 Task: Look for space in Mazār-e Sharīf, Afghanistan from 5th July, 2023 to 10th July, 2023 for 4 adults in price range Rs.9000 to Rs.14000. Place can be entire place with 2 bedrooms having 4 beds and 2 bathrooms. Property type can be house. Amenities needed are: air conditioning, smoking allowed, . Booking option can be shelf check-in. Required host language is English.
Action: Mouse moved to (434, 93)
Screenshot: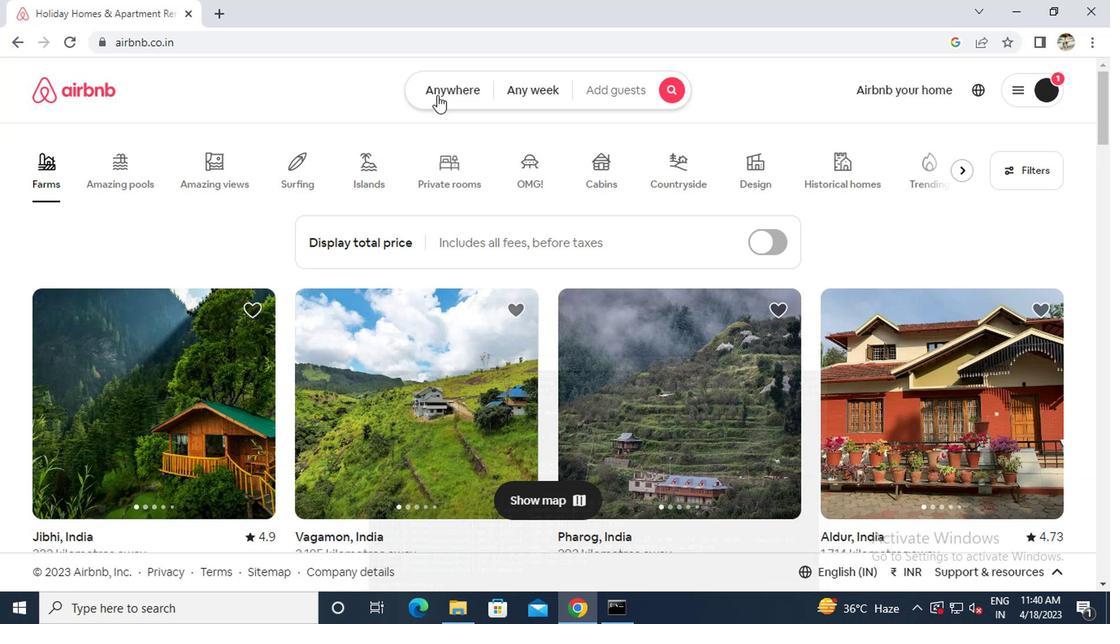 
Action: Mouse pressed left at (434, 93)
Screenshot: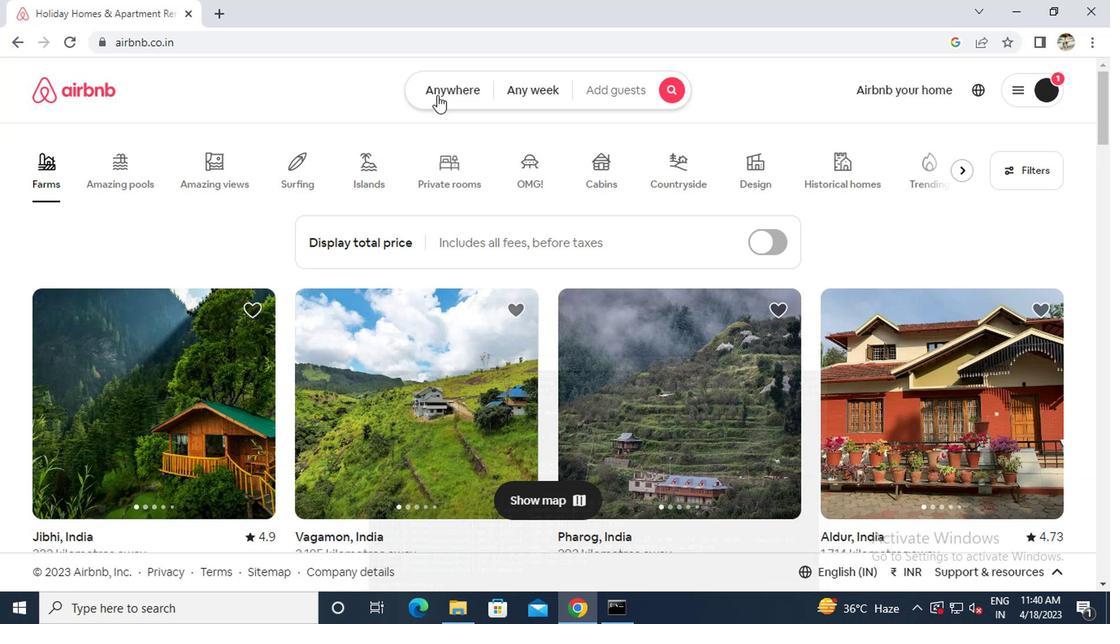 
Action: Mouse moved to (330, 157)
Screenshot: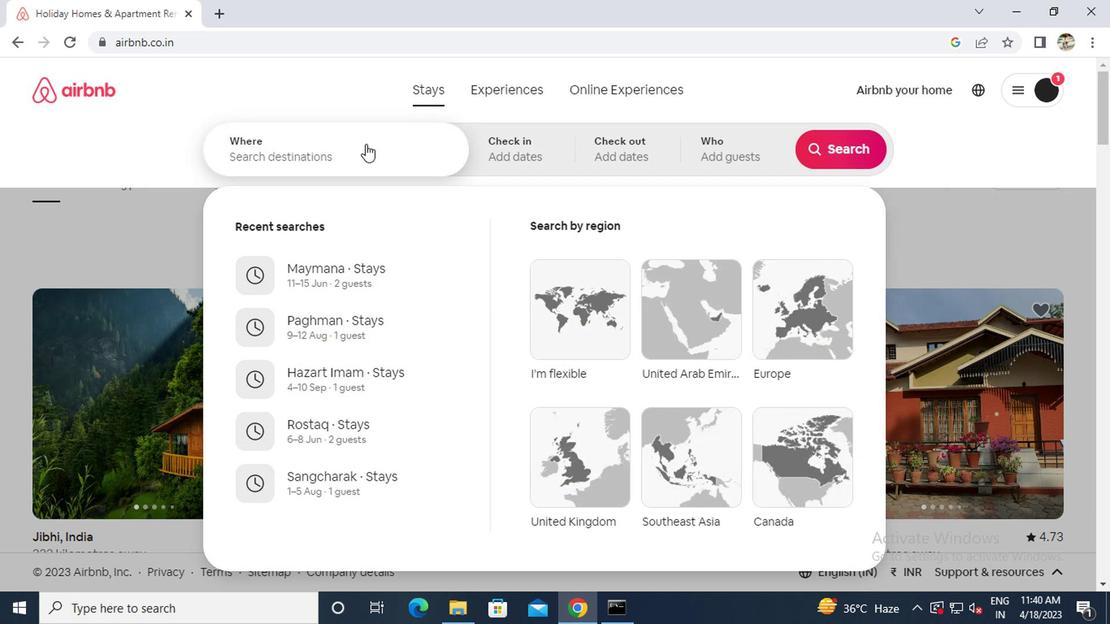 
Action: Mouse pressed left at (330, 157)
Screenshot: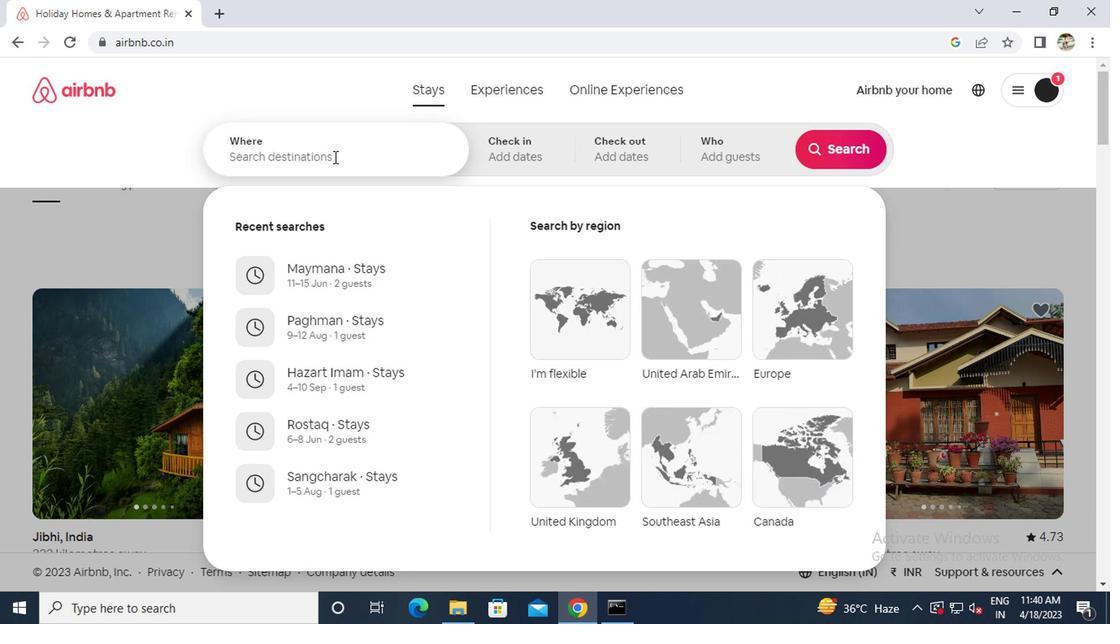 
Action: Mouse moved to (329, 158)
Screenshot: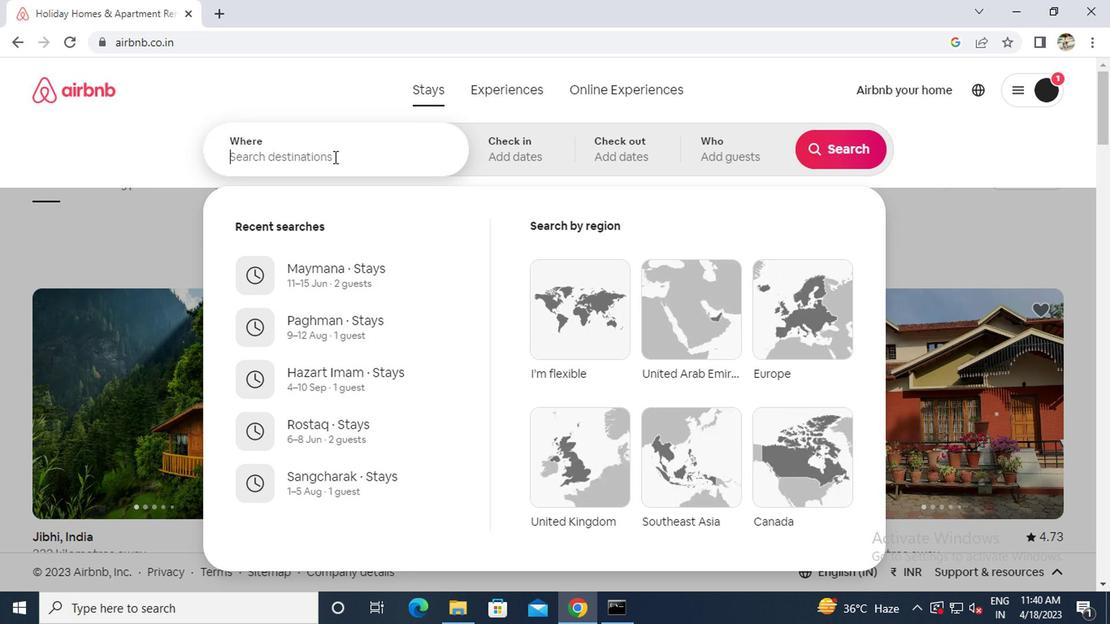 
Action: Key pressed m<Key.caps_lock>azar<Key.space>e<Key.space>shsrif
Screenshot: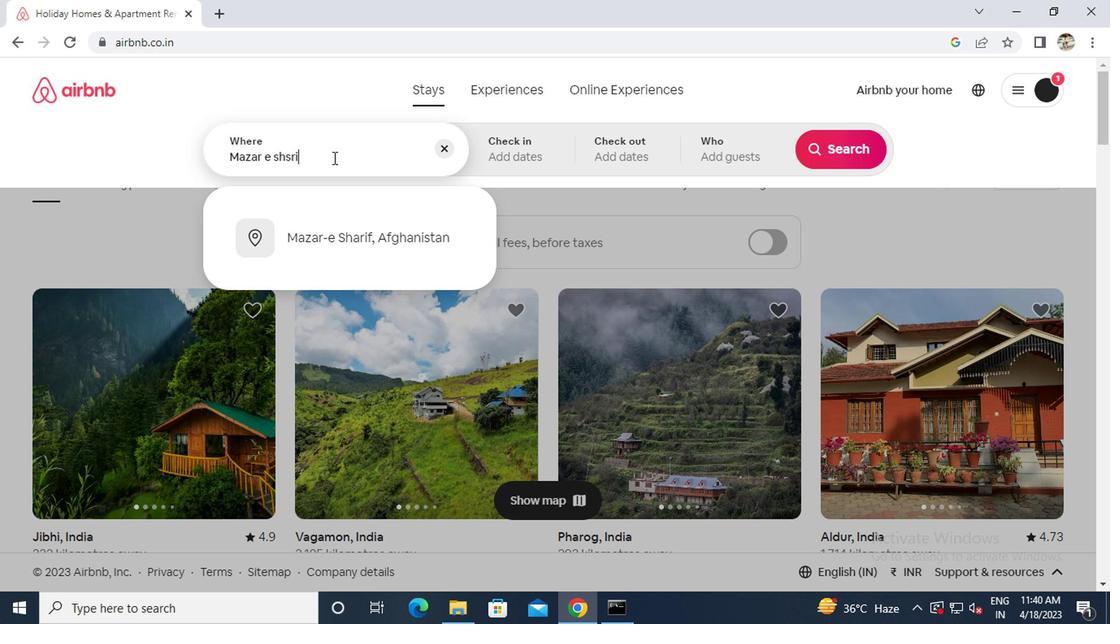 
Action: Mouse moved to (325, 235)
Screenshot: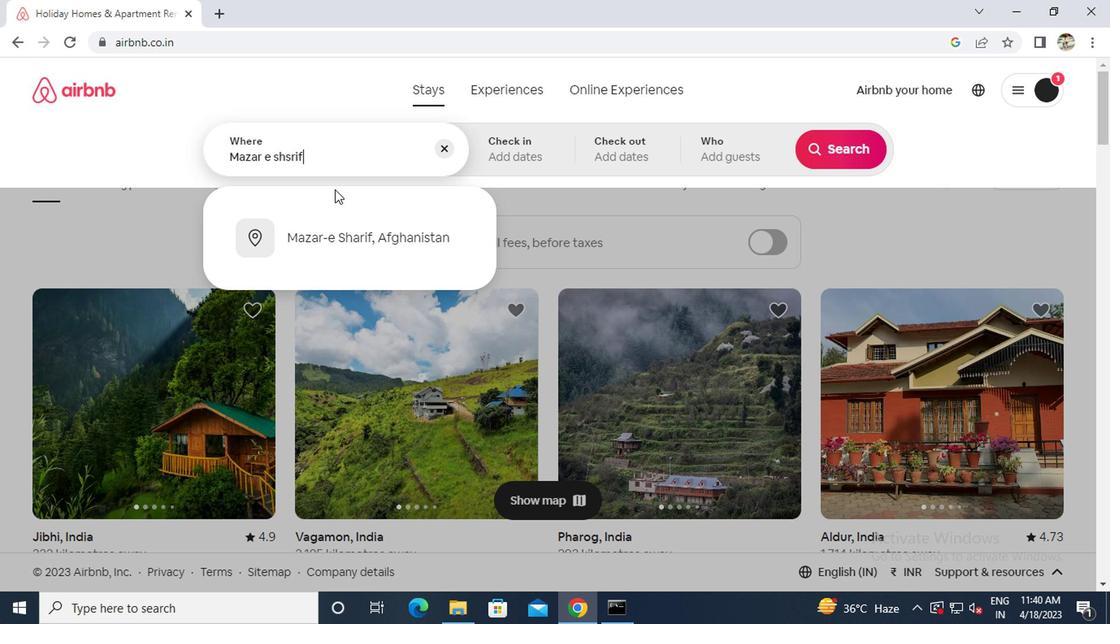 
Action: Mouse pressed left at (325, 235)
Screenshot: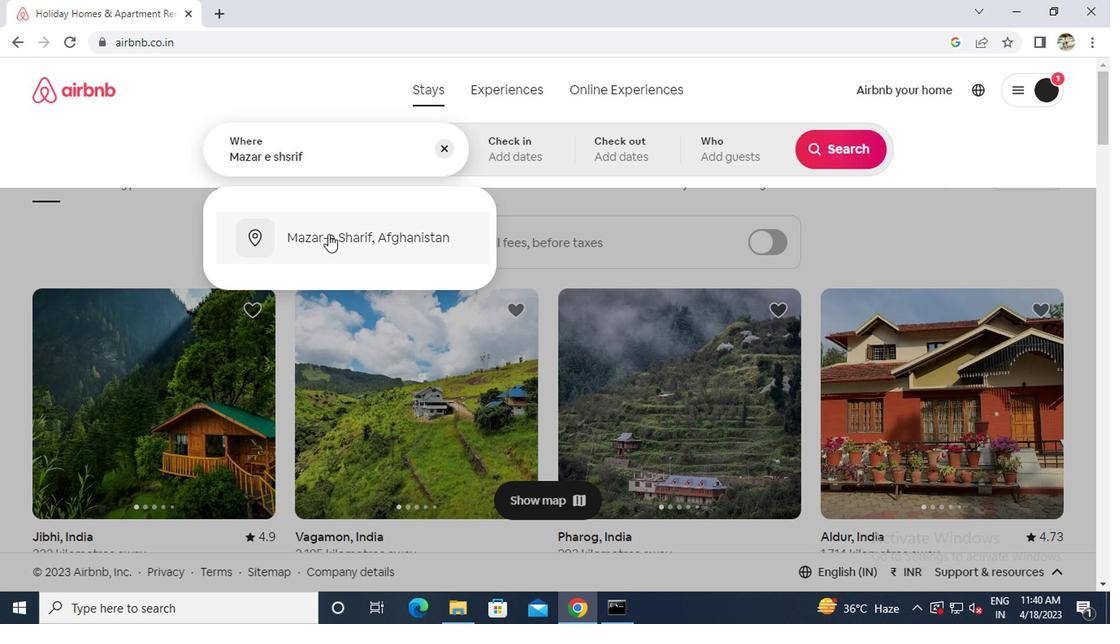 
Action: Mouse moved to (830, 279)
Screenshot: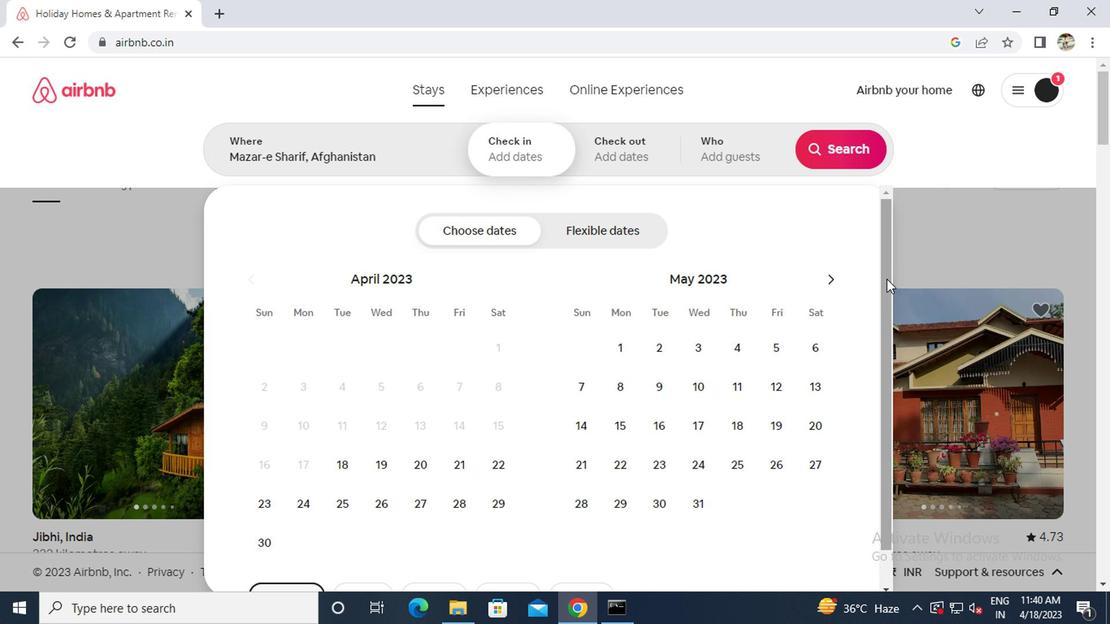 
Action: Mouse pressed left at (830, 279)
Screenshot: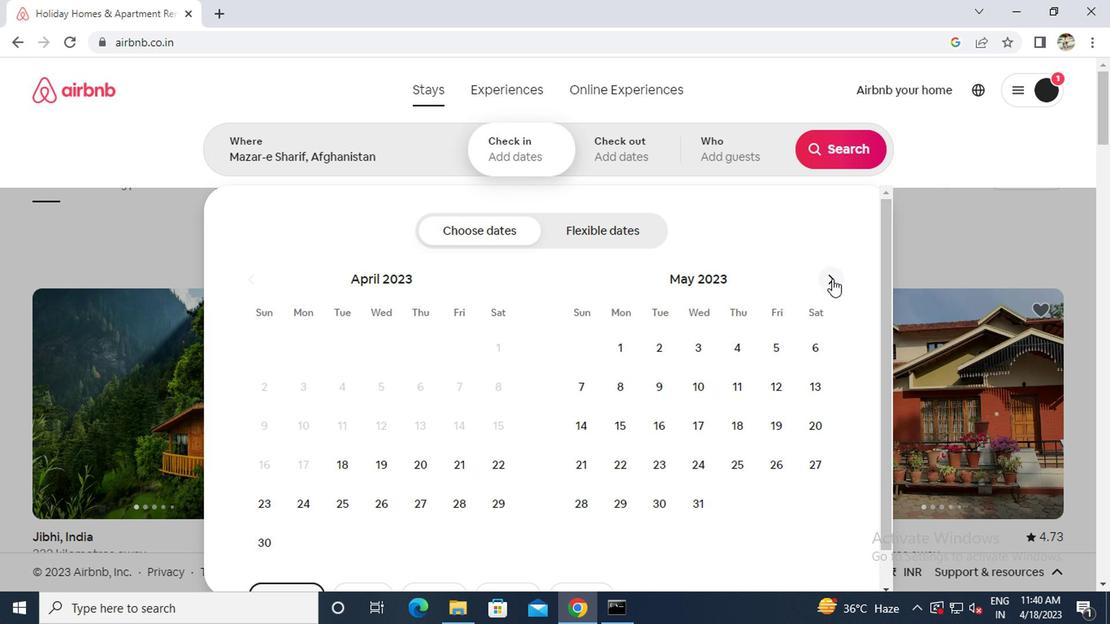 
Action: Mouse pressed left at (830, 279)
Screenshot: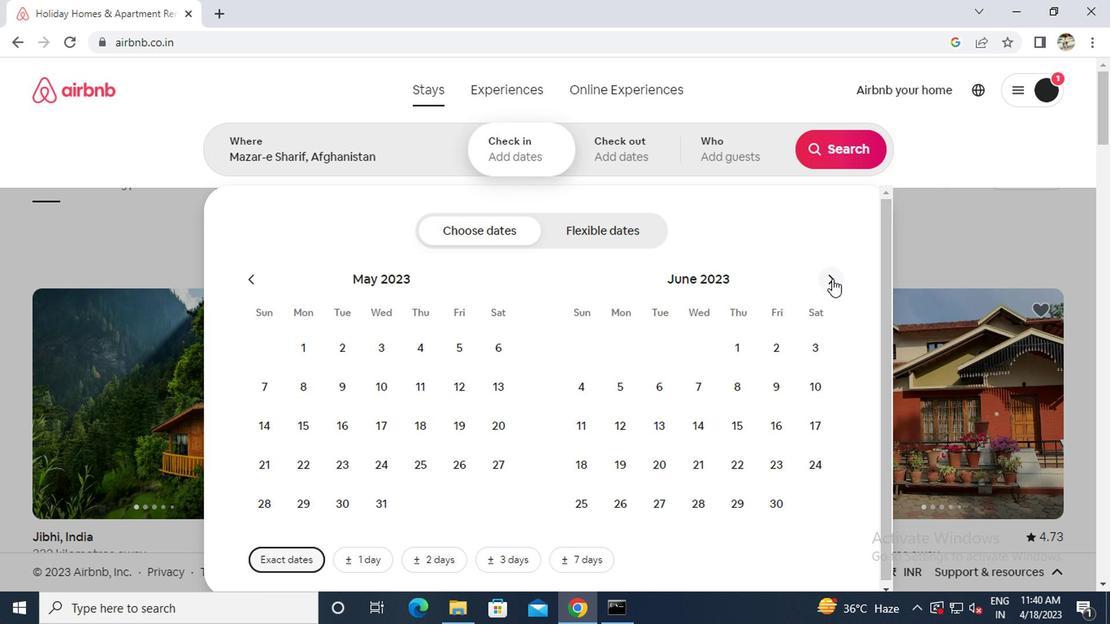 
Action: Mouse moved to (693, 385)
Screenshot: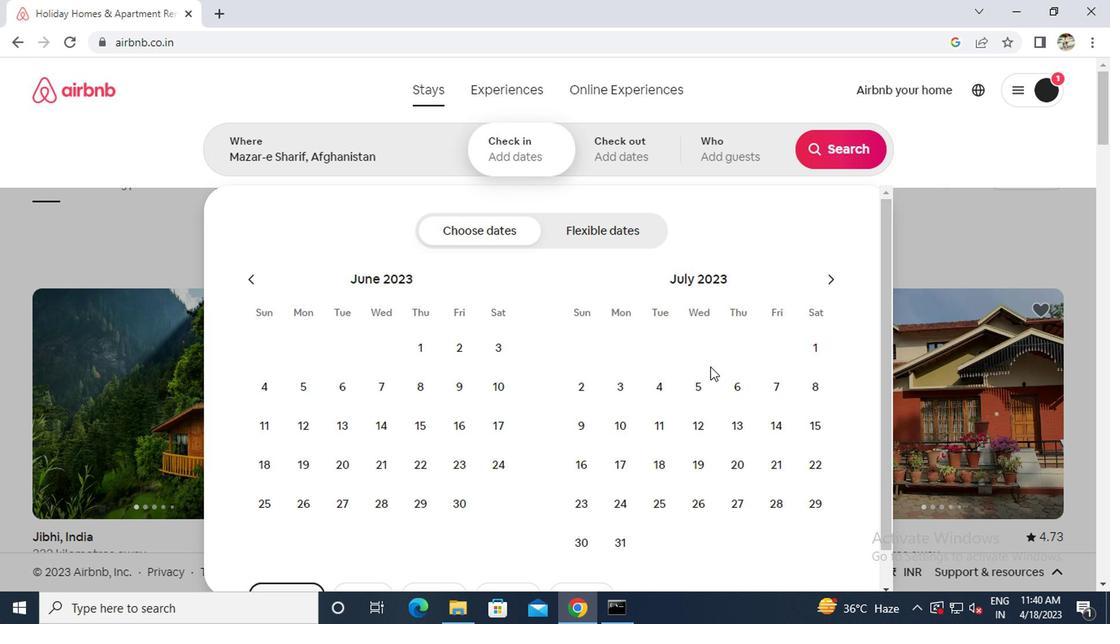 
Action: Mouse pressed left at (693, 385)
Screenshot: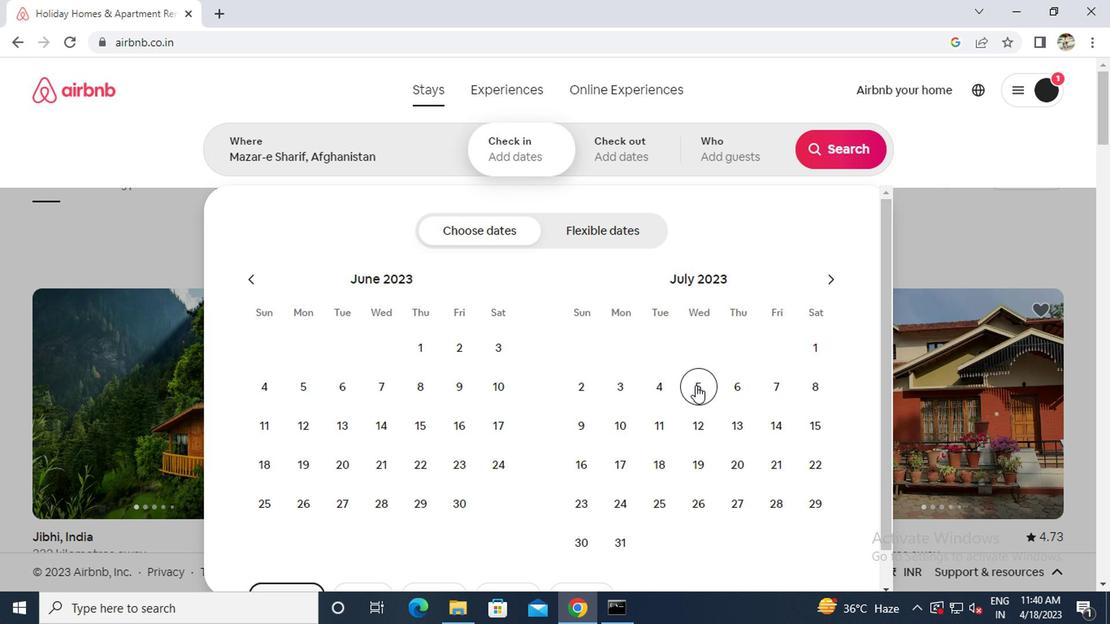 
Action: Mouse moved to (622, 429)
Screenshot: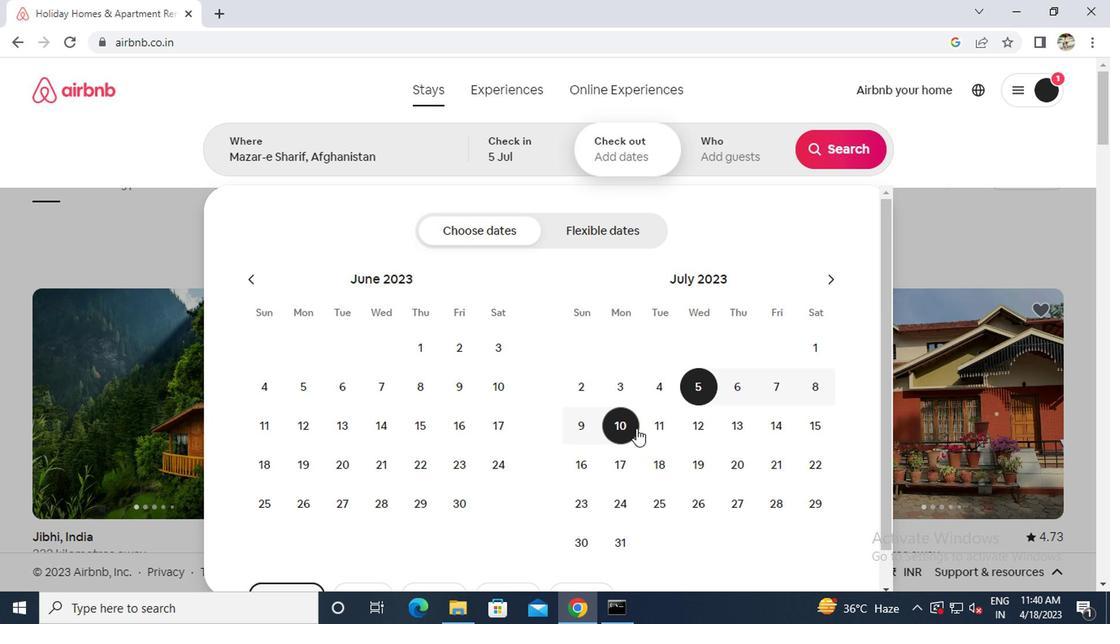 
Action: Mouse pressed left at (622, 429)
Screenshot: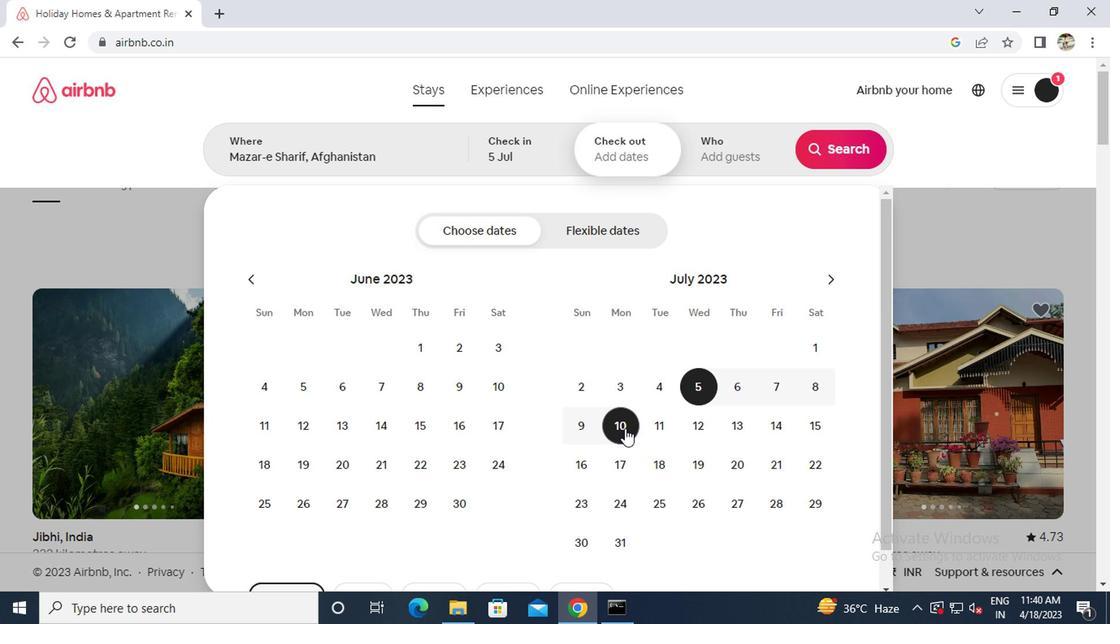 
Action: Mouse moved to (745, 159)
Screenshot: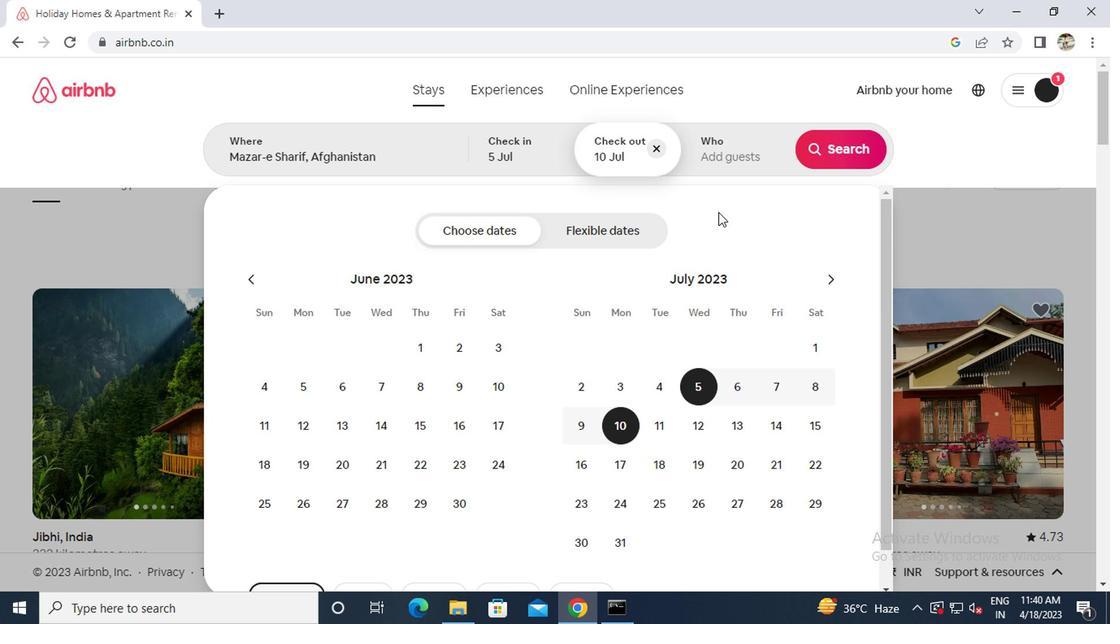 
Action: Mouse pressed left at (745, 159)
Screenshot: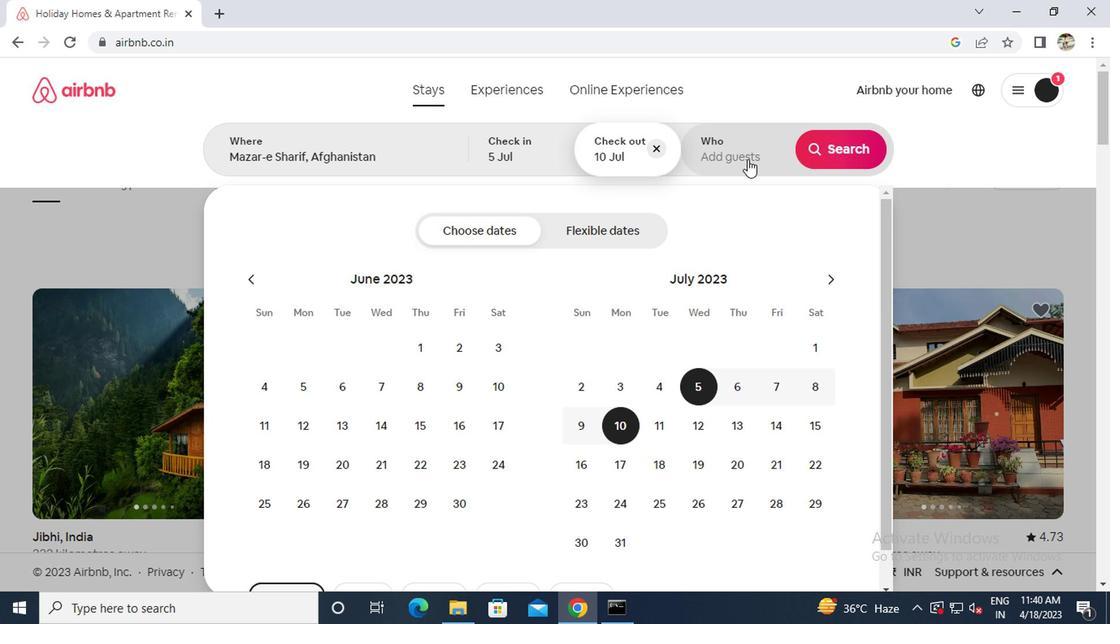 
Action: Mouse moved to (851, 231)
Screenshot: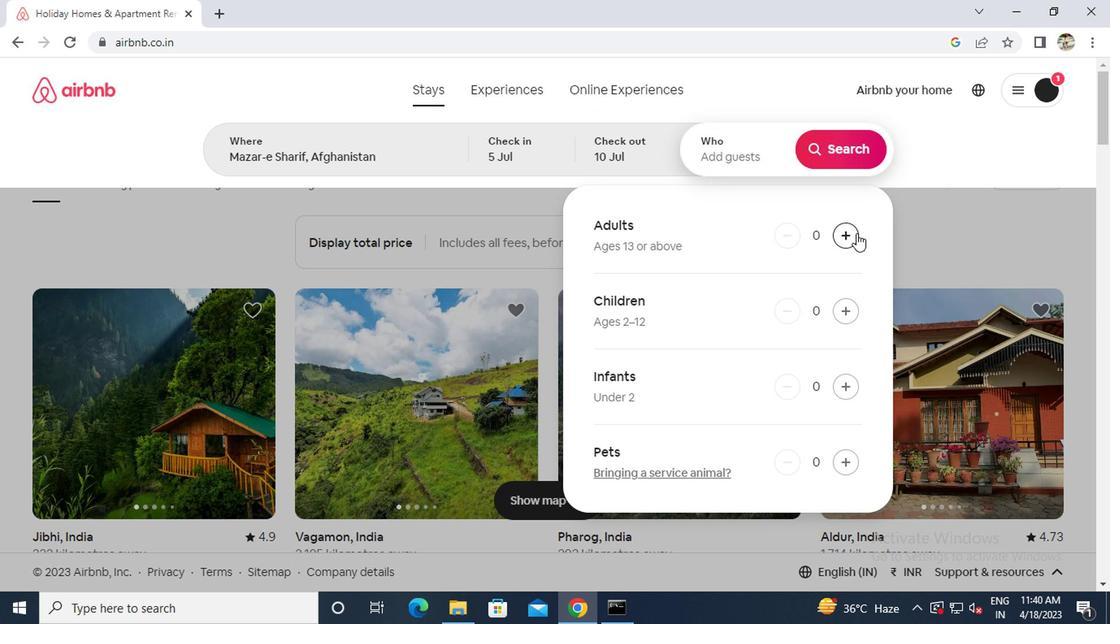 
Action: Mouse pressed left at (851, 231)
Screenshot: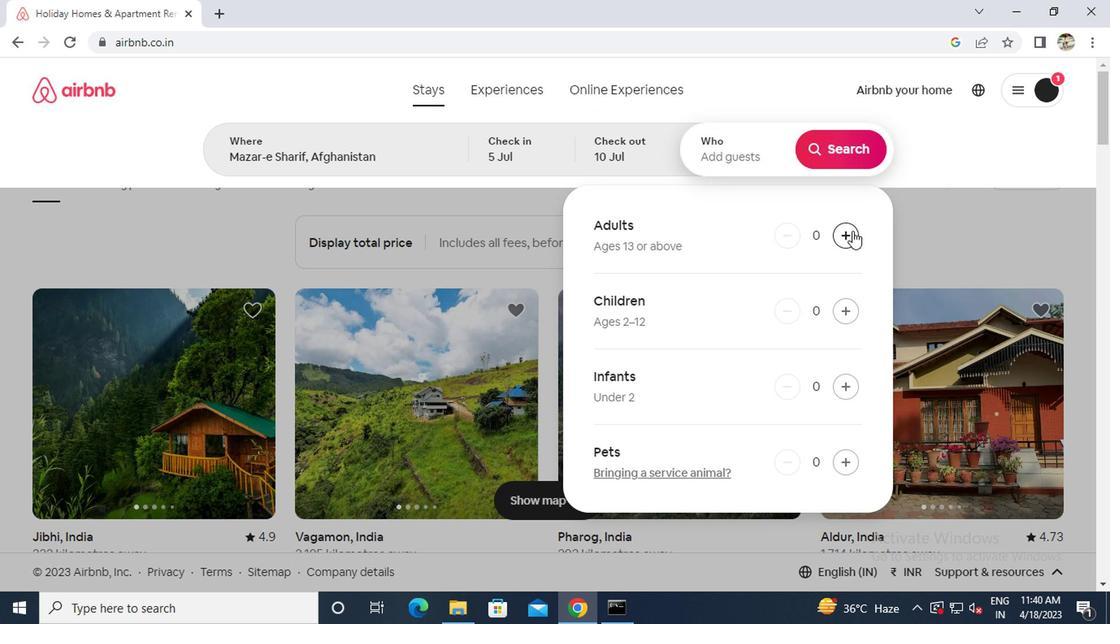 
Action: Mouse pressed left at (851, 231)
Screenshot: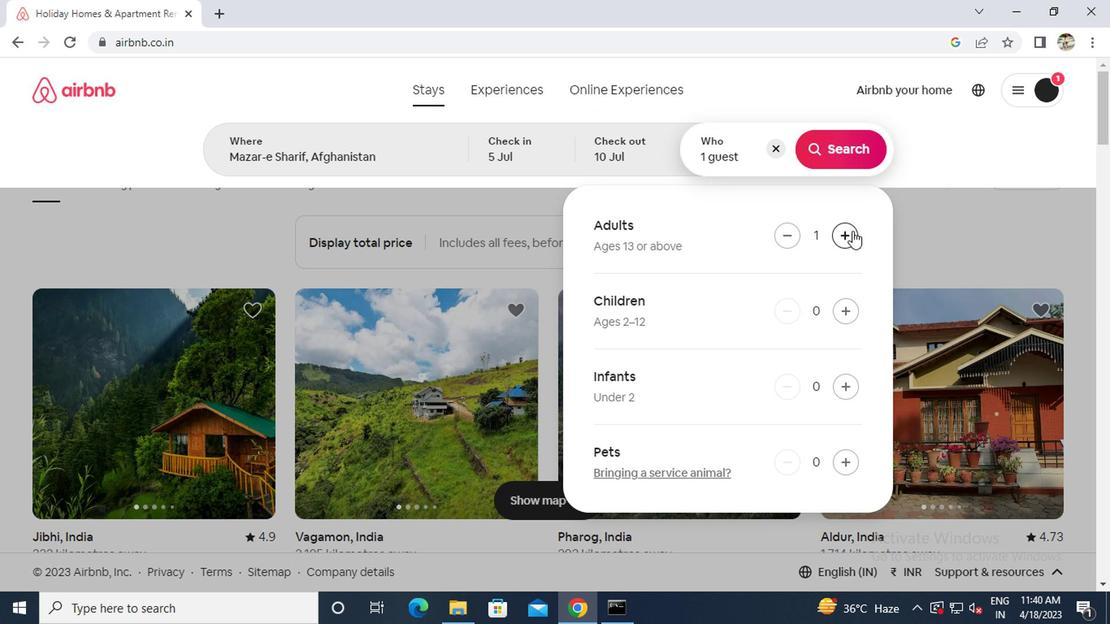 
Action: Mouse pressed left at (851, 231)
Screenshot: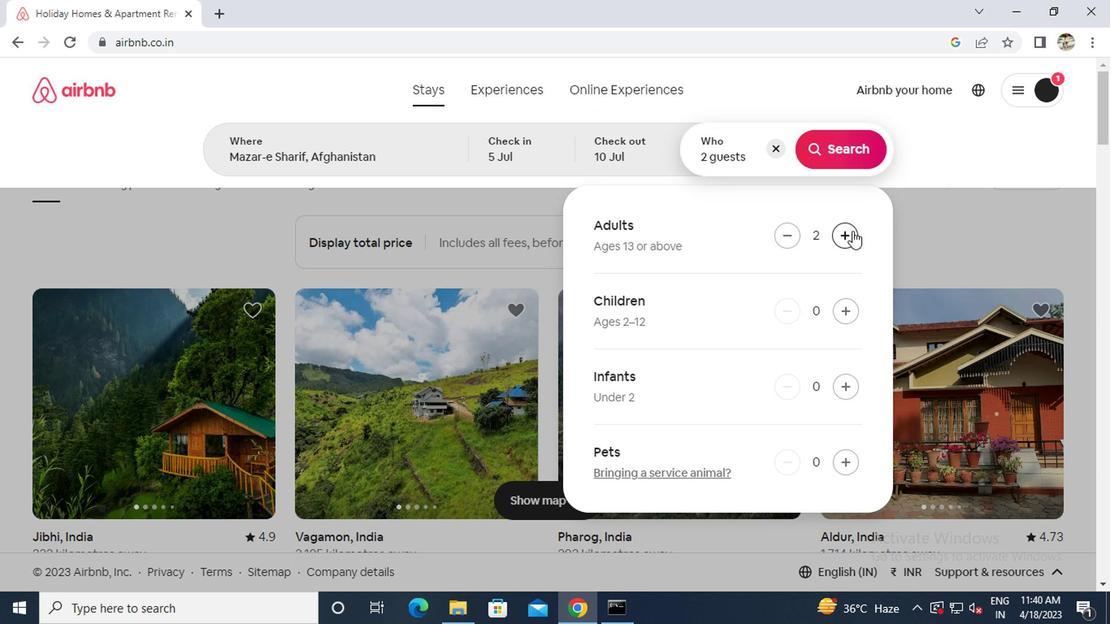 
Action: Mouse pressed left at (851, 231)
Screenshot: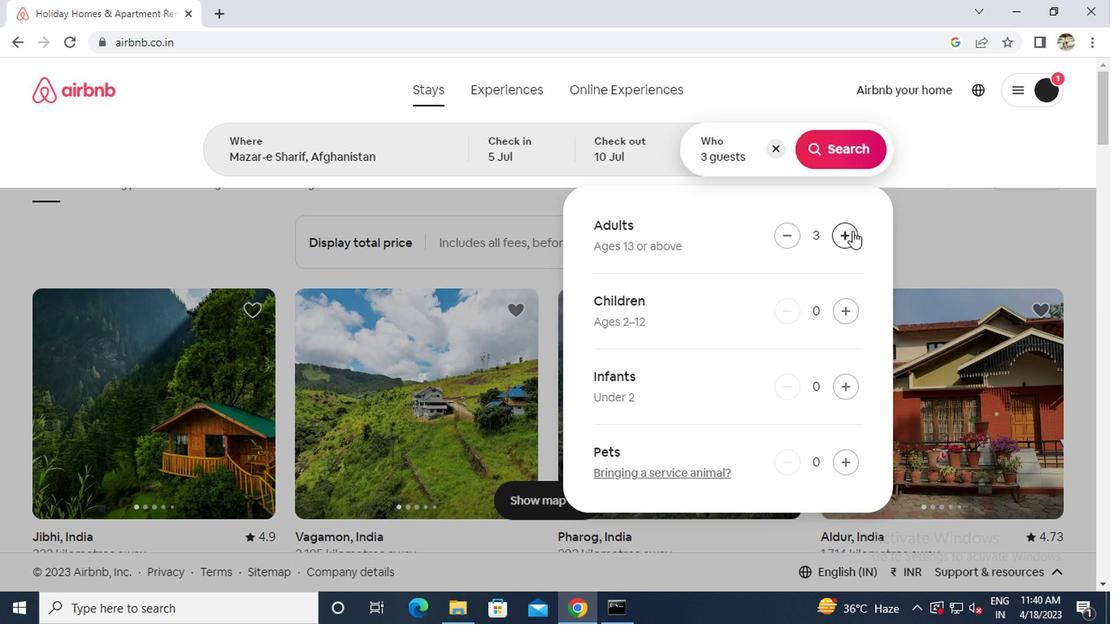 
Action: Mouse moved to (825, 139)
Screenshot: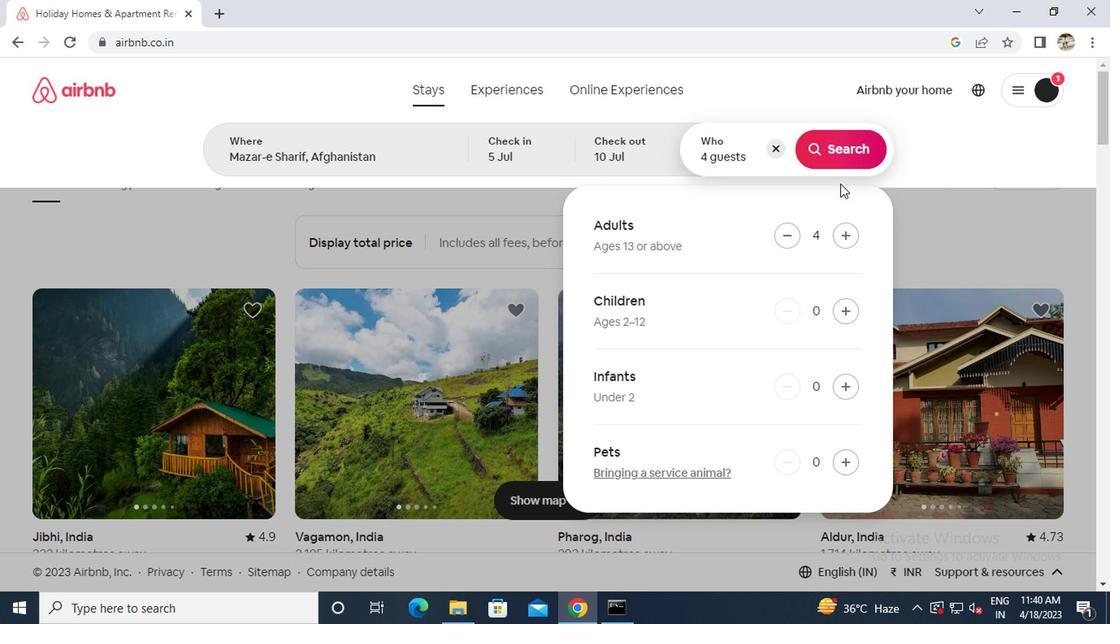 
Action: Mouse pressed left at (825, 139)
Screenshot: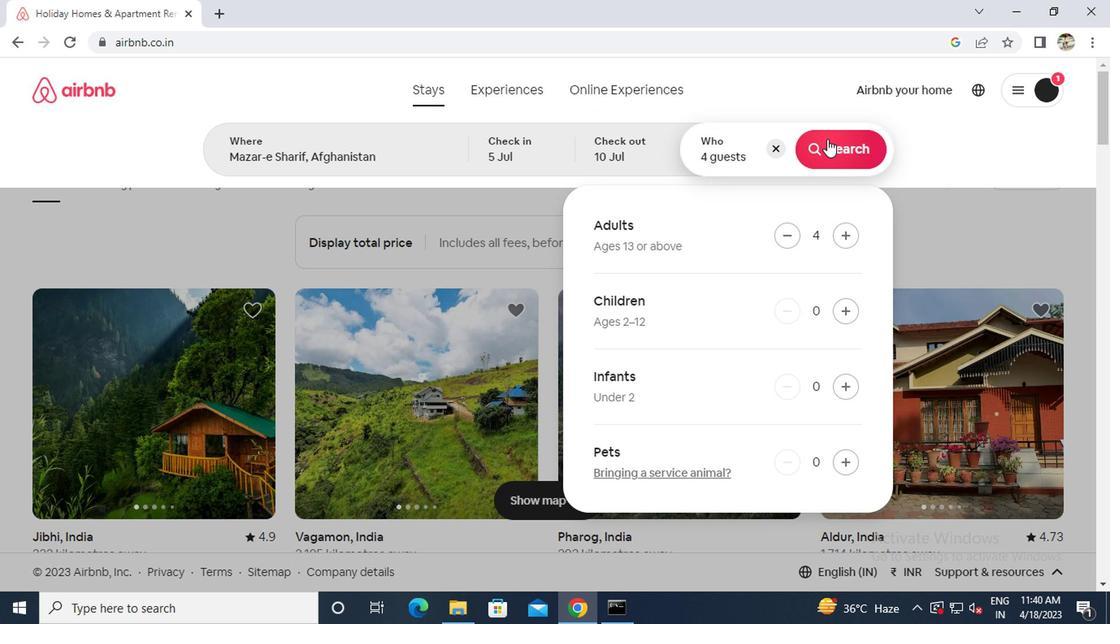 
Action: Mouse moved to (1029, 156)
Screenshot: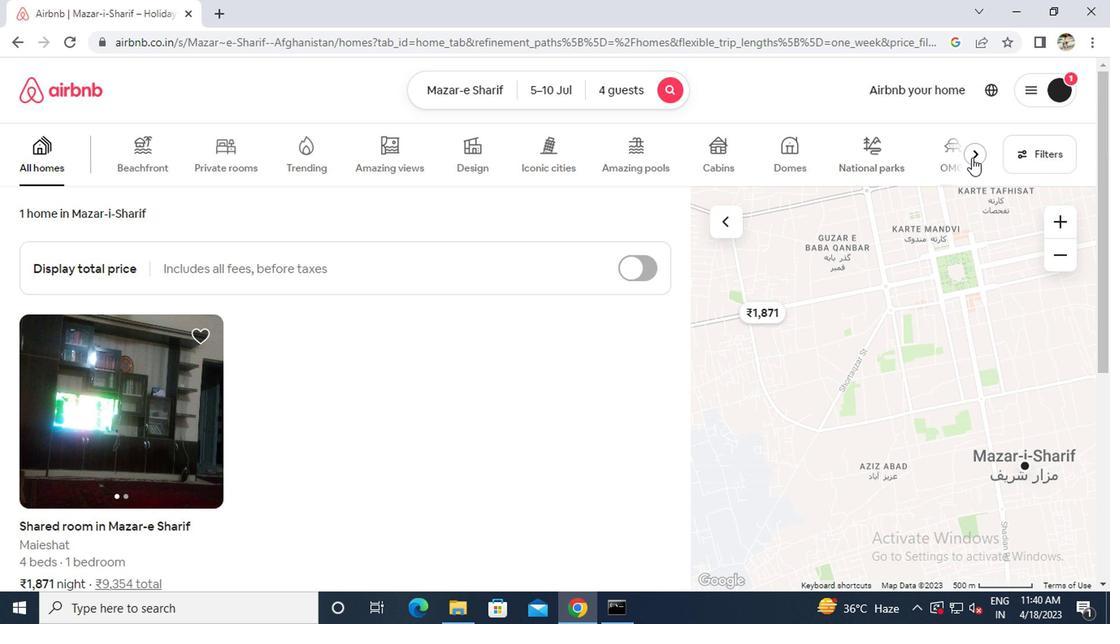 
Action: Mouse pressed left at (1029, 156)
Screenshot: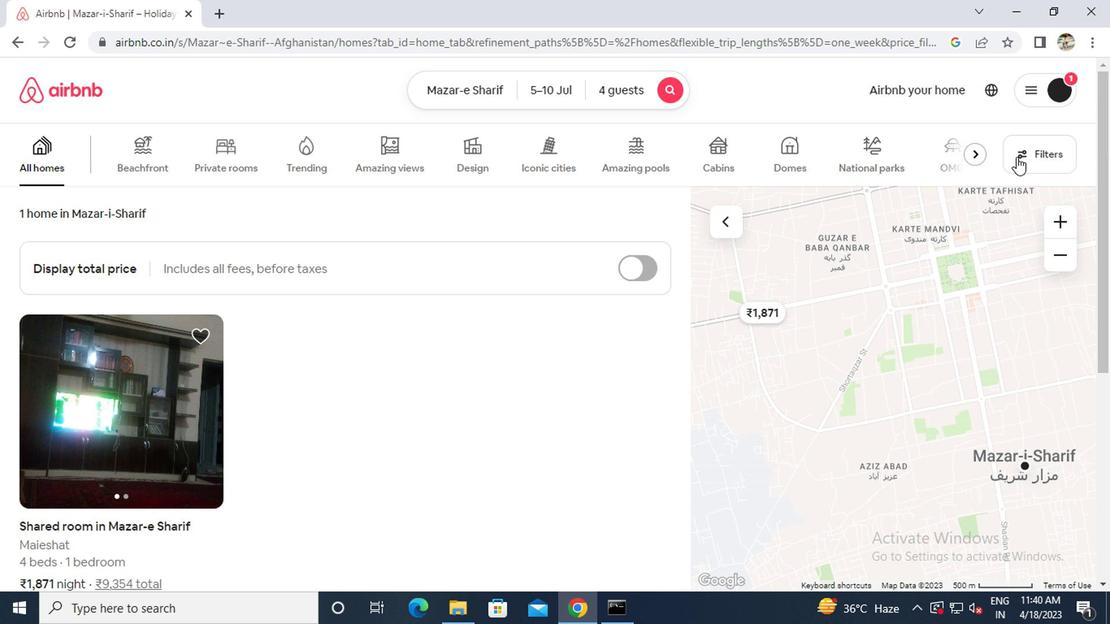 
Action: Mouse moved to (419, 308)
Screenshot: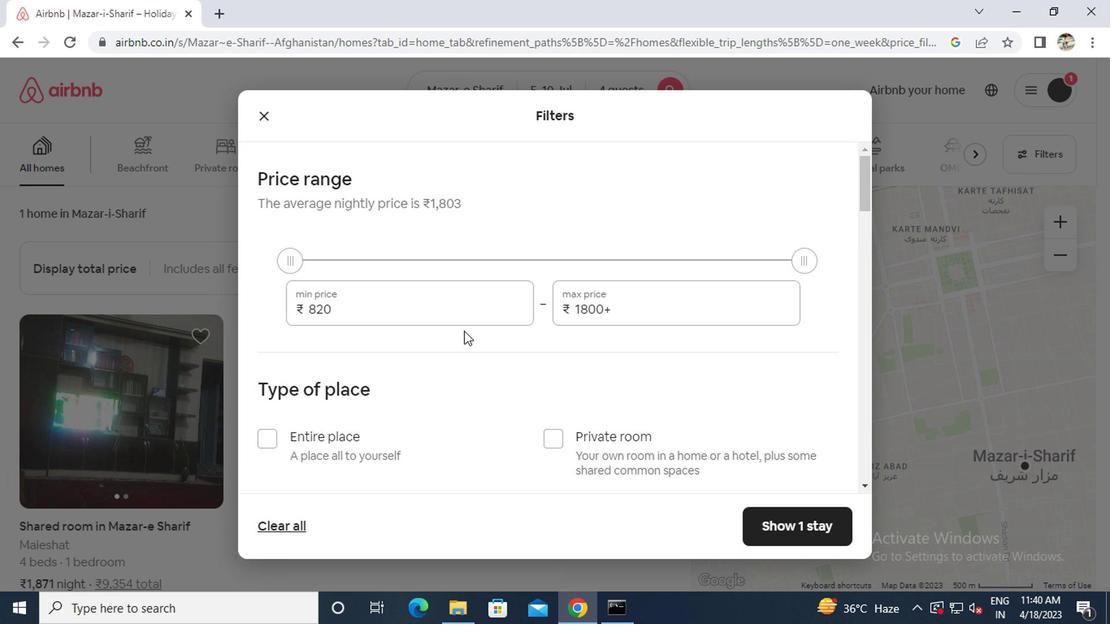 
Action: Mouse pressed left at (419, 308)
Screenshot: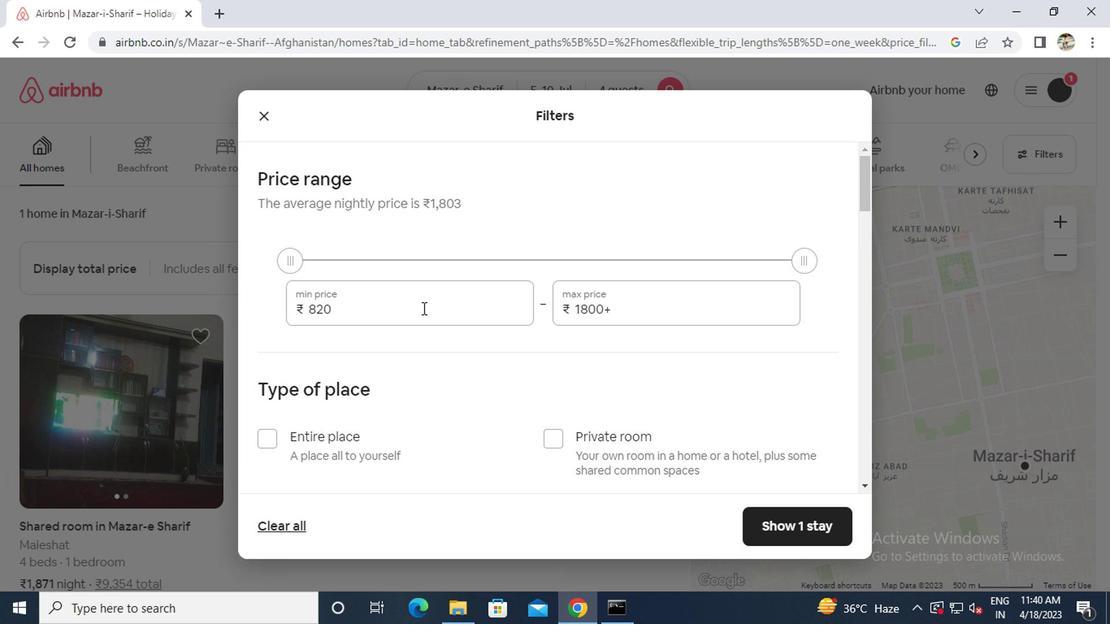 
Action: Key pressed ctrl+Actrl+80000
Screenshot: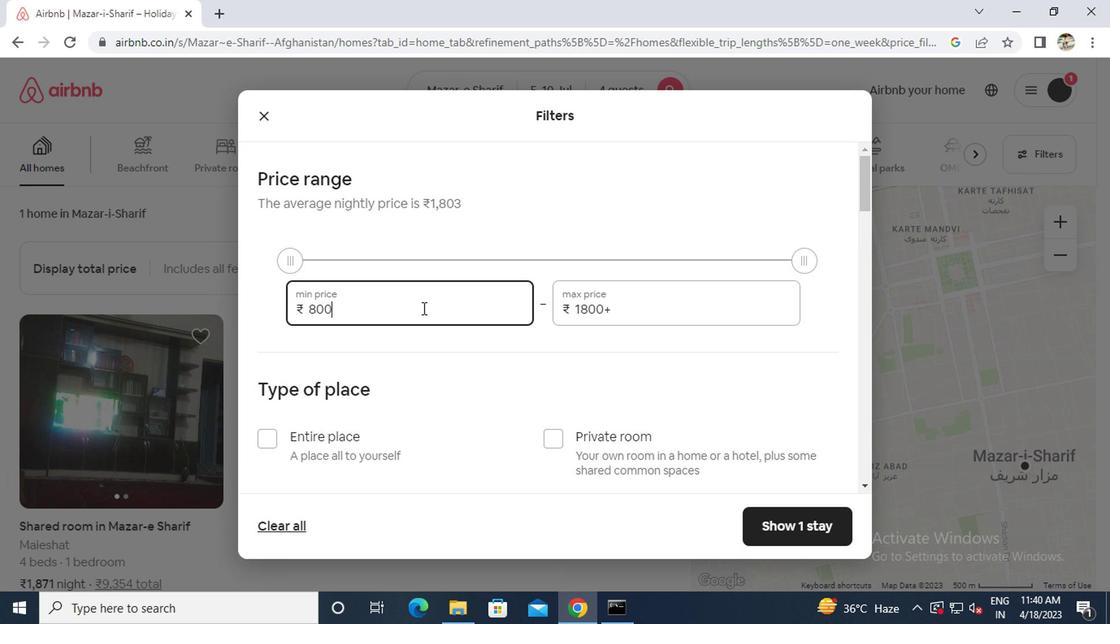 
Action: Mouse moved to (629, 307)
Screenshot: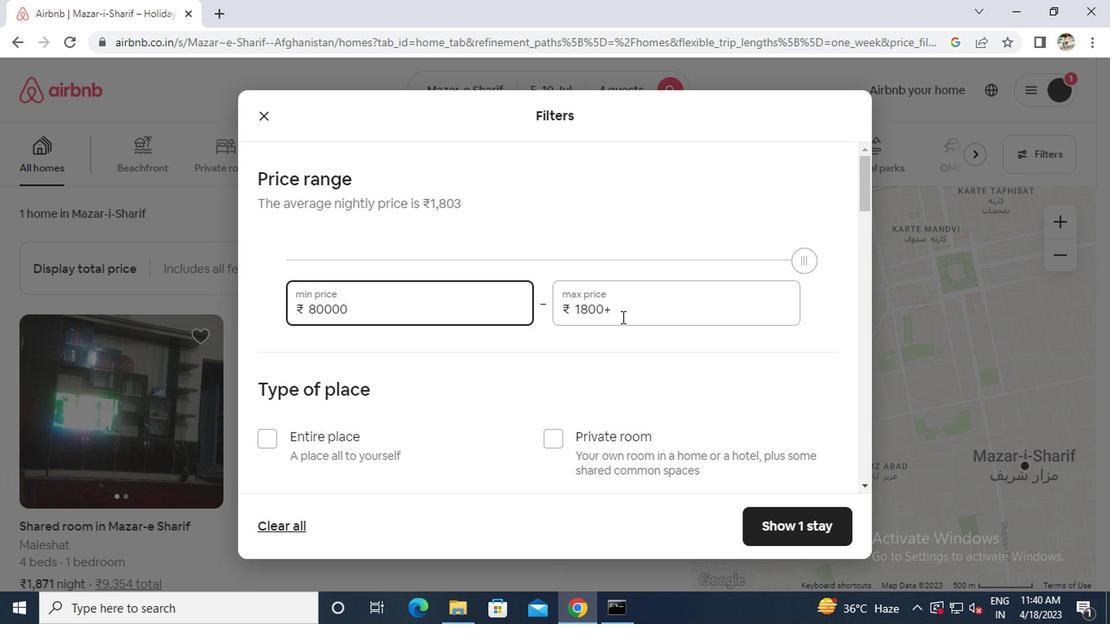 
Action: Mouse pressed left at (629, 307)
Screenshot: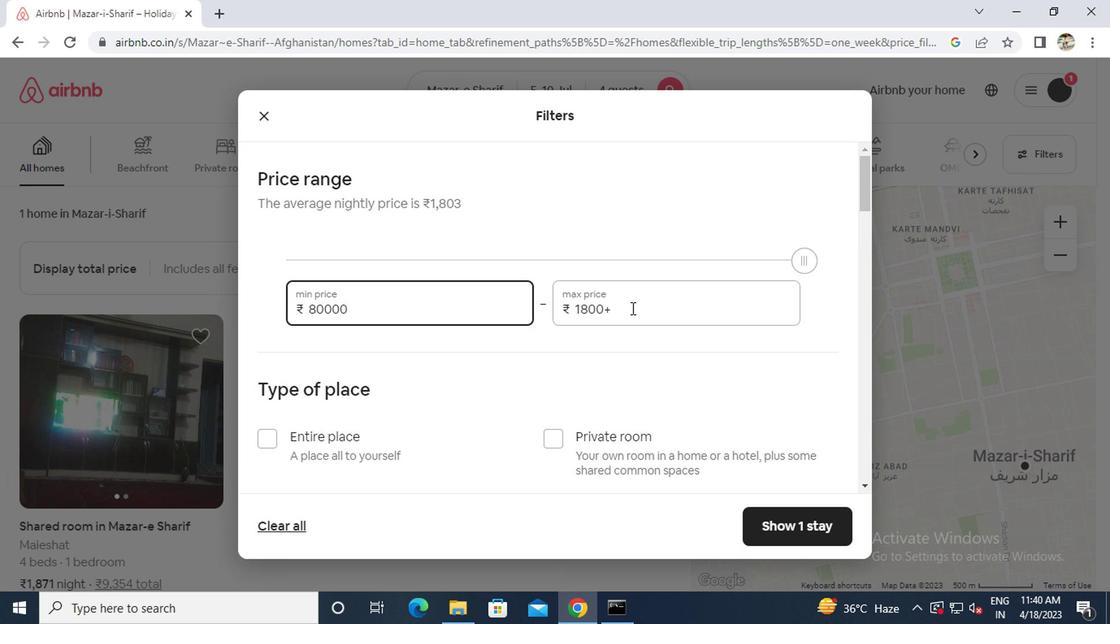 
Action: Mouse moved to (448, 314)
Screenshot: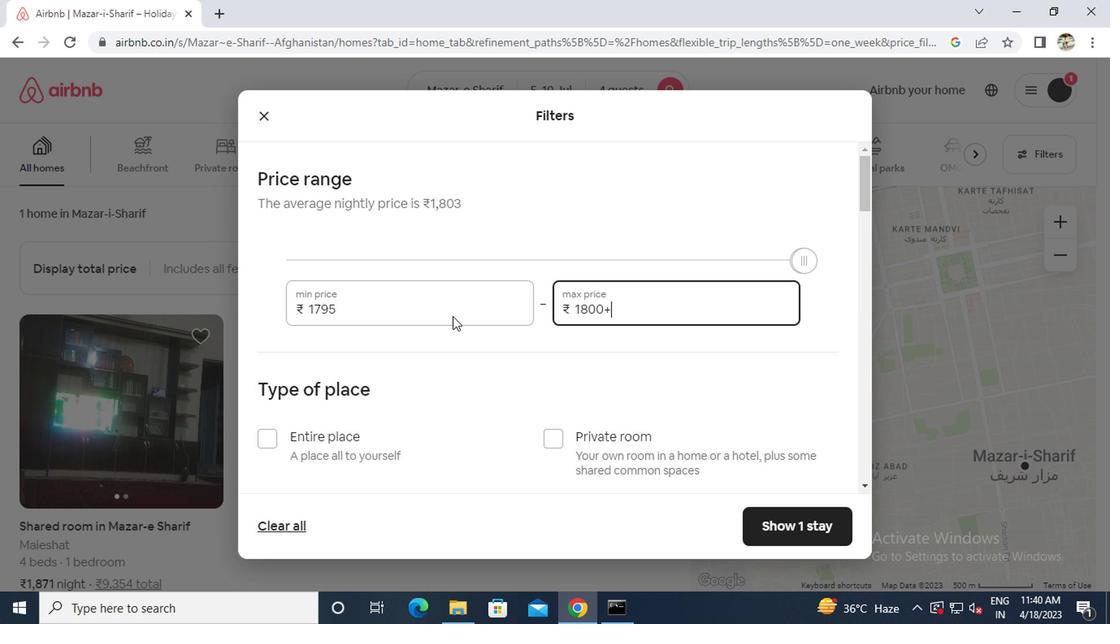 
Action: Mouse pressed left at (448, 314)
Screenshot: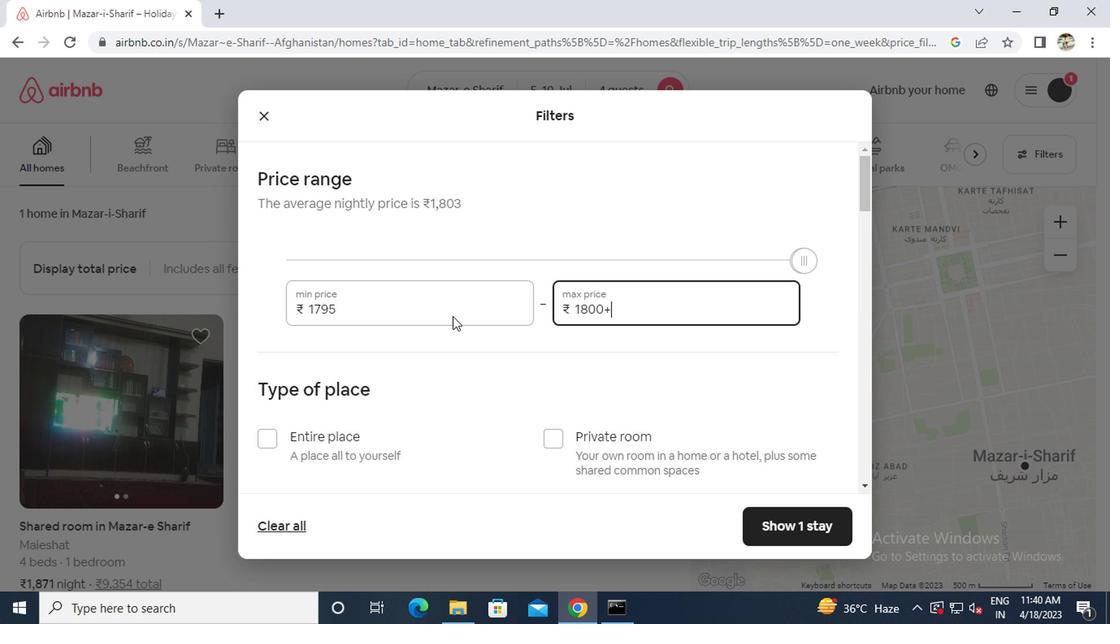 
Action: Key pressed ctrl+A8000
Screenshot: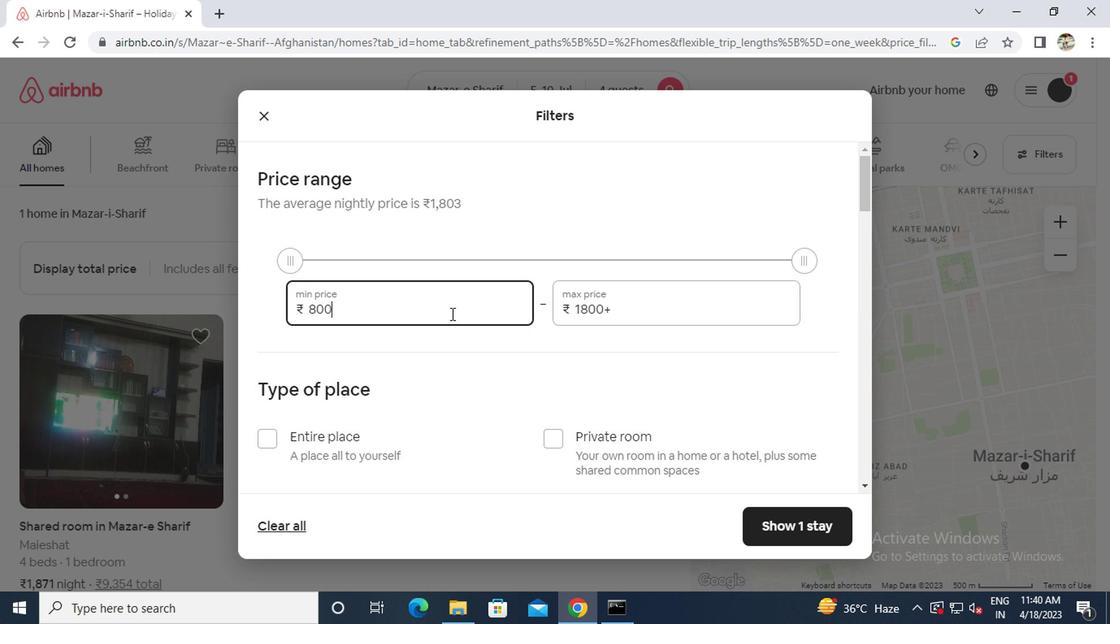 
Action: Mouse moved to (648, 315)
Screenshot: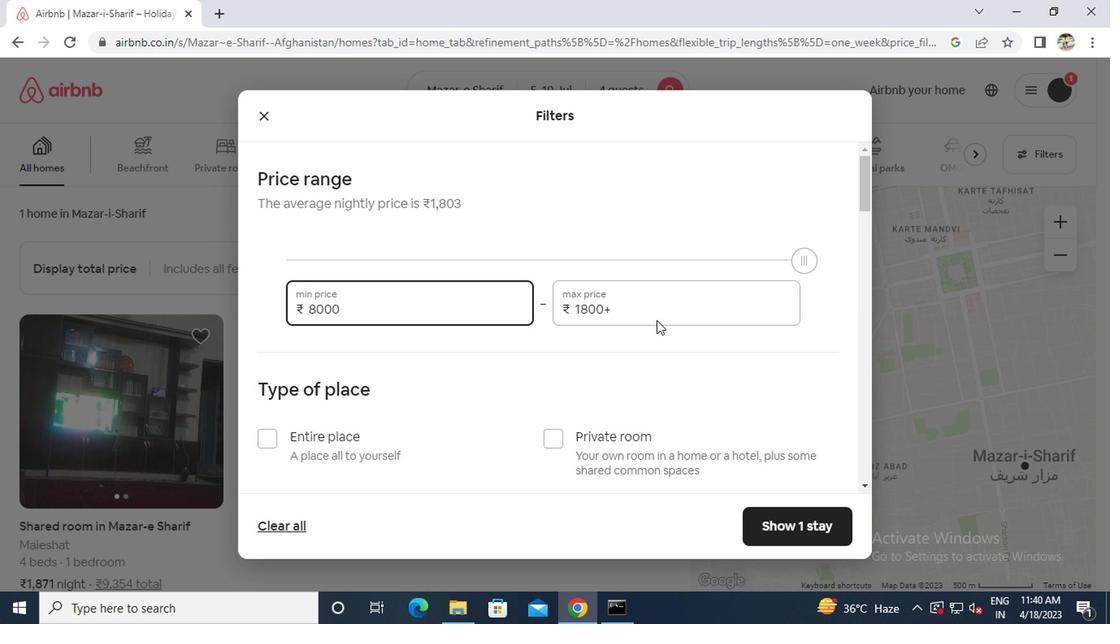 
Action: Mouse pressed left at (648, 315)
Screenshot: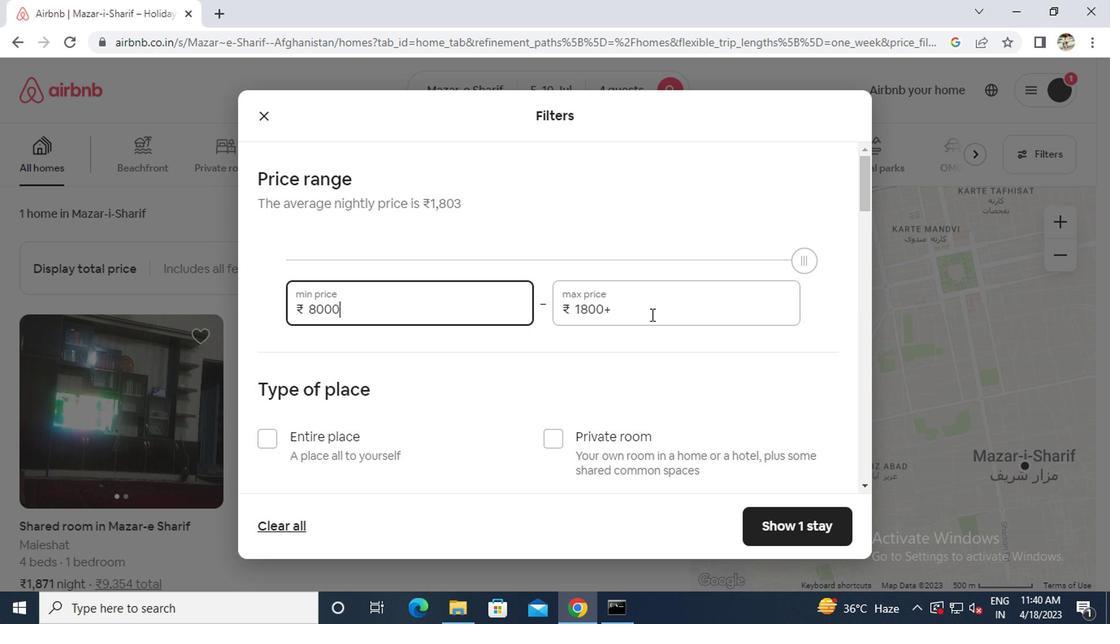 
Action: Mouse moved to (623, 313)
Screenshot: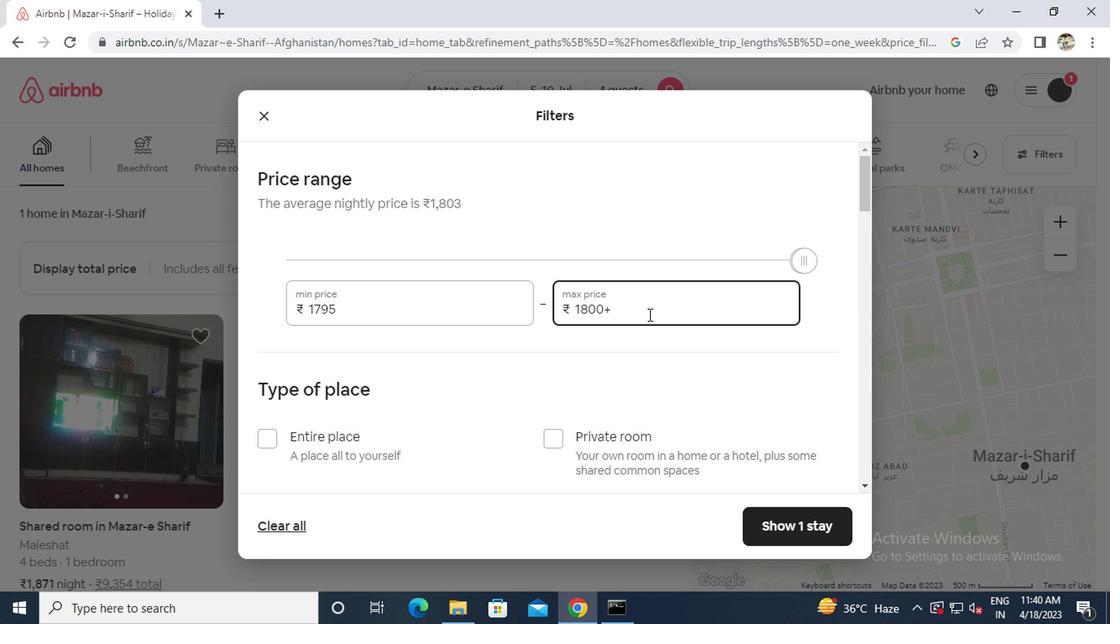 
Action: Key pressed ctrl+A<Key.backspace>ctrl+16000
Screenshot: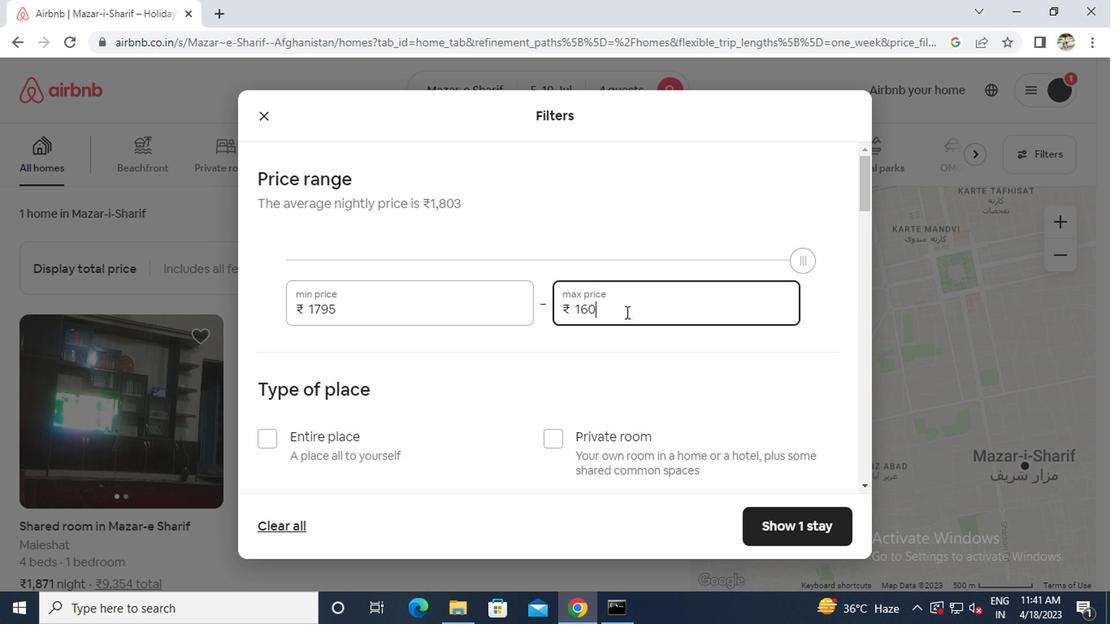 
Action: Mouse moved to (575, 354)
Screenshot: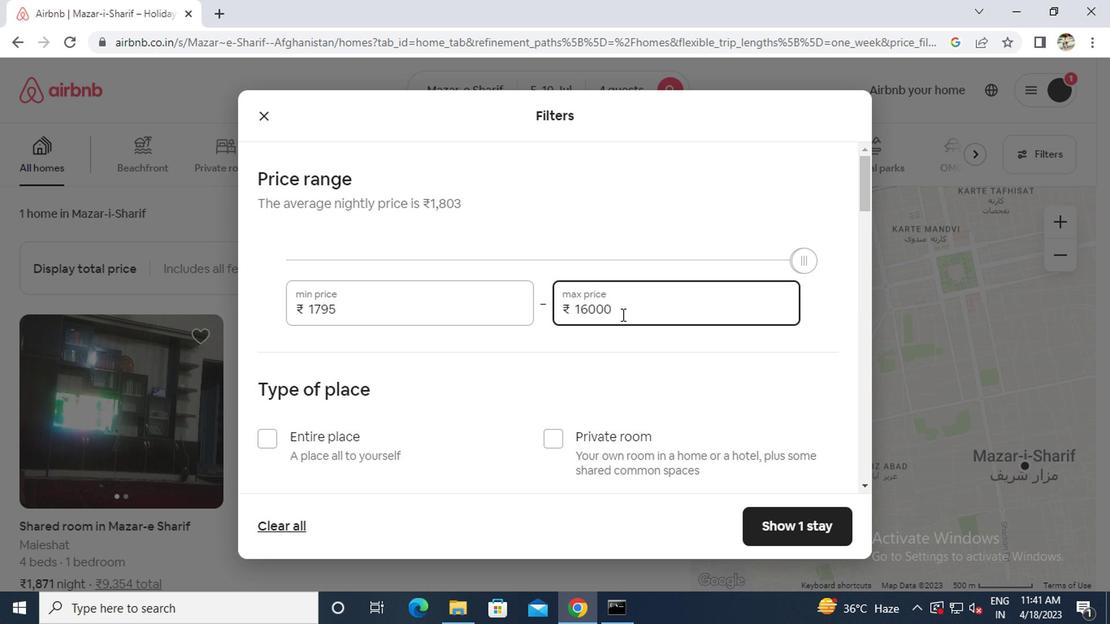 
Action: Mouse pressed left at (575, 354)
Screenshot: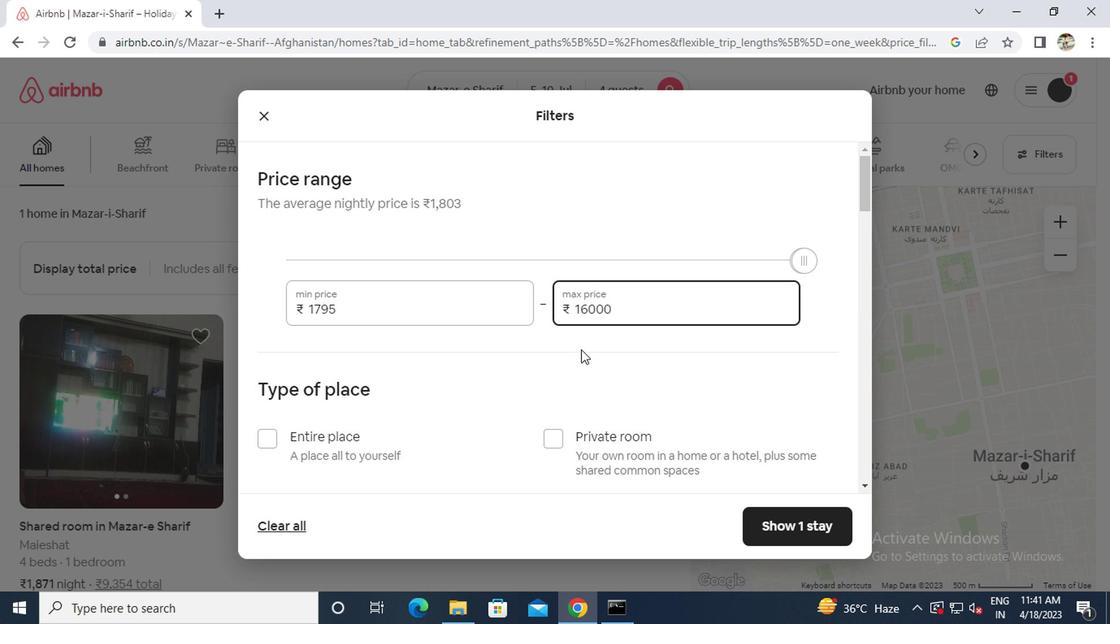 
Action: Mouse moved to (424, 317)
Screenshot: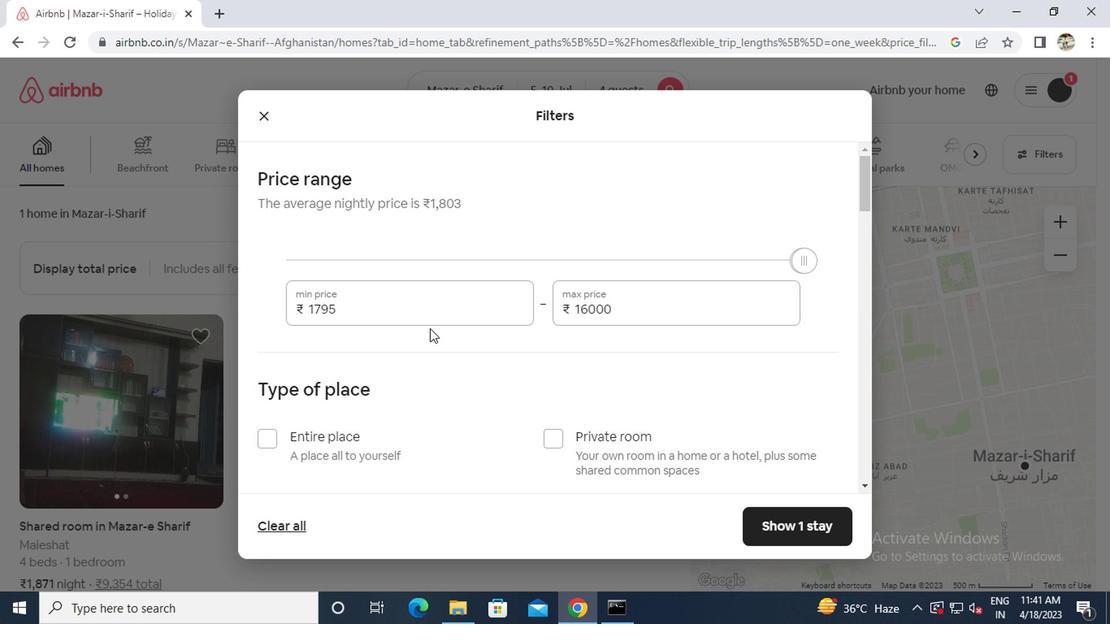 
Action: Mouse pressed left at (424, 317)
Screenshot: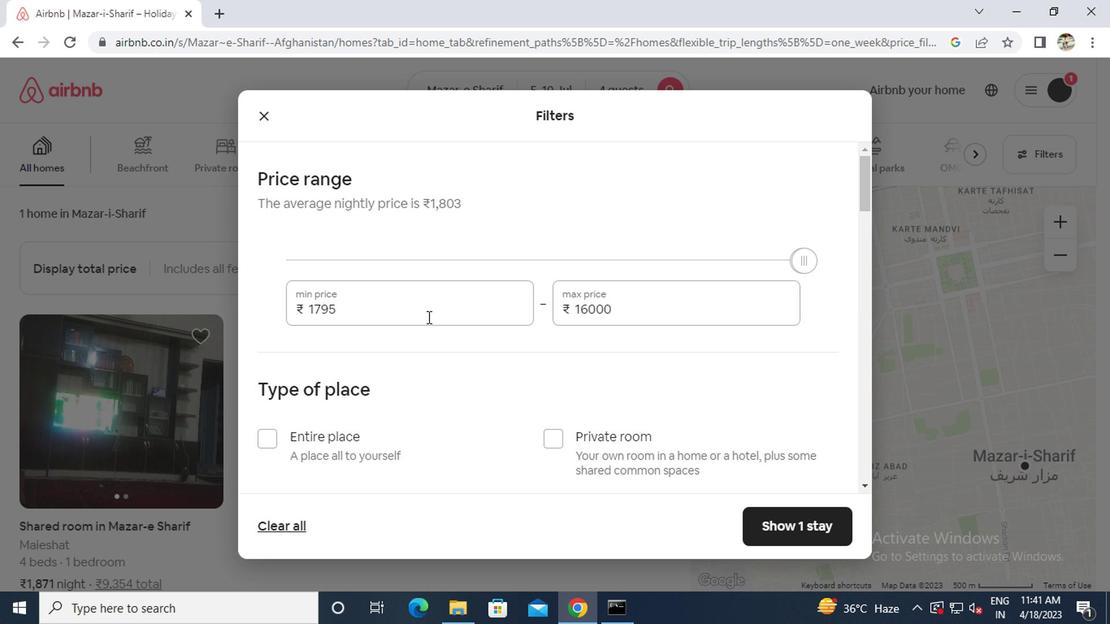 
Action: Mouse moved to (424, 317)
Screenshot: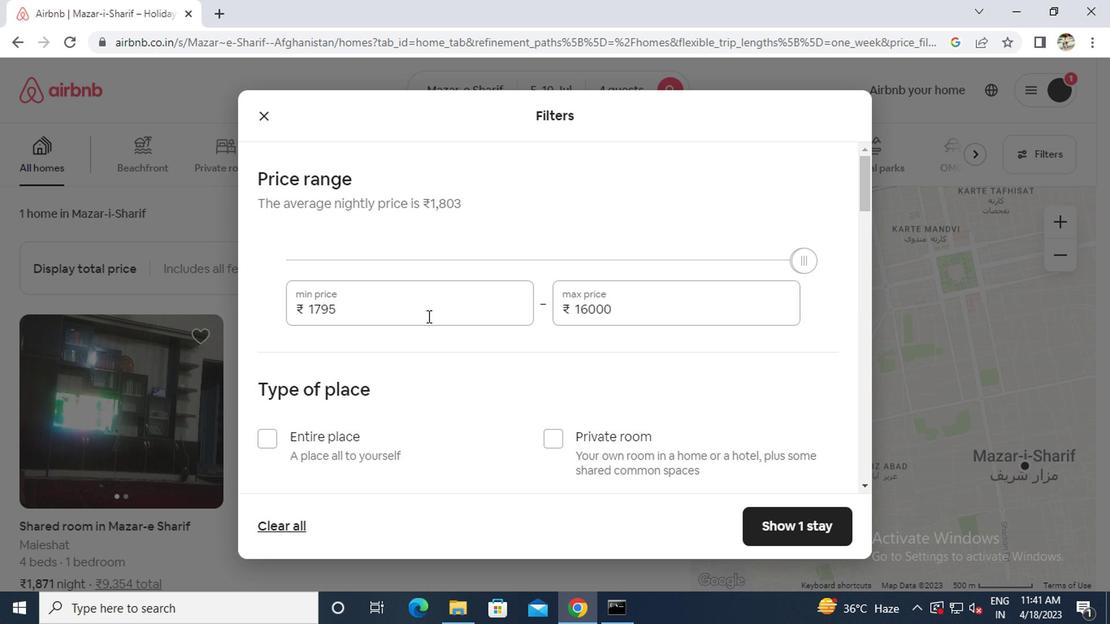 
Action: Key pressed ctrl+A8000
Screenshot: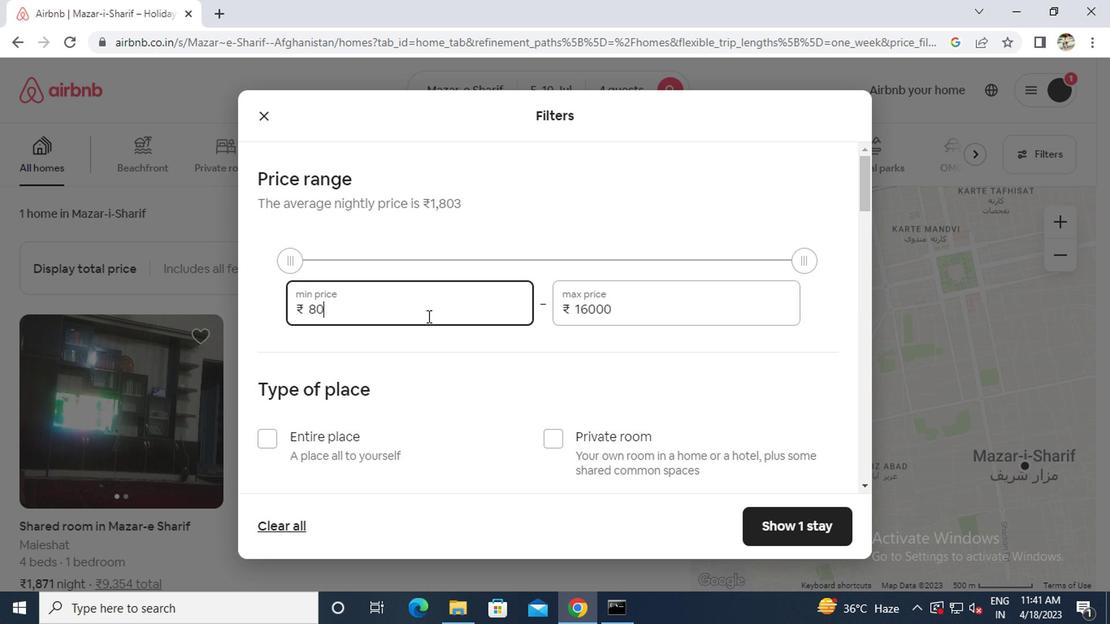 
Action: Mouse moved to (431, 361)
Screenshot: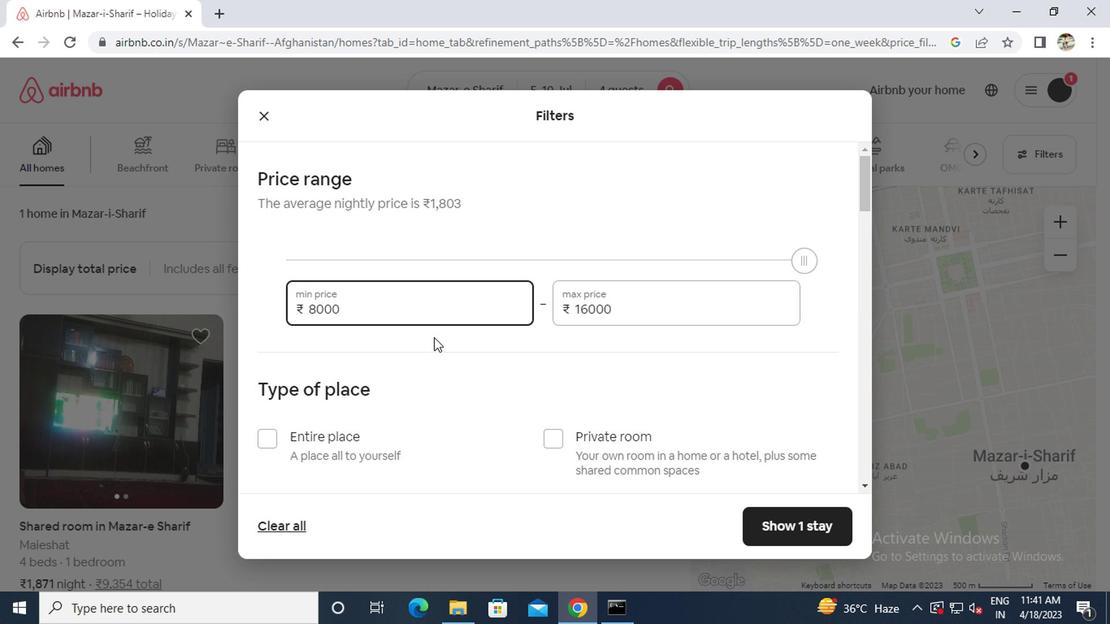 
Action: Mouse pressed left at (431, 361)
Screenshot: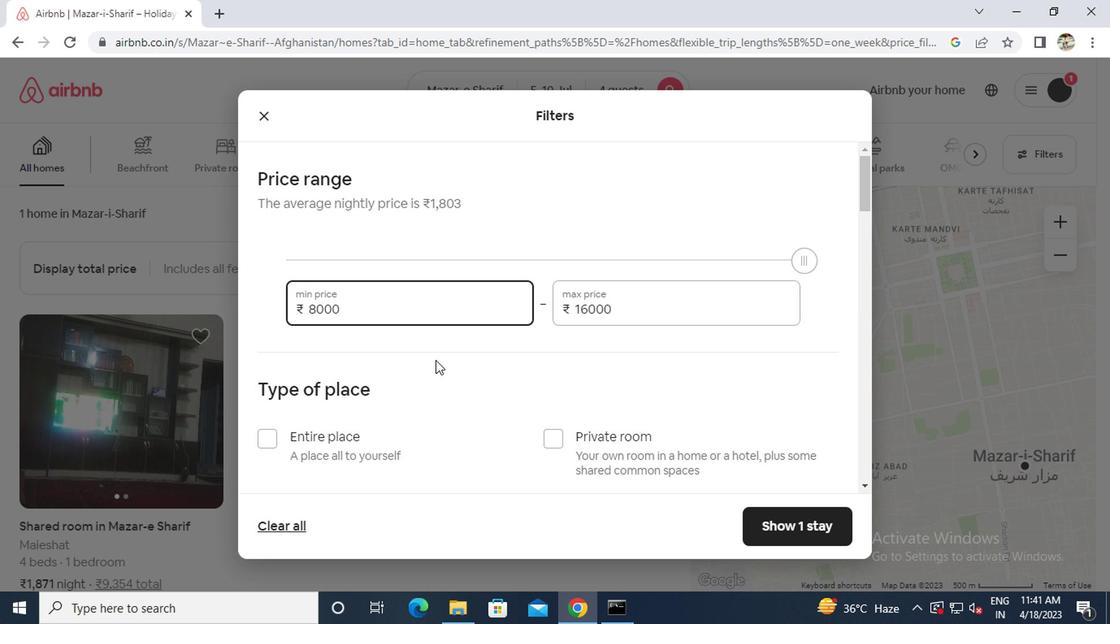 
Action: Mouse scrolled (431, 360) with delta (0, -1)
Screenshot: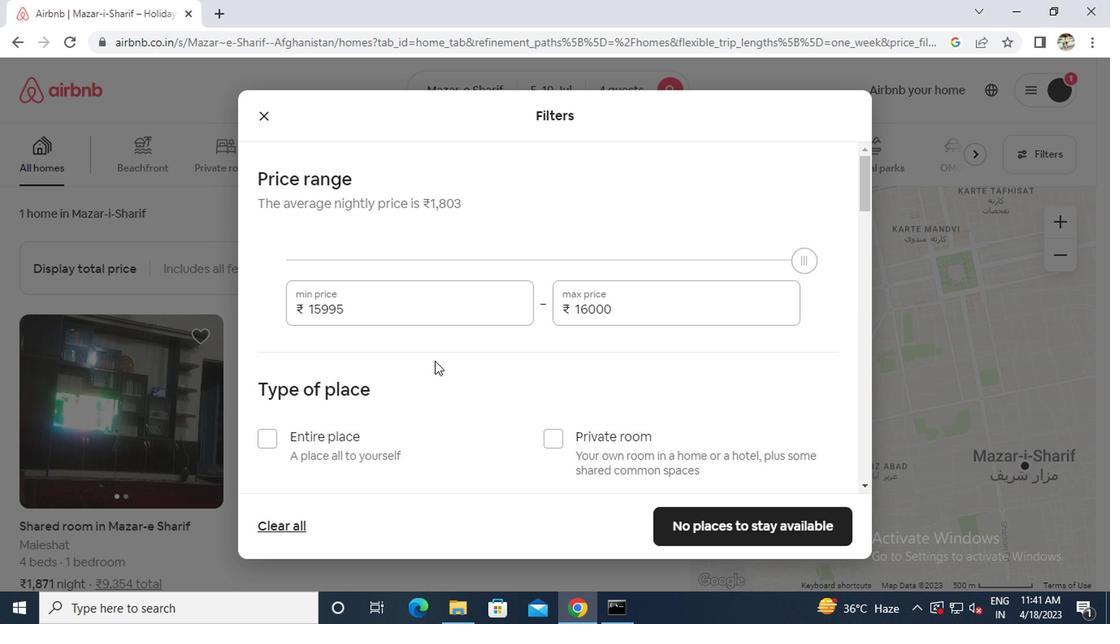 
Action: Mouse moved to (402, 363)
Screenshot: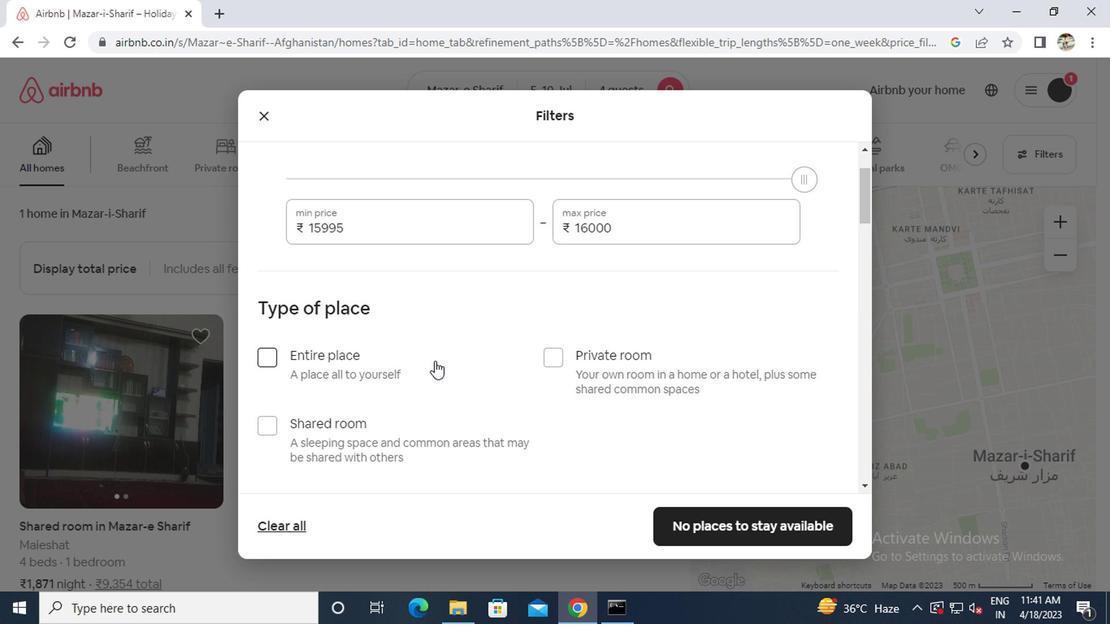 
Action: Mouse pressed left at (402, 363)
Screenshot: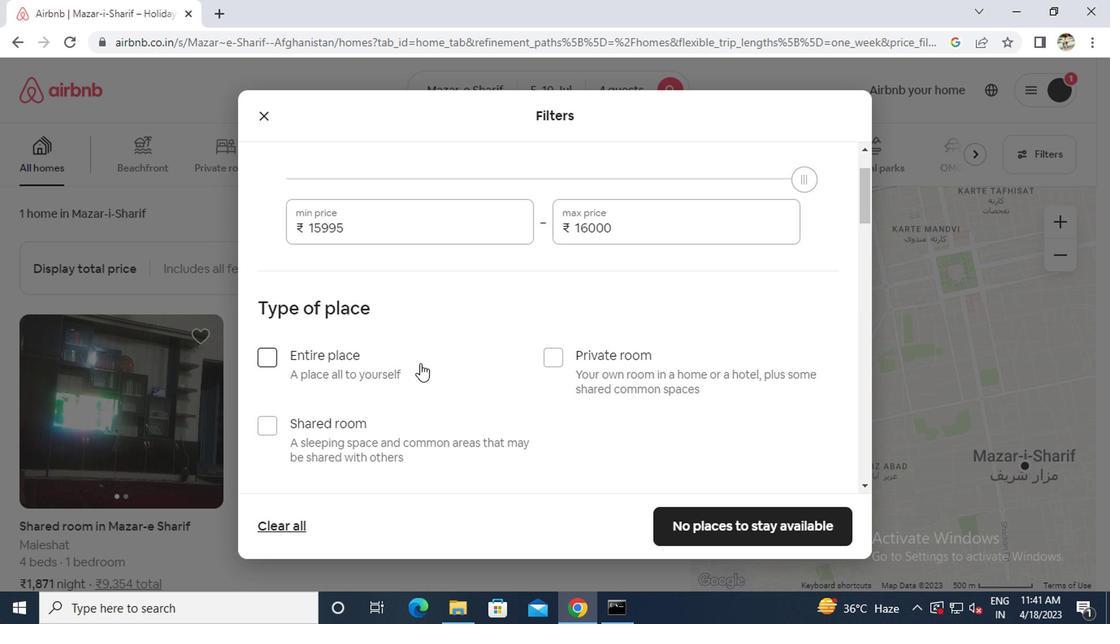 
Action: Mouse moved to (378, 367)
Screenshot: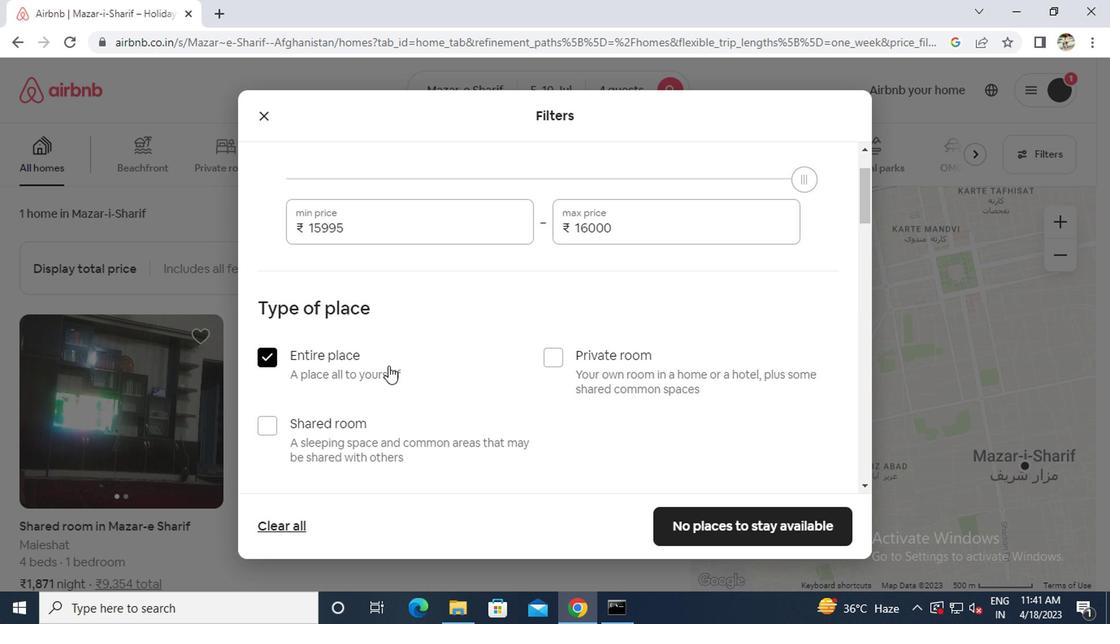 
Action: Mouse scrolled (378, 366) with delta (0, -1)
Screenshot: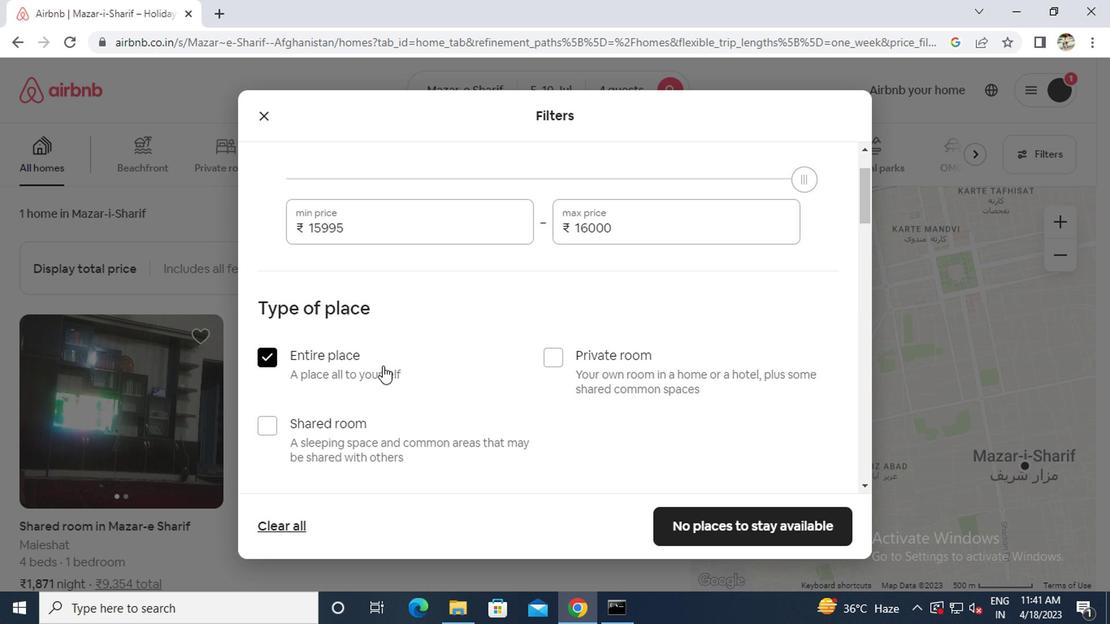 
Action: Mouse scrolled (378, 366) with delta (0, -1)
Screenshot: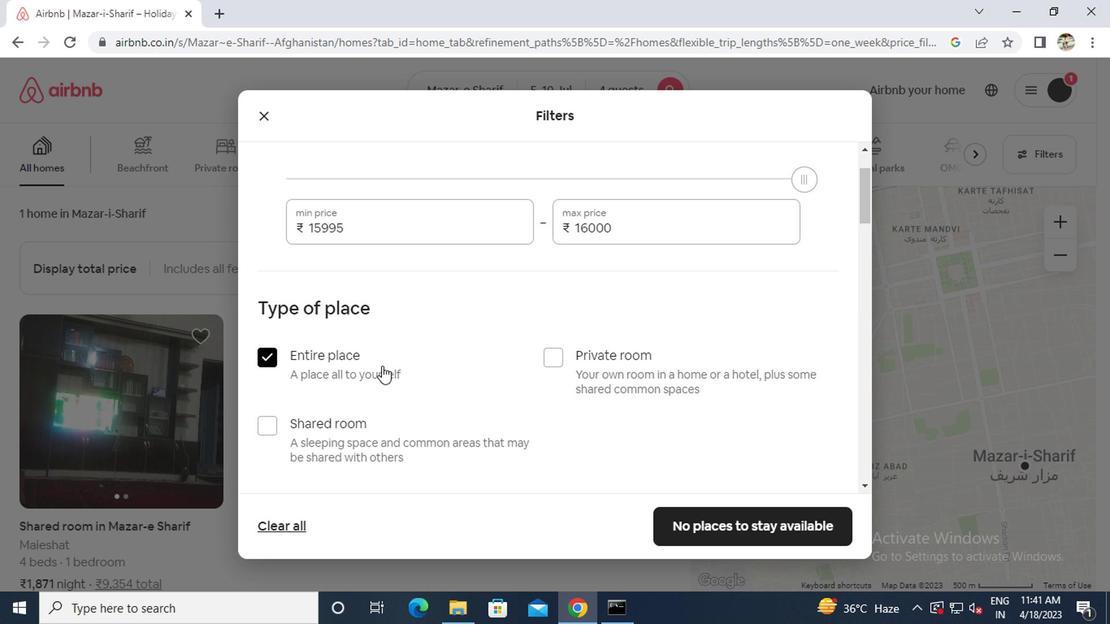 
Action: Mouse moved to (391, 370)
Screenshot: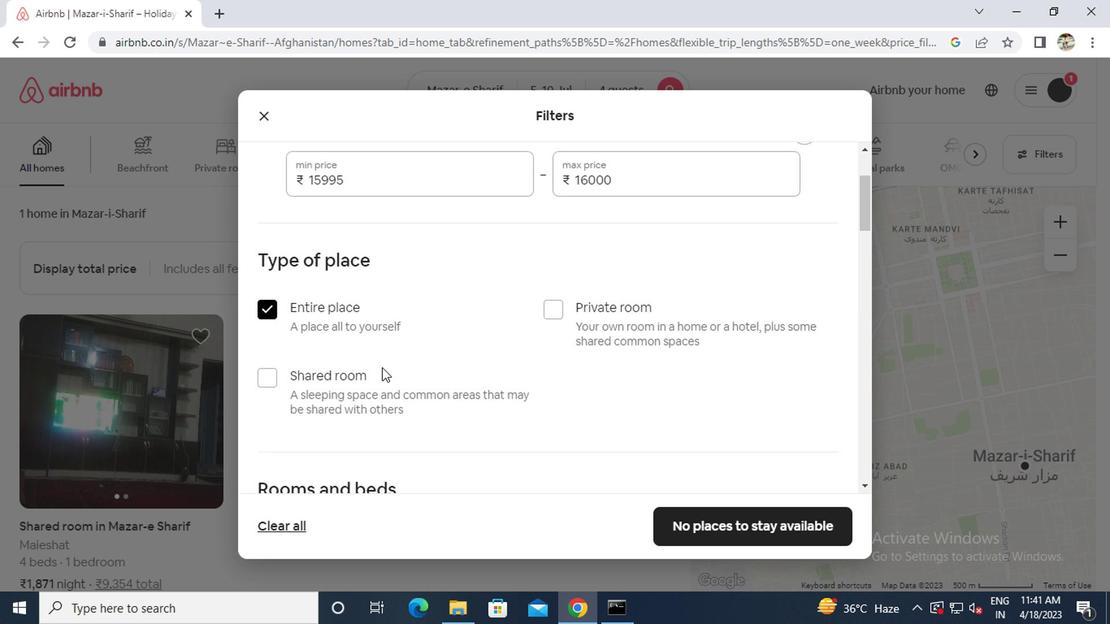 
Action: Mouse scrolled (391, 369) with delta (0, 0)
Screenshot: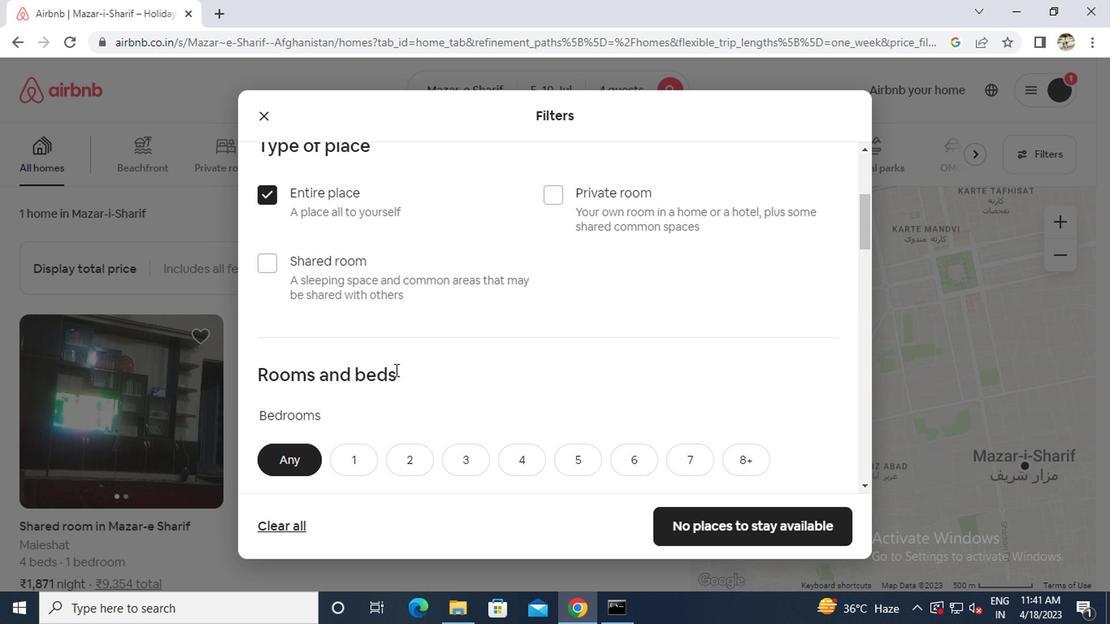 
Action: Mouse scrolled (391, 369) with delta (0, 0)
Screenshot: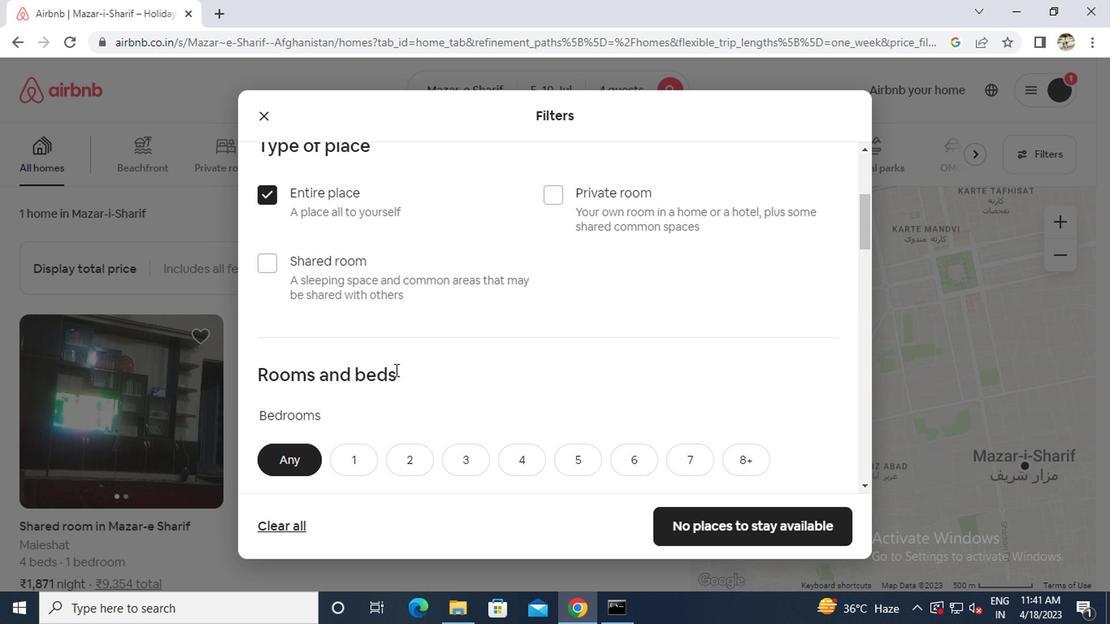 
Action: Mouse moved to (400, 309)
Screenshot: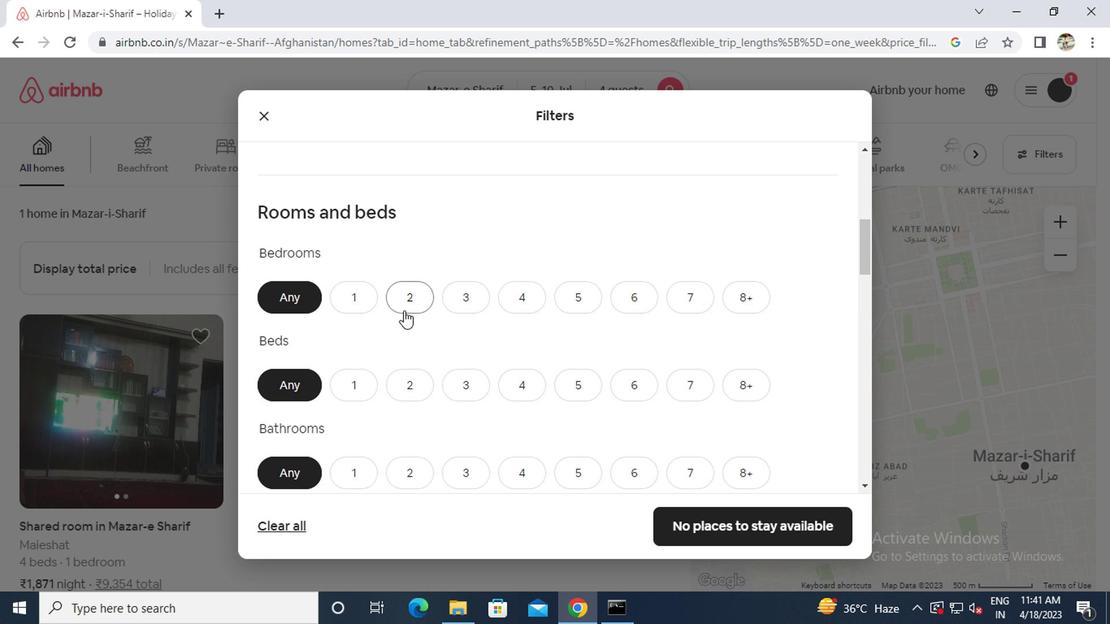 
Action: Mouse pressed left at (400, 309)
Screenshot: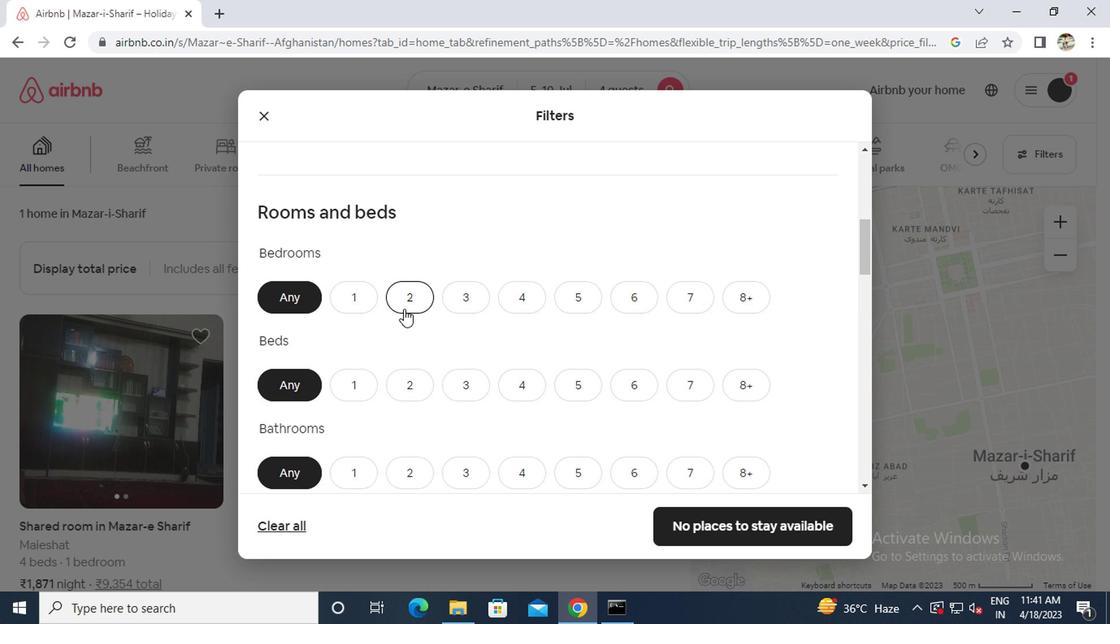 
Action: Mouse moved to (518, 390)
Screenshot: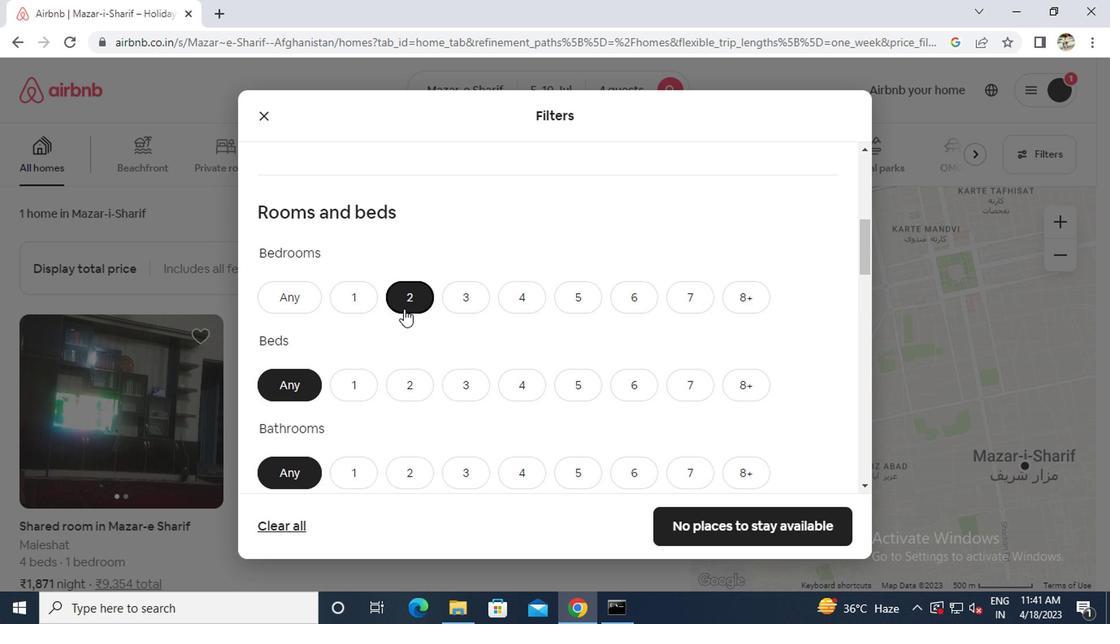 
Action: Mouse pressed left at (518, 390)
Screenshot: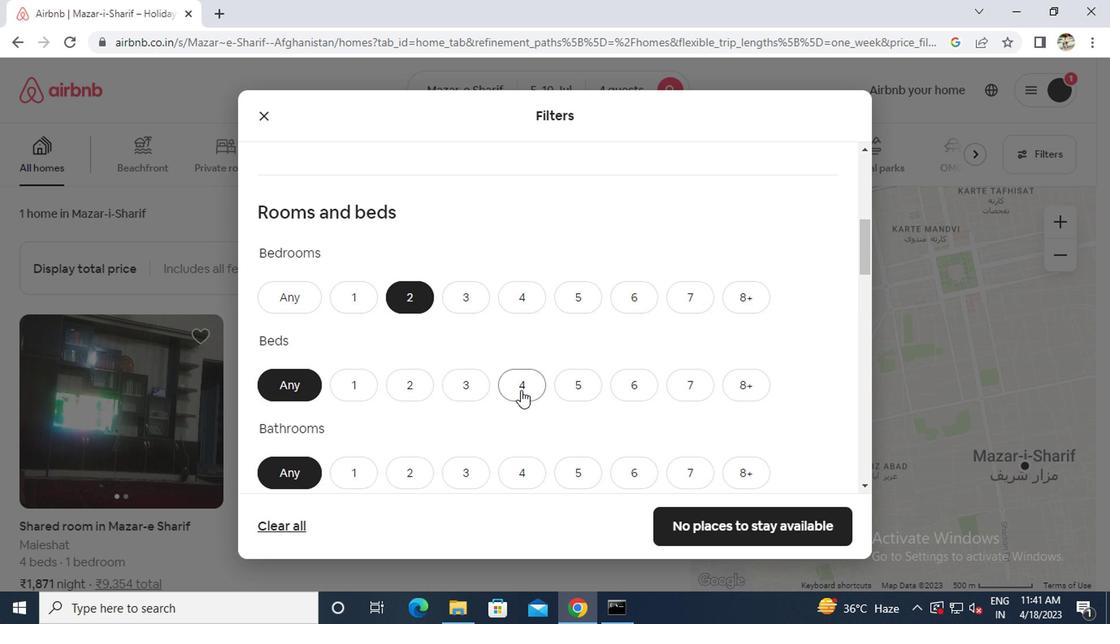 
Action: Mouse moved to (412, 474)
Screenshot: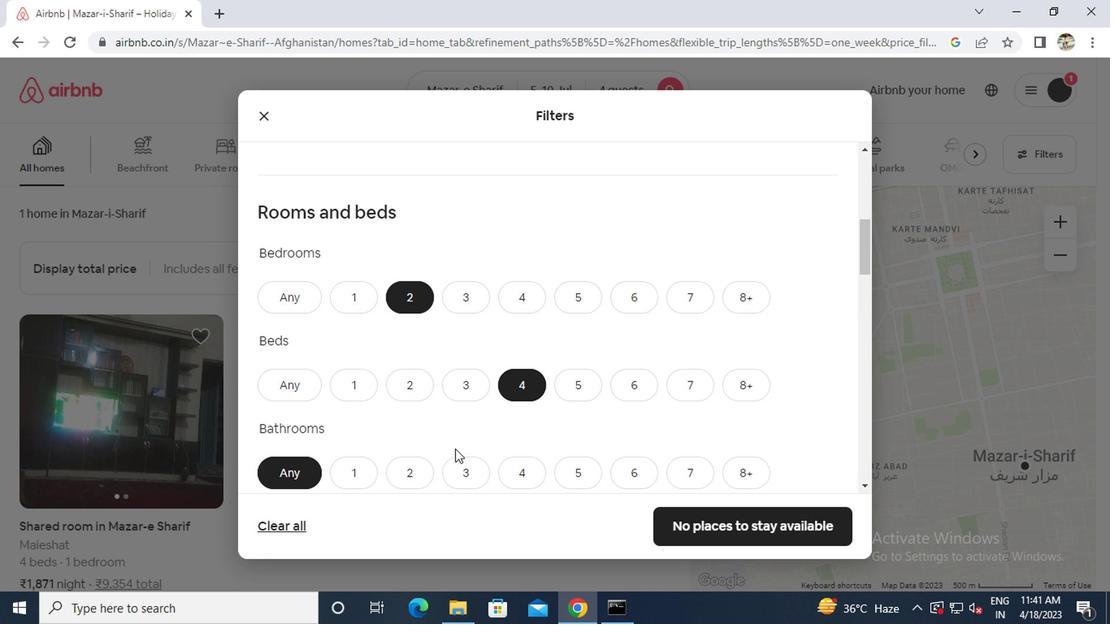 
Action: Mouse pressed left at (412, 474)
Screenshot: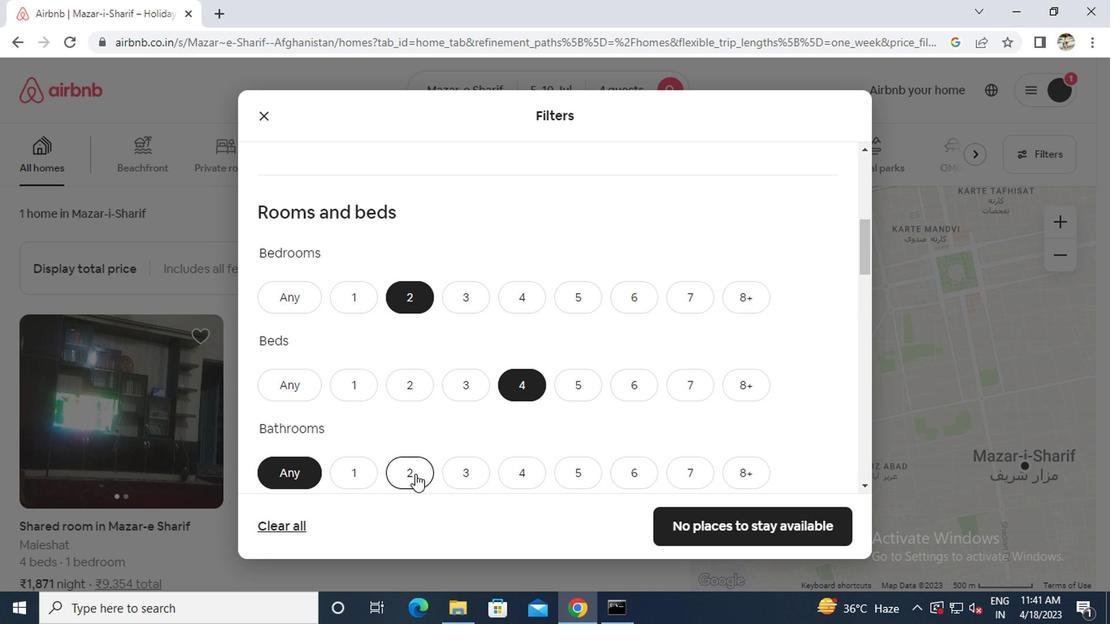 
Action: Mouse scrolled (412, 473) with delta (0, 0)
Screenshot: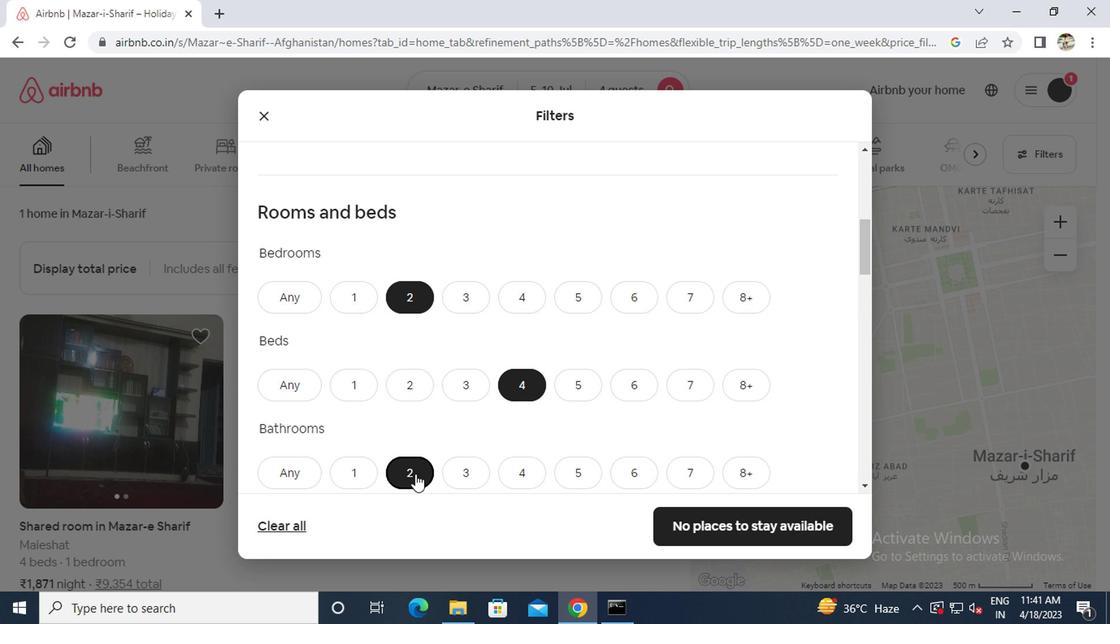 
Action: Mouse scrolled (412, 473) with delta (0, 0)
Screenshot: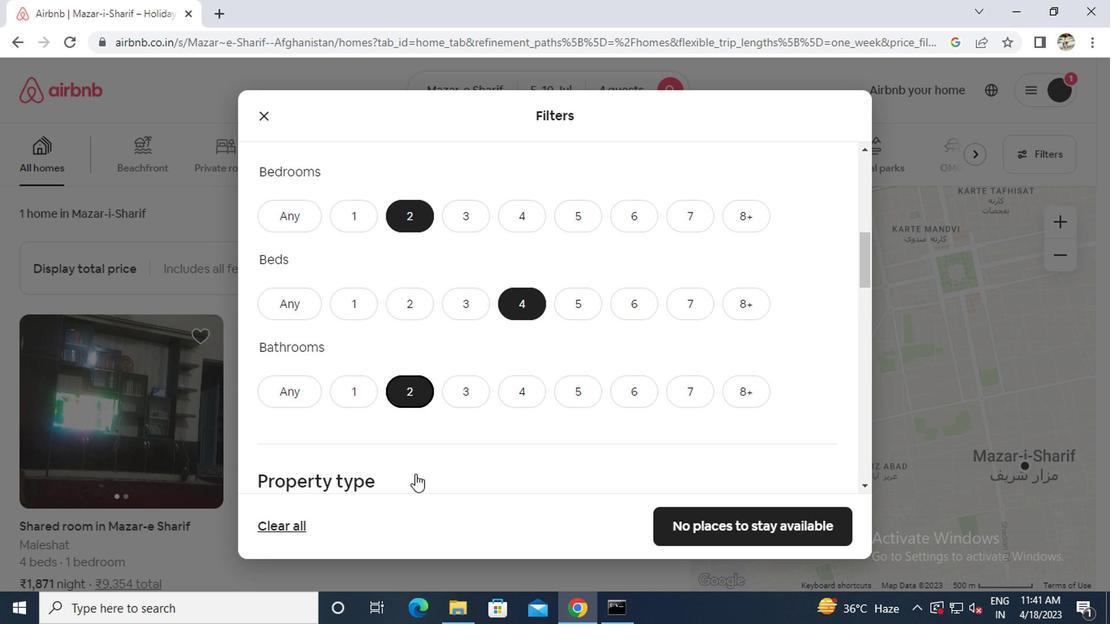 
Action: Mouse scrolled (412, 473) with delta (0, 0)
Screenshot: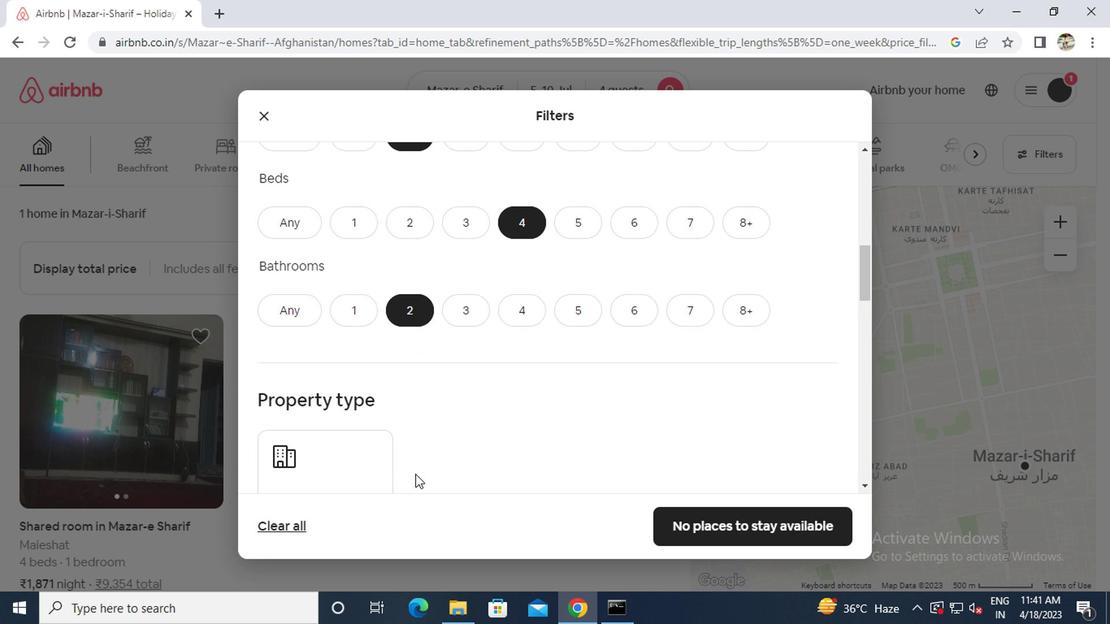 
Action: Mouse moved to (407, 464)
Screenshot: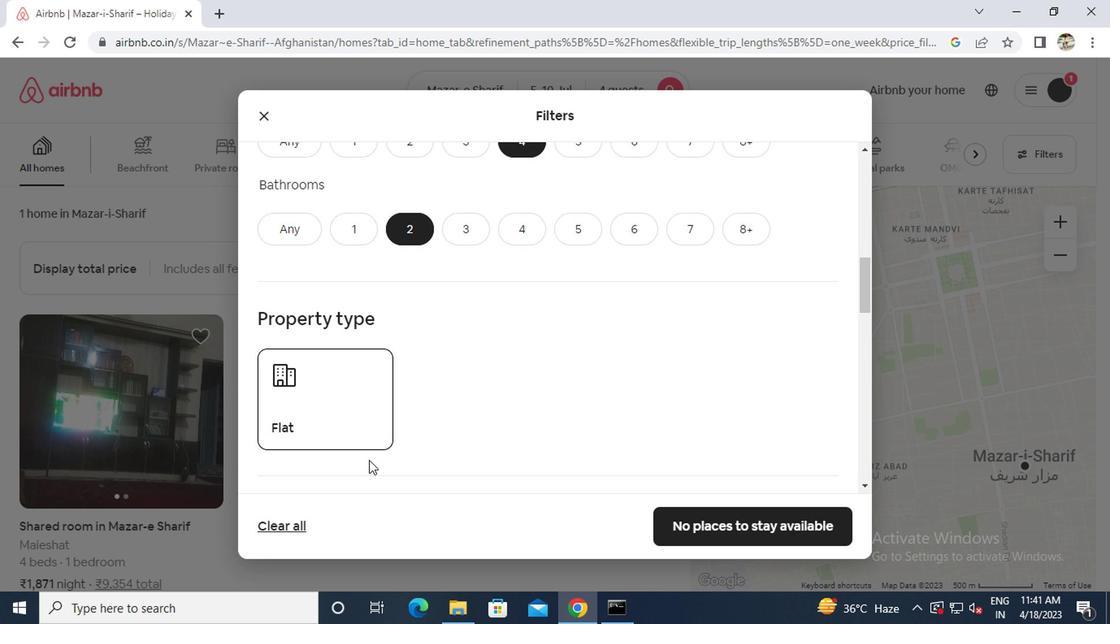 
Action: Mouse scrolled (407, 464) with delta (0, 0)
Screenshot: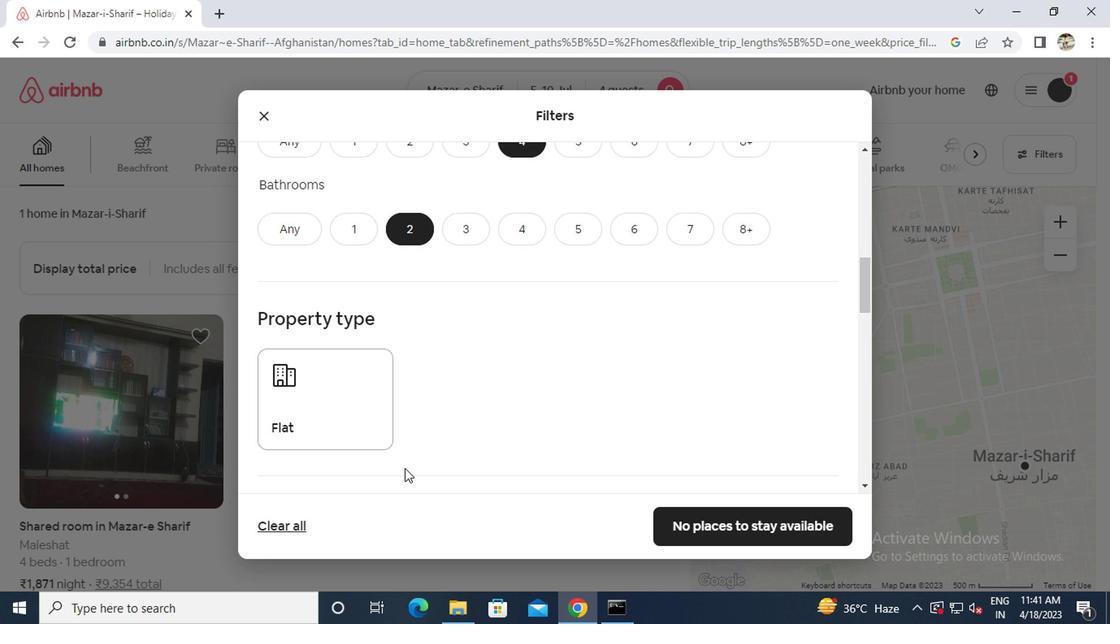 
Action: Mouse scrolled (407, 464) with delta (0, 0)
Screenshot: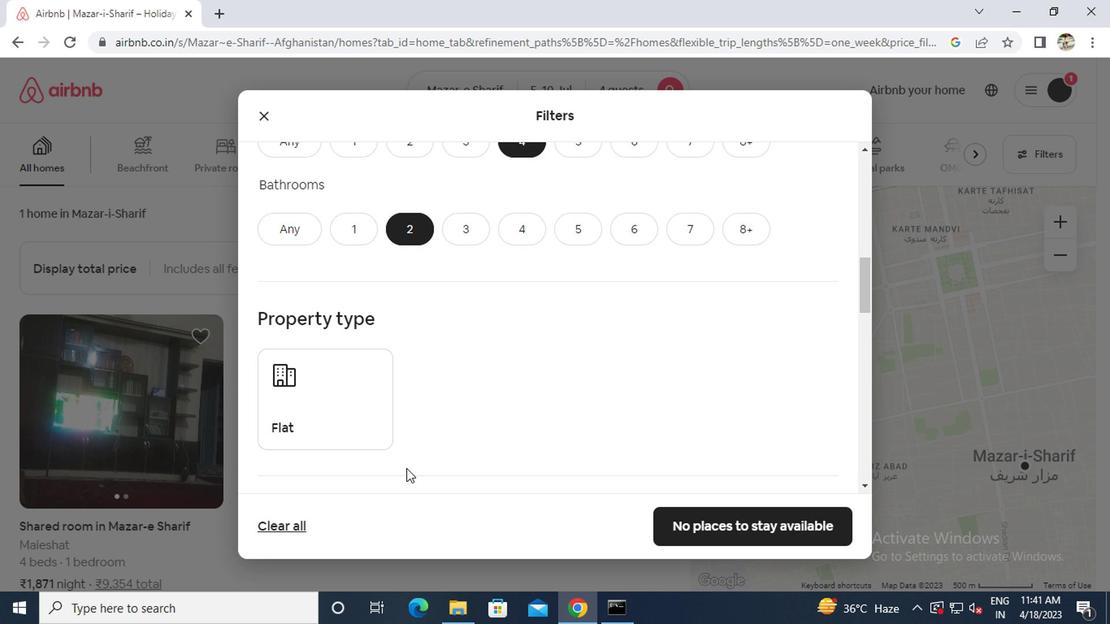 
Action: Mouse moved to (344, 470)
Screenshot: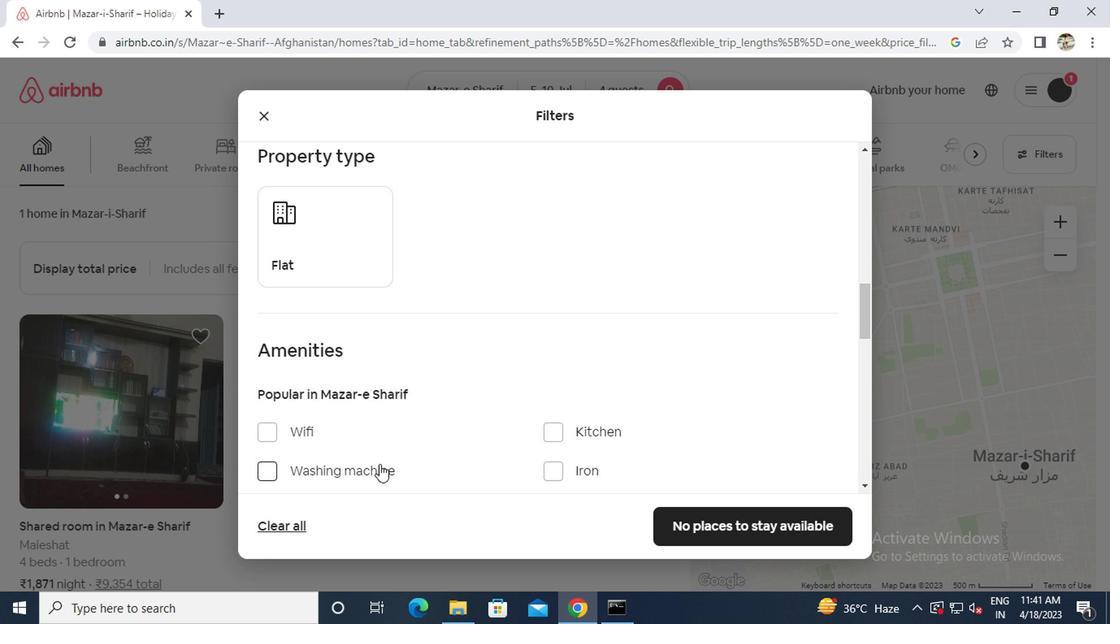 
Action: Mouse scrolled (344, 469) with delta (0, 0)
Screenshot: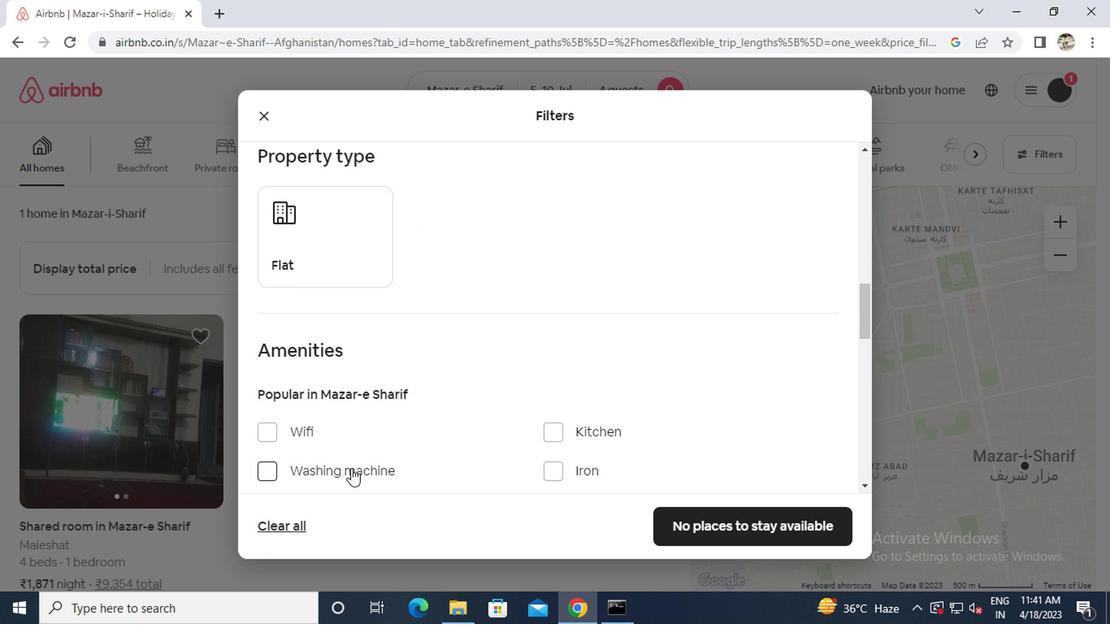 
Action: Mouse scrolled (344, 469) with delta (0, 0)
Screenshot: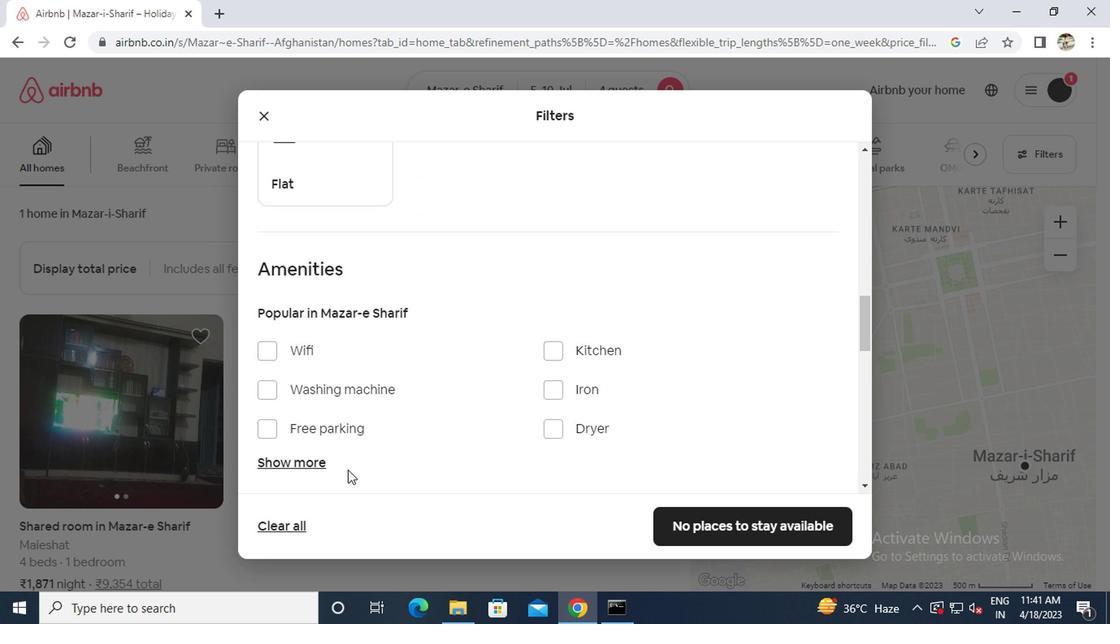 
Action: Mouse moved to (285, 385)
Screenshot: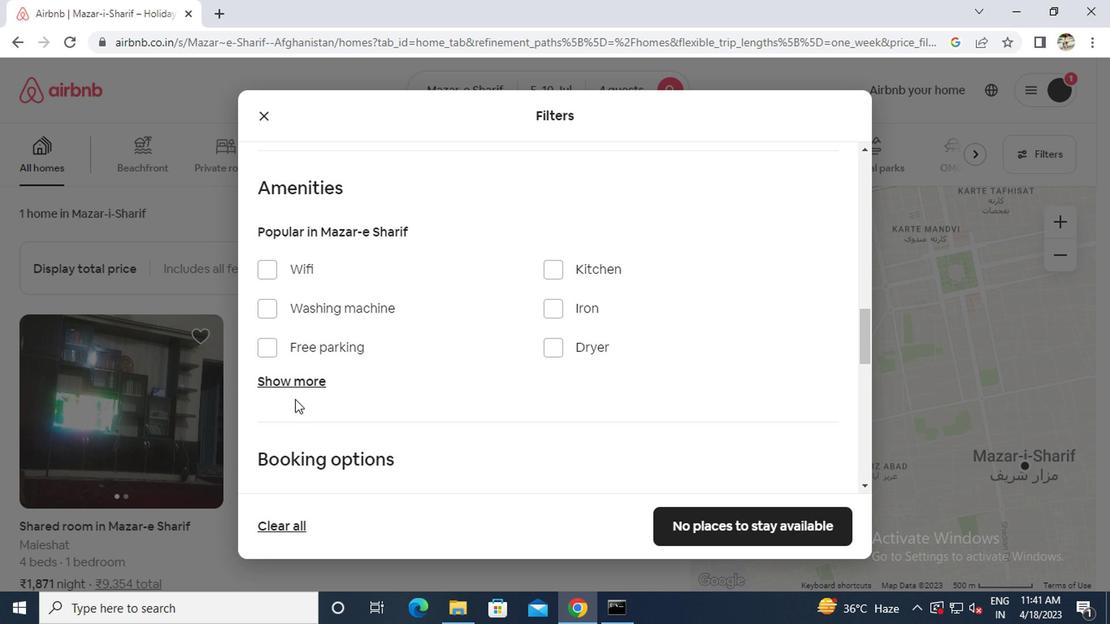 
Action: Mouse pressed left at (285, 385)
Screenshot: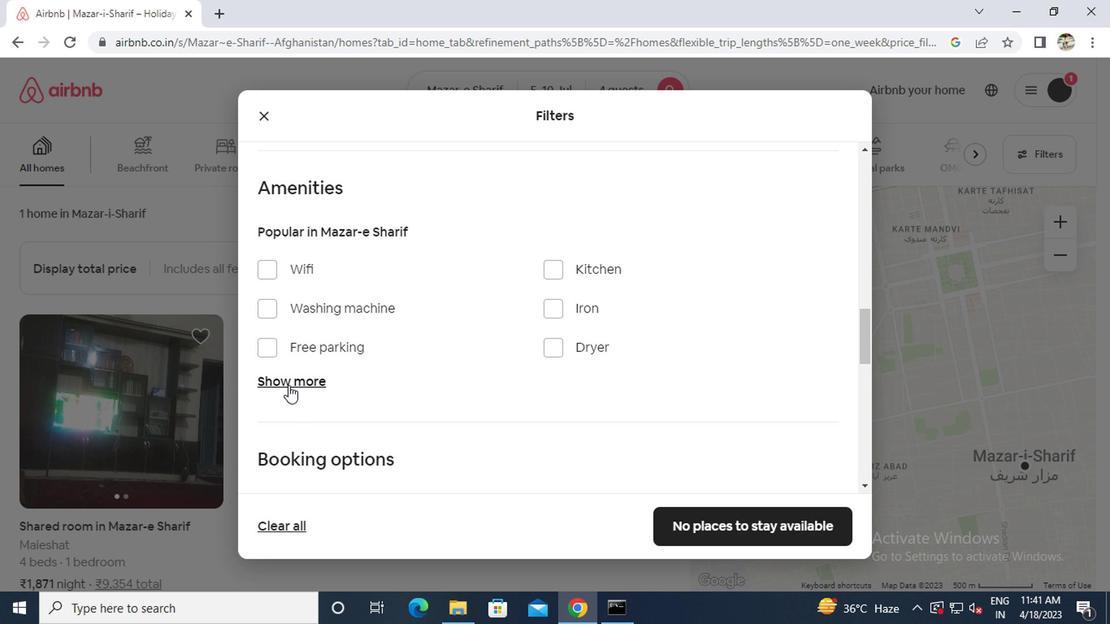 
Action: Mouse moved to (265, 438)
Screenshot: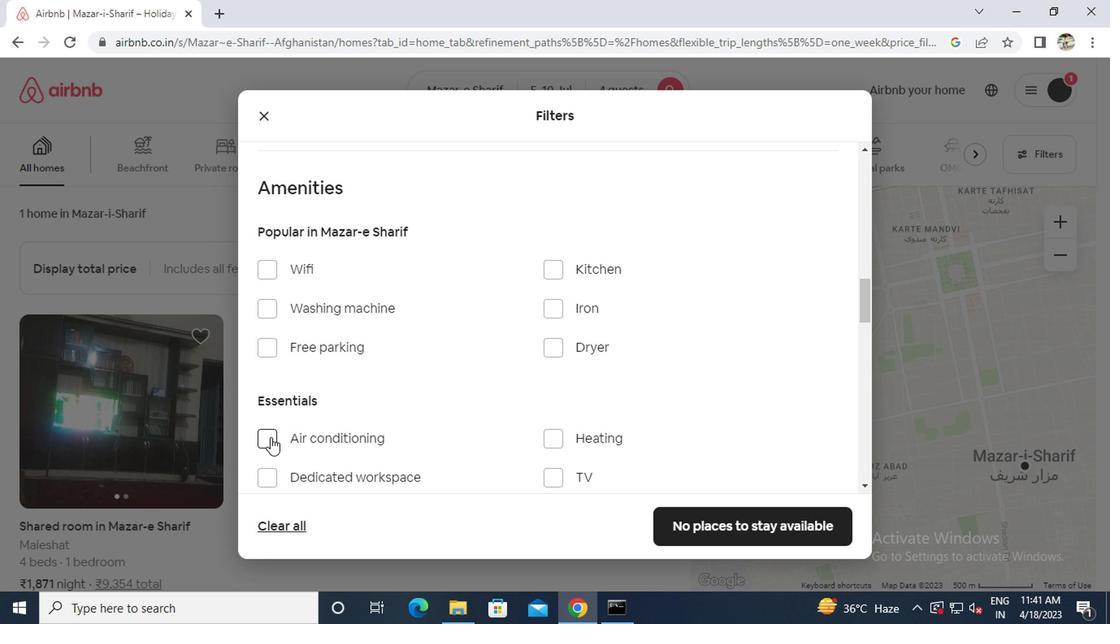
Action: Mouse pressed left at (265, 438)
Screenshot: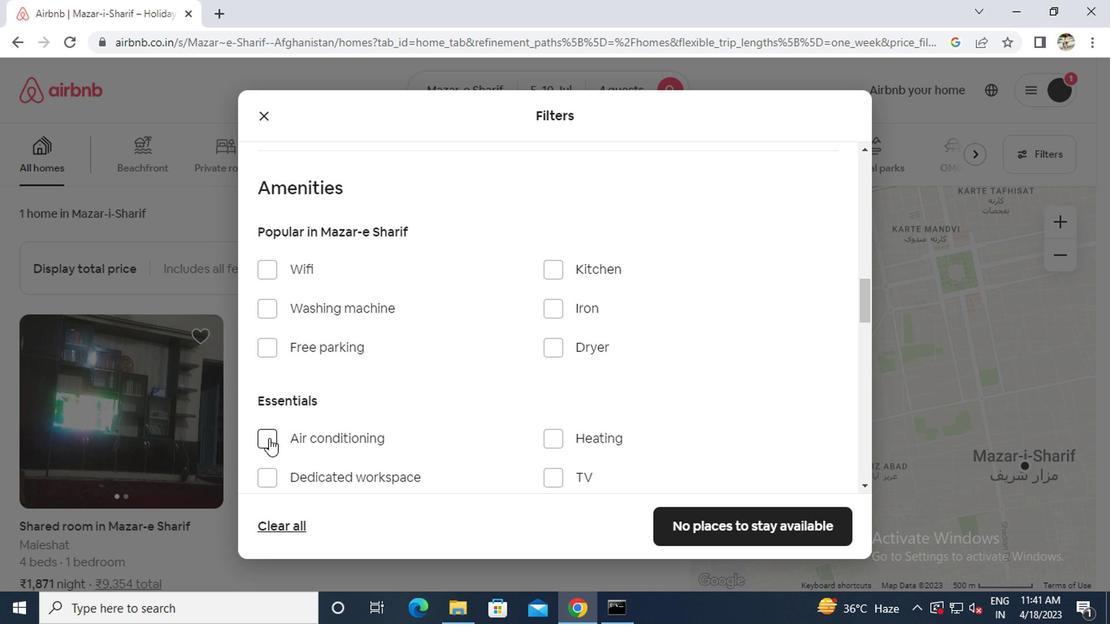 
Action: Mouse scrolled (265, 437) with delta (0, 0)
Screenshot: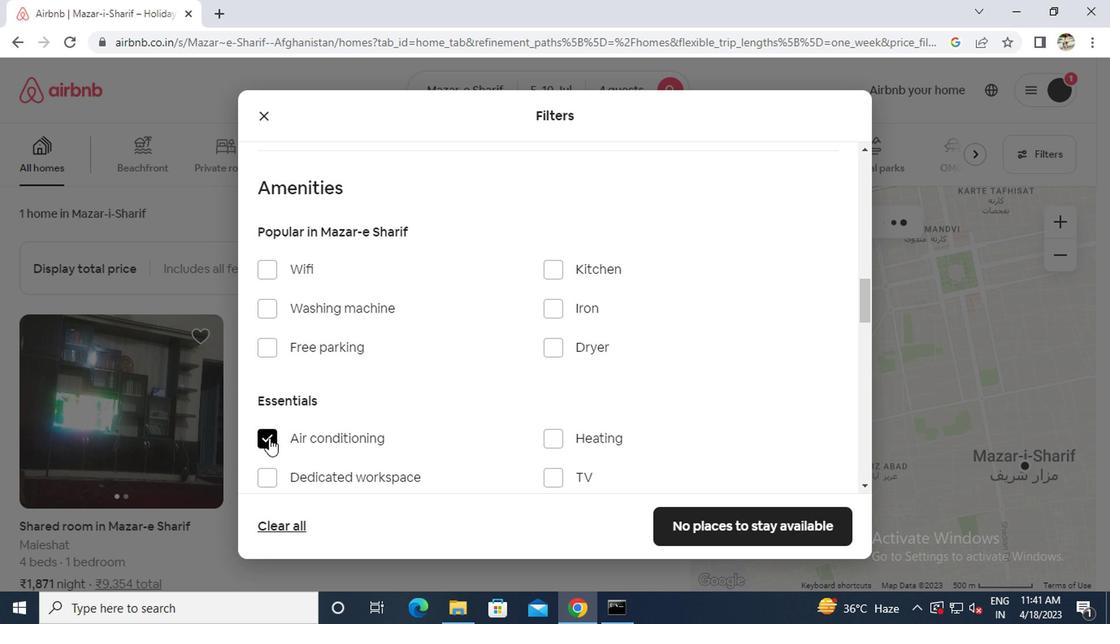 
Action: Mouse scrolled (265, 437) with delta (0, 0)
Screenshot: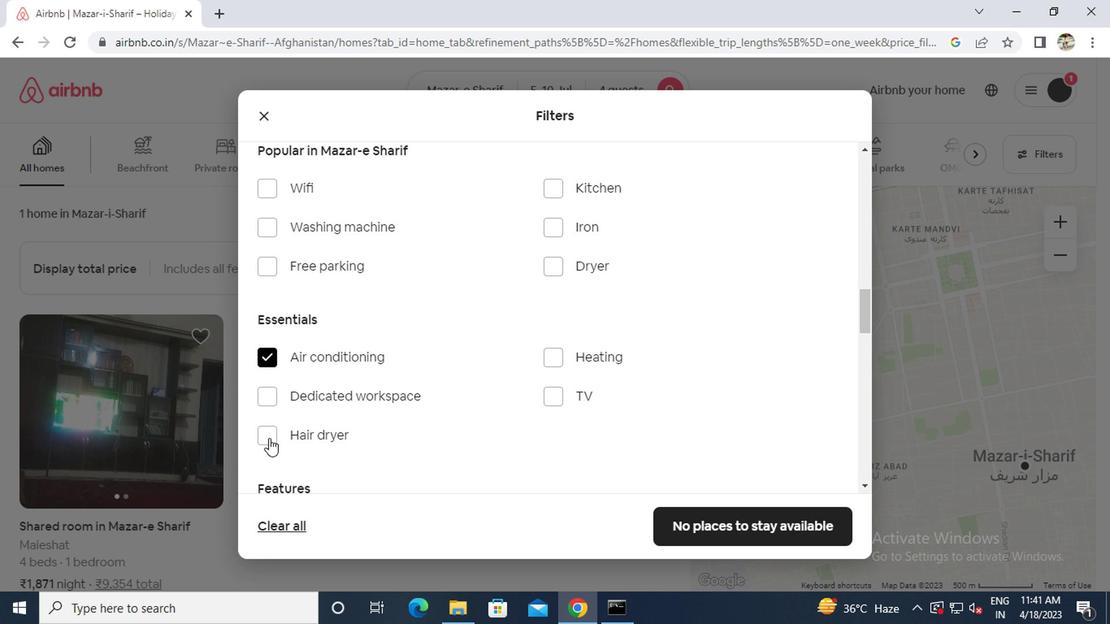 
Action: Mouse scrolled (265, 437) with delta (0, 0)
Screenshot: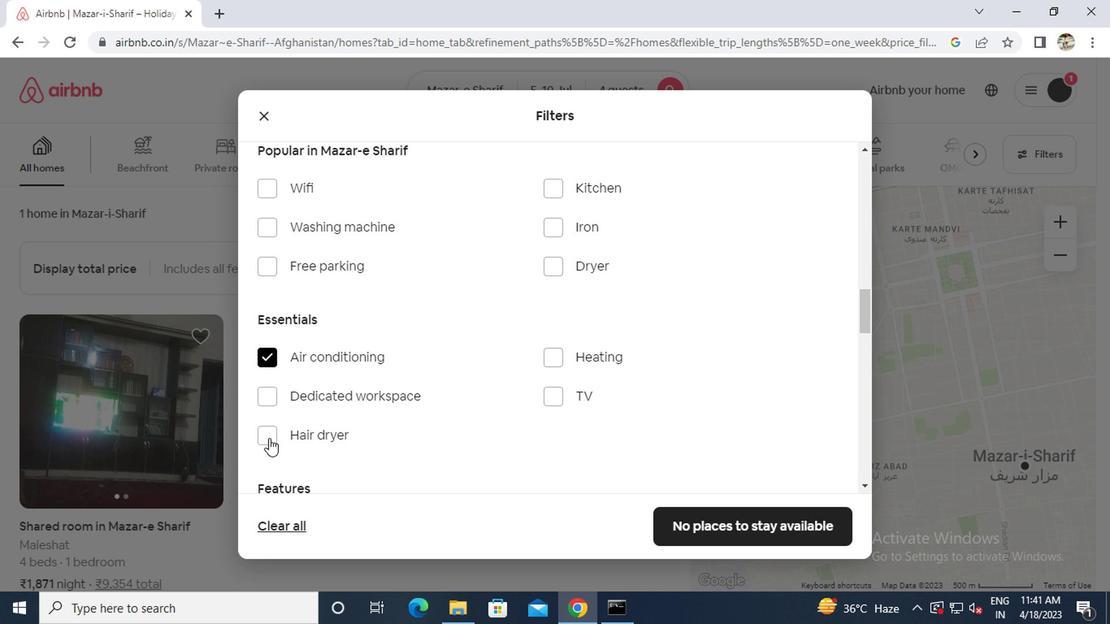
Action: Mouse scrolled (265, 437) with delta (0, 0)
Screenshot: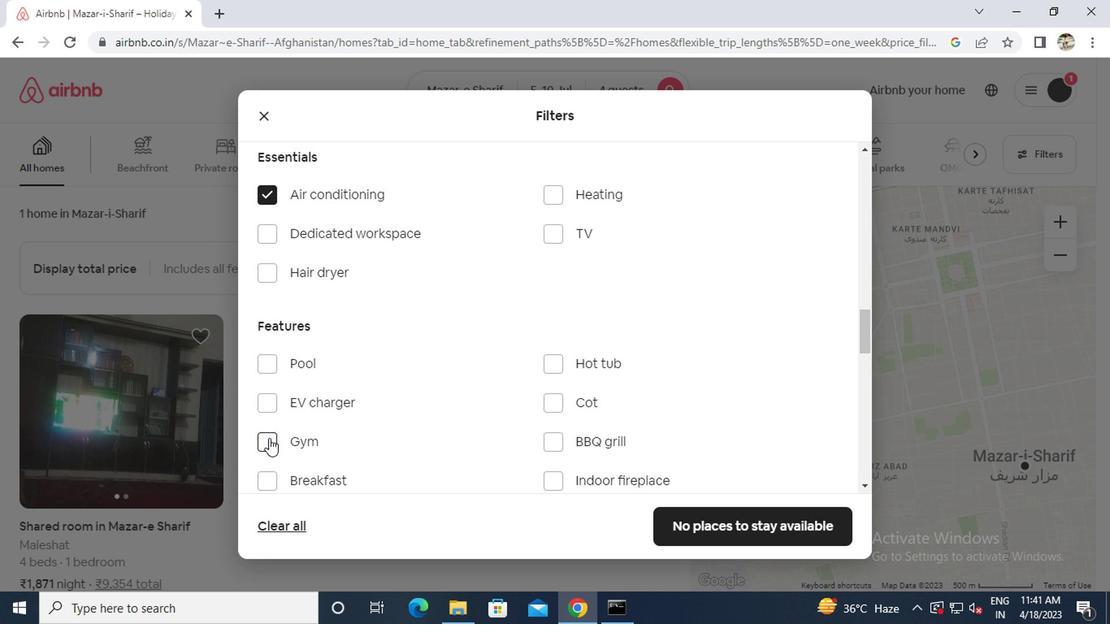 
Action: Mouse moved to (275, 438)
Screenshot: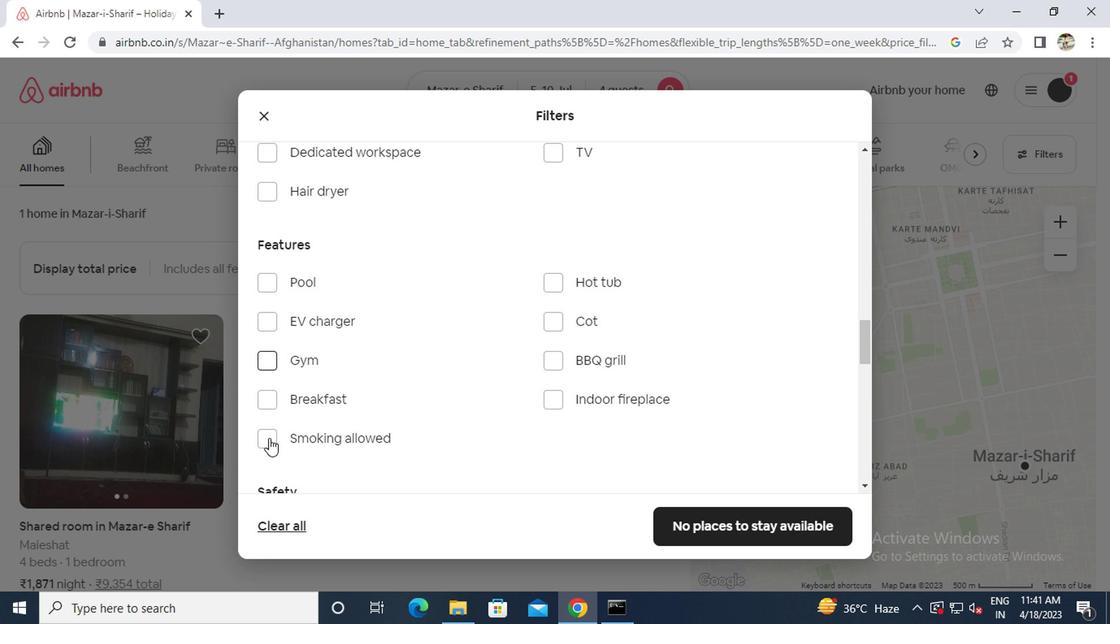 
Action: Mouse pressed left at (275, 438)
Screenshot: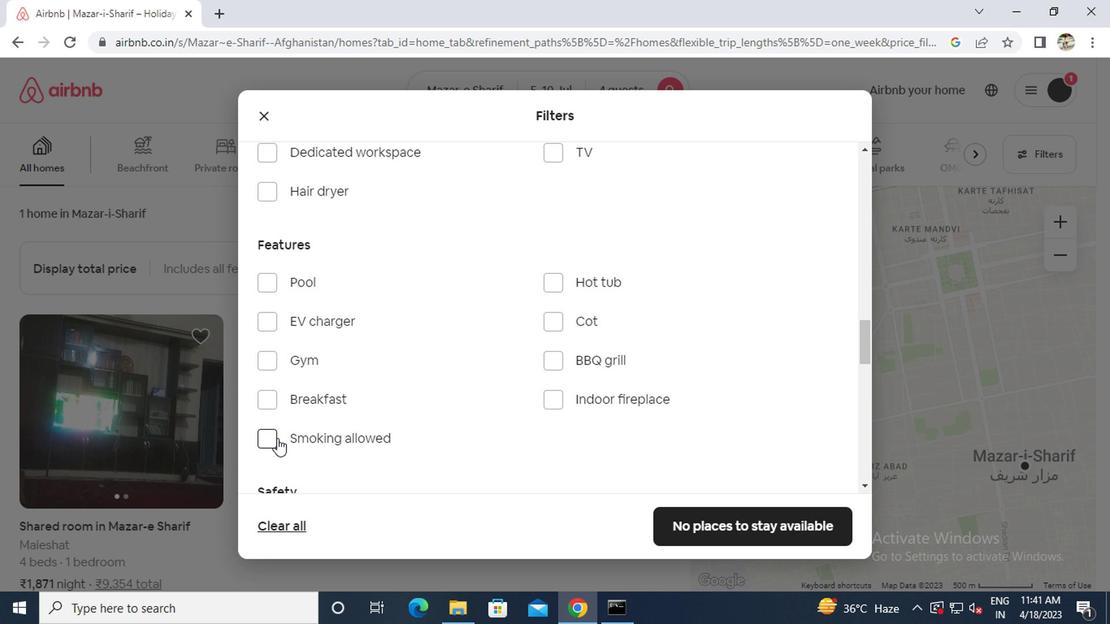 
Action: Mouse moved to (309, 435)
Screenshot: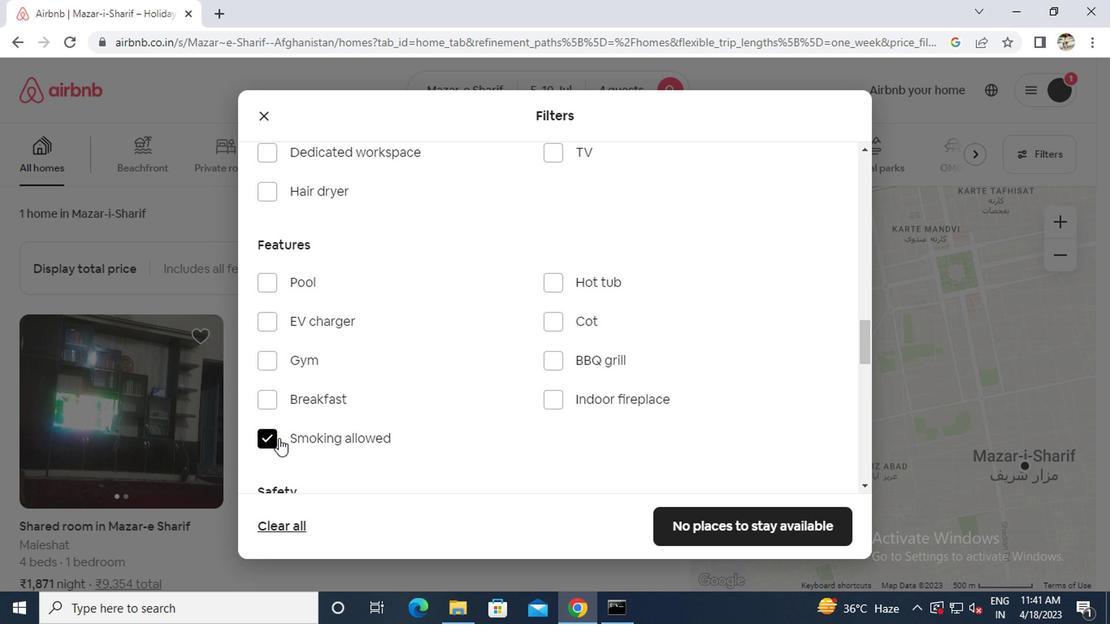 
Action: Mouse scrolled (309, 434) with delta (0, -1)
Screenshot: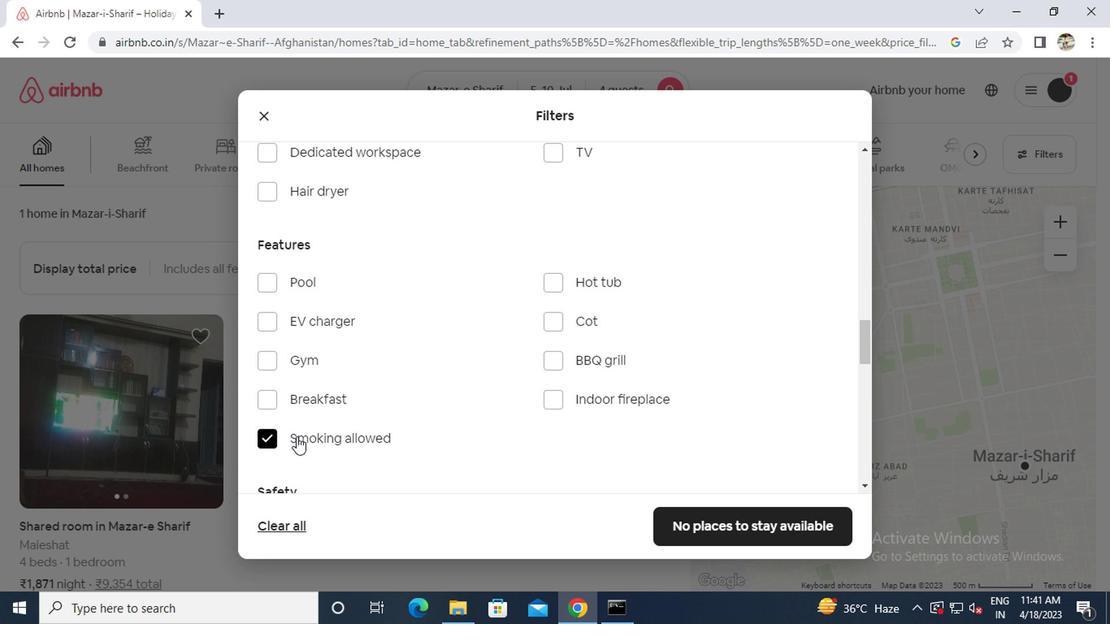 
Action: Mouse scrolled (309, 434) with delta (0, -1)
Screenshot: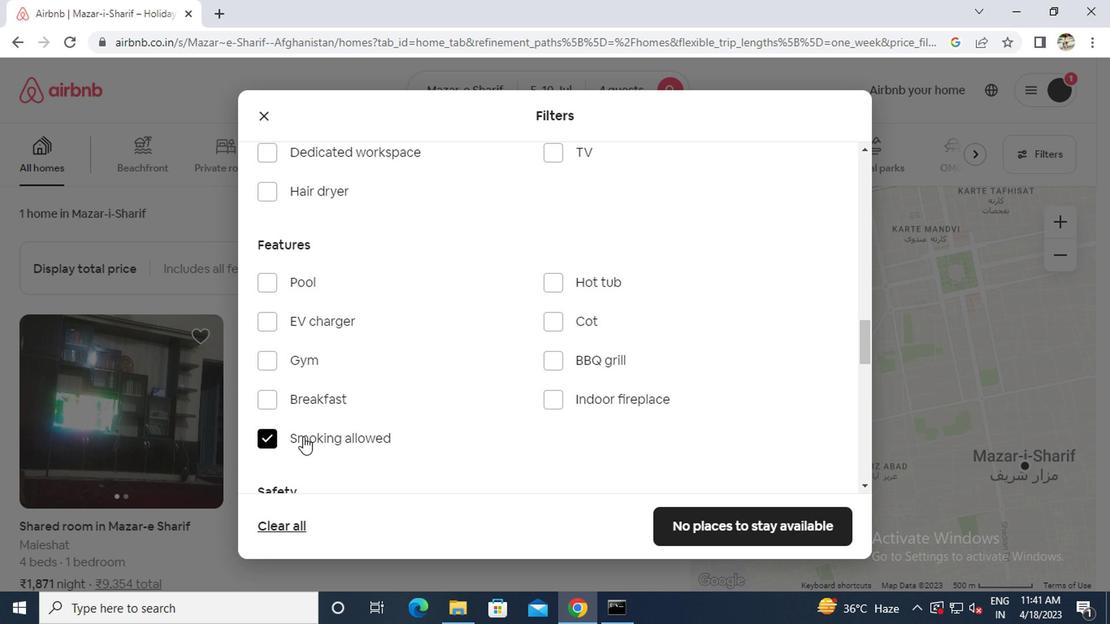 
Action: Mouse scrolled (309, 434) with delta (0, -1)
Screenshot: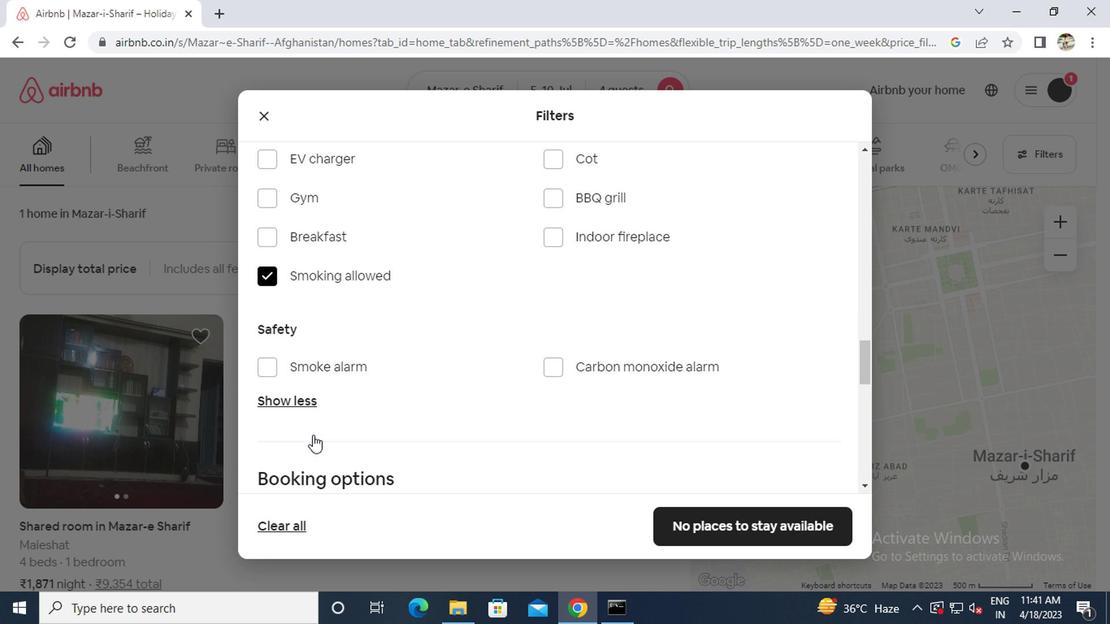 
Action: Mouse scrolled (309, 434) with delta (0, -1)
Screenshot: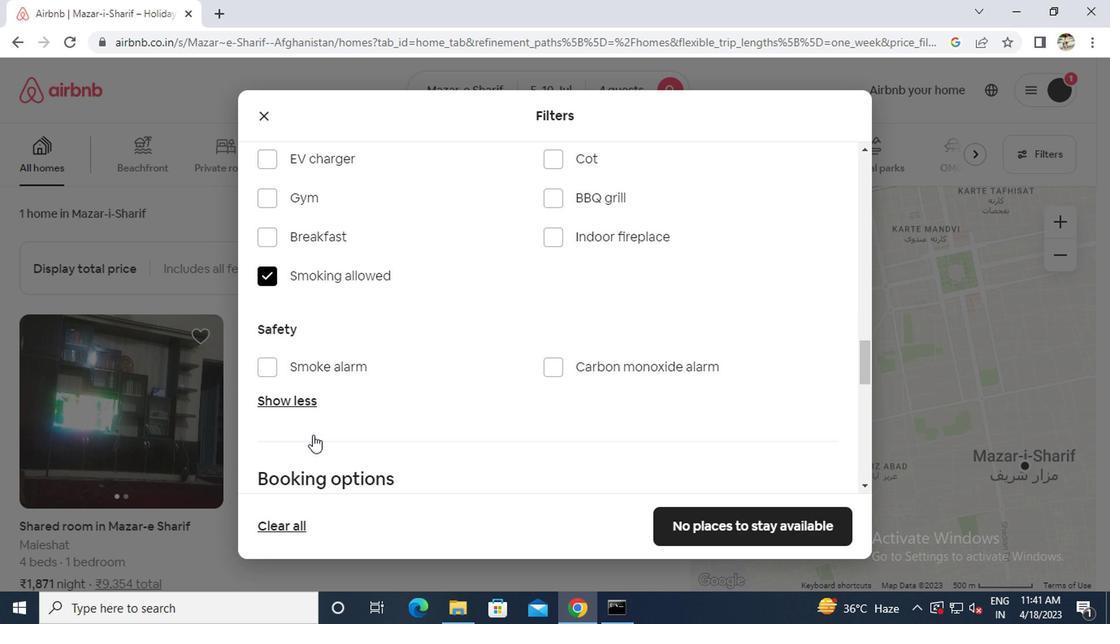 
Action: Mouse moved to (329, 423)
Screenshot: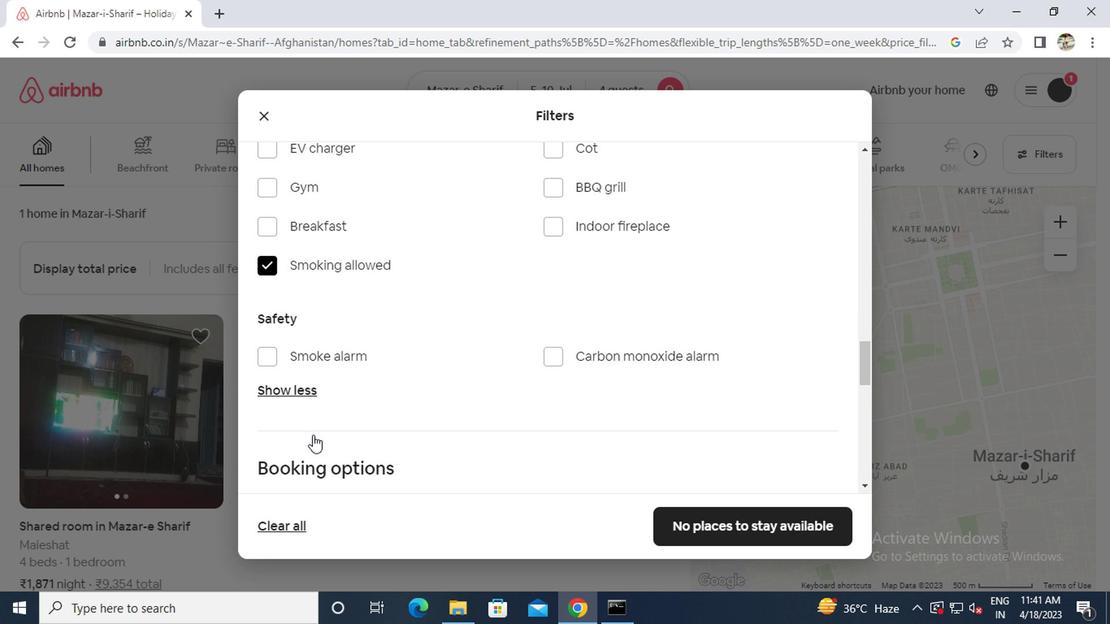 
Action: Mouse scrolled (329, 422) with delta (0, -1)
Screenshot: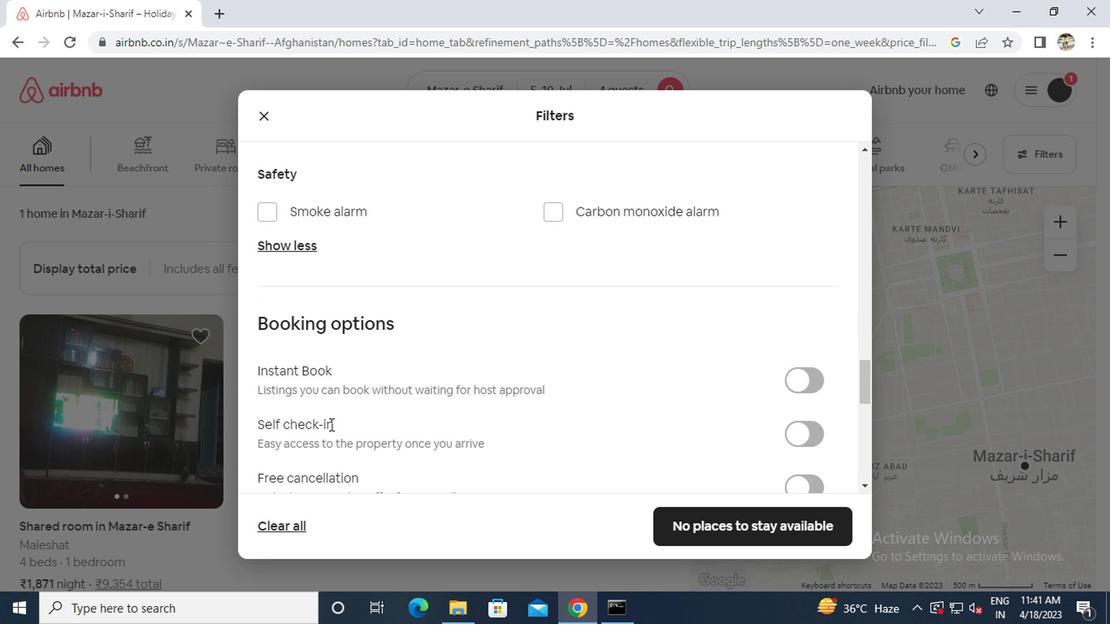 
Action: Mouse scrolled (329, 422) with delta (0, -1)
Screenshot: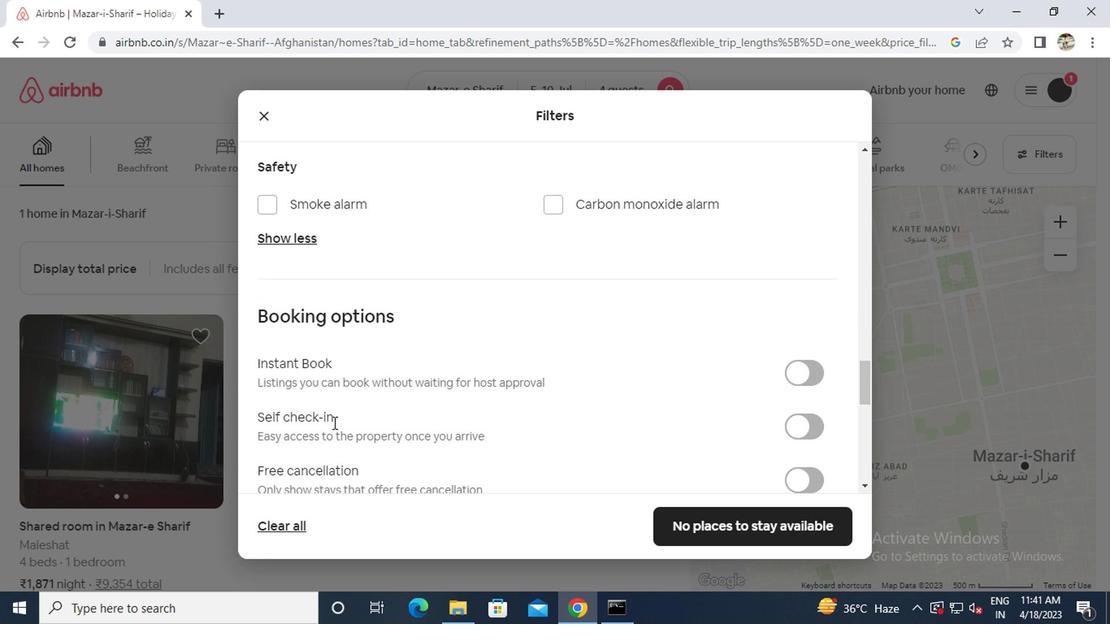 
Action: Mouse moved to (804, 263)
Screenshot: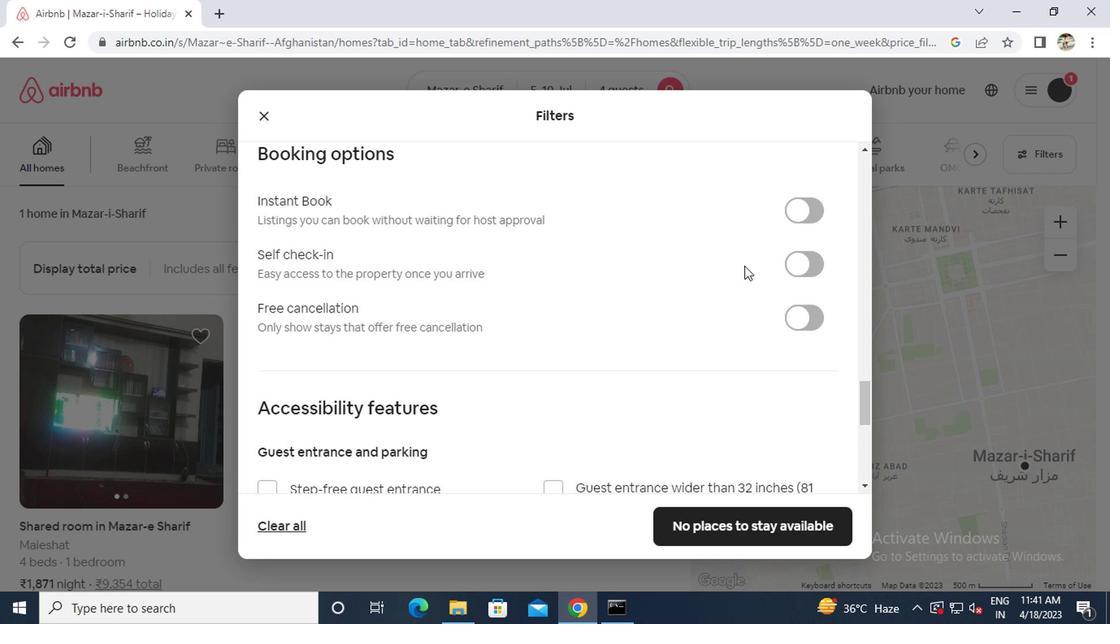 
Action: Mouse pressed left at (804, 263)
Screenshot: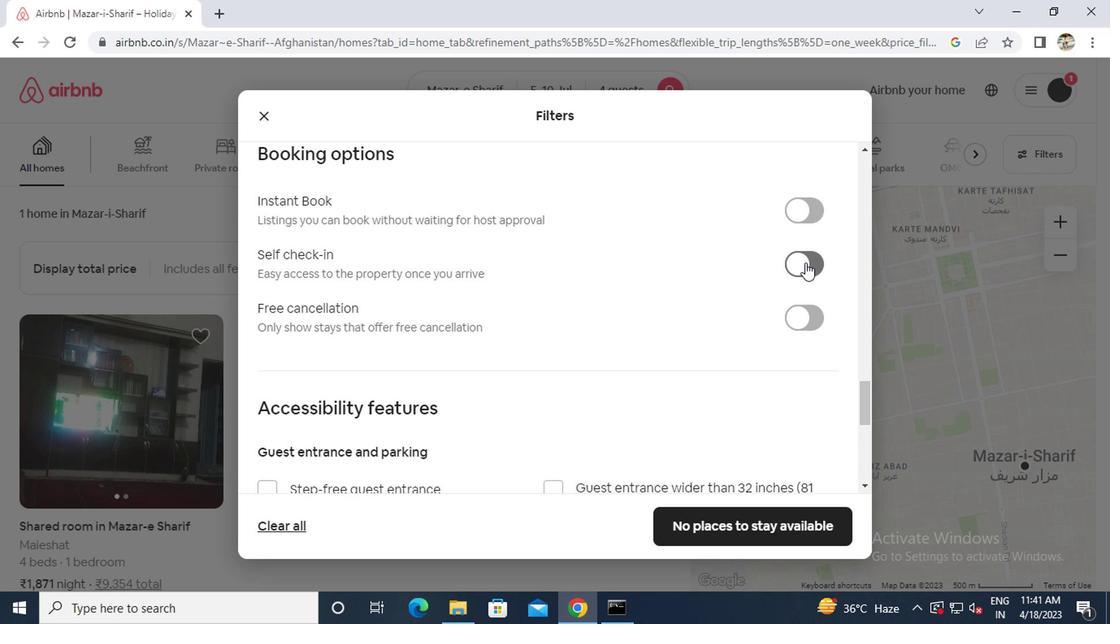 
Action: Mouse moved to (499, 311)
Screenshot: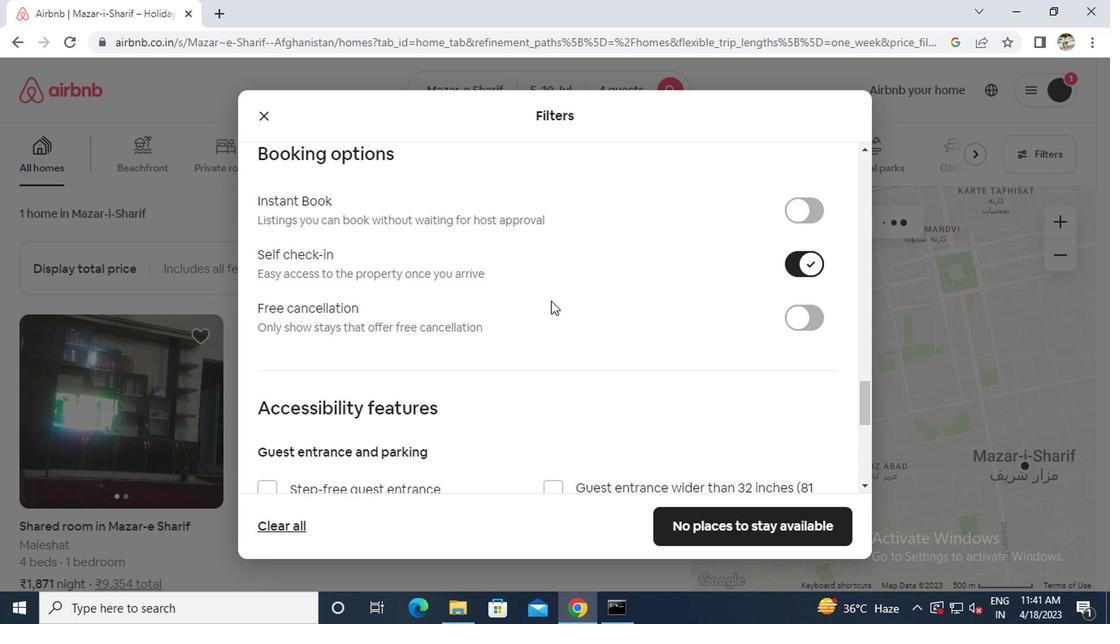 
Action: Mouse scrolled (499, 310) with delta (0, -1)
Screenshot: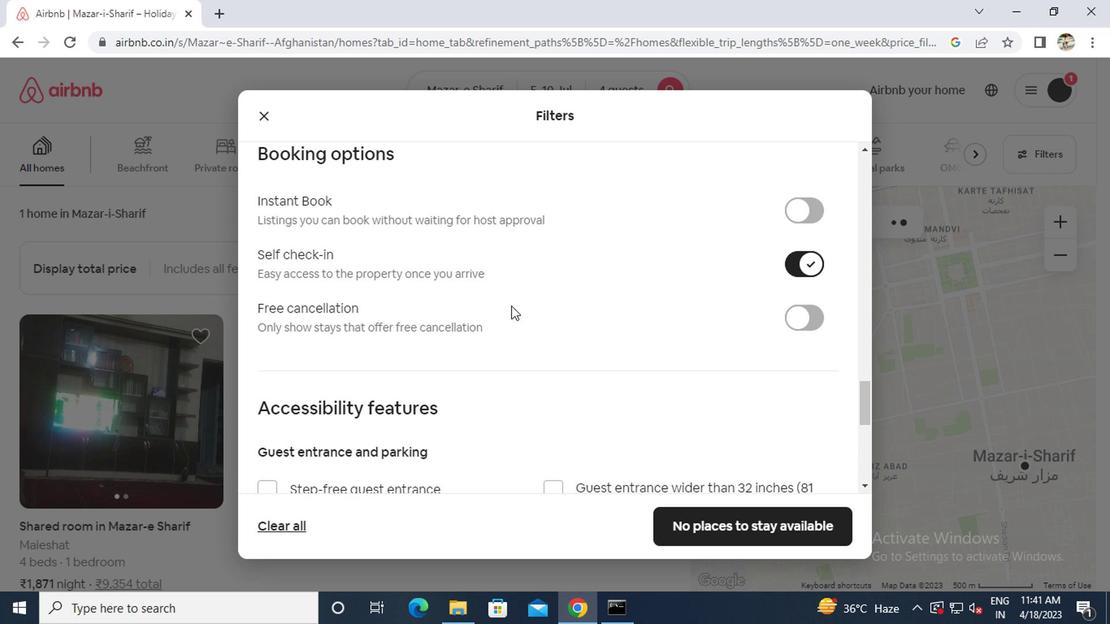 
Action: Mouse scrolled (499, 310) with delta (0, -1)
Screenshot: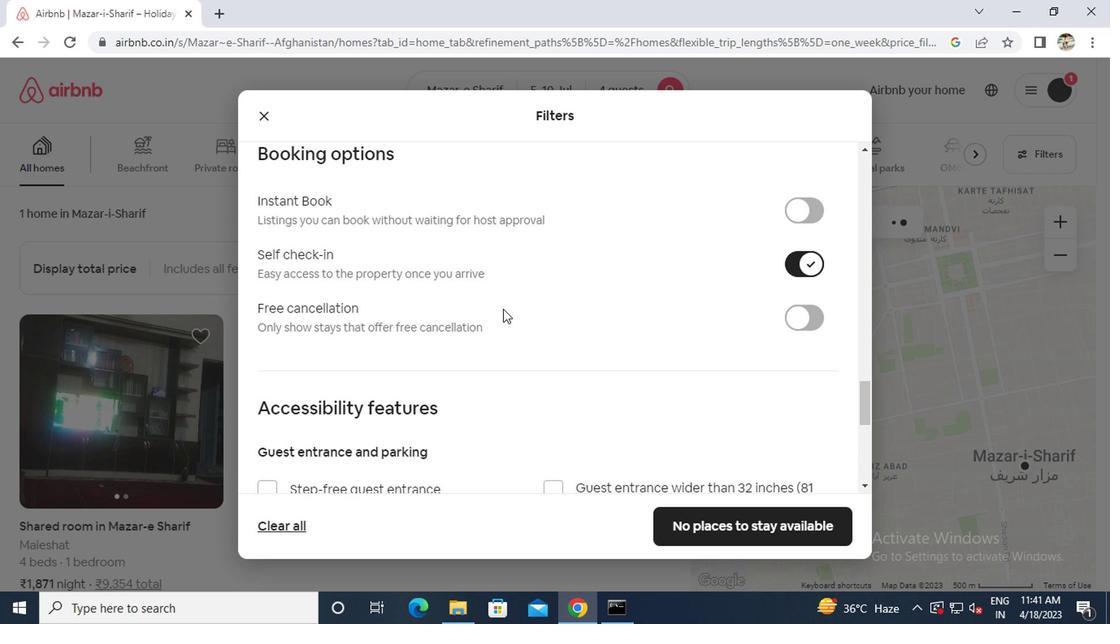 
Action: Mouse moved to (499, 313)
Screenshot: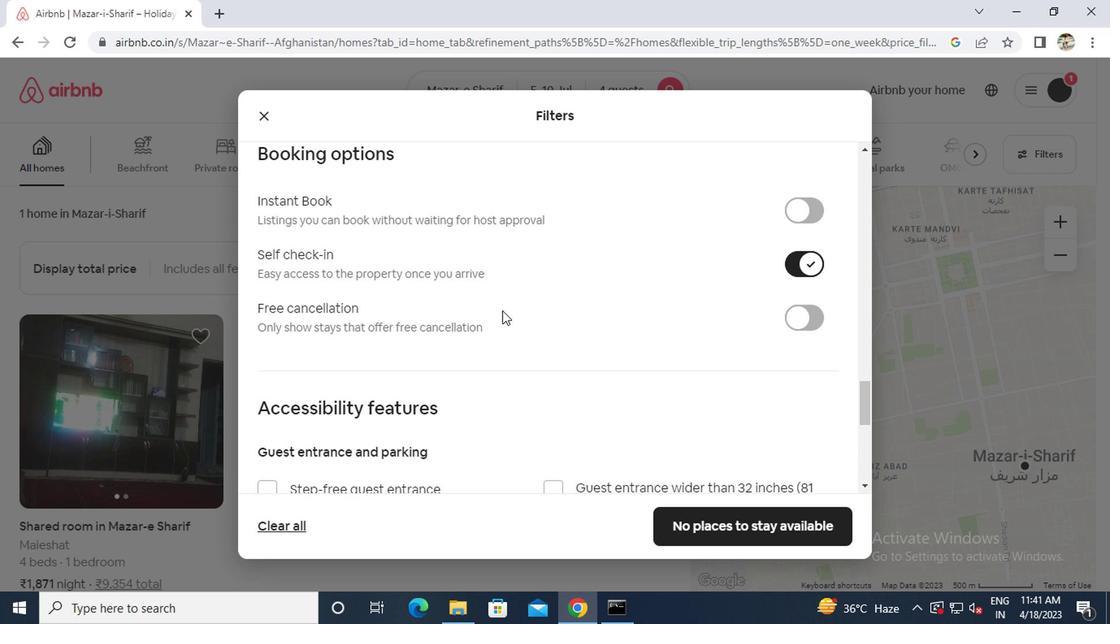 
Action: Mouse scrolled (499, 311) with delta (0, -1)
Screenshot: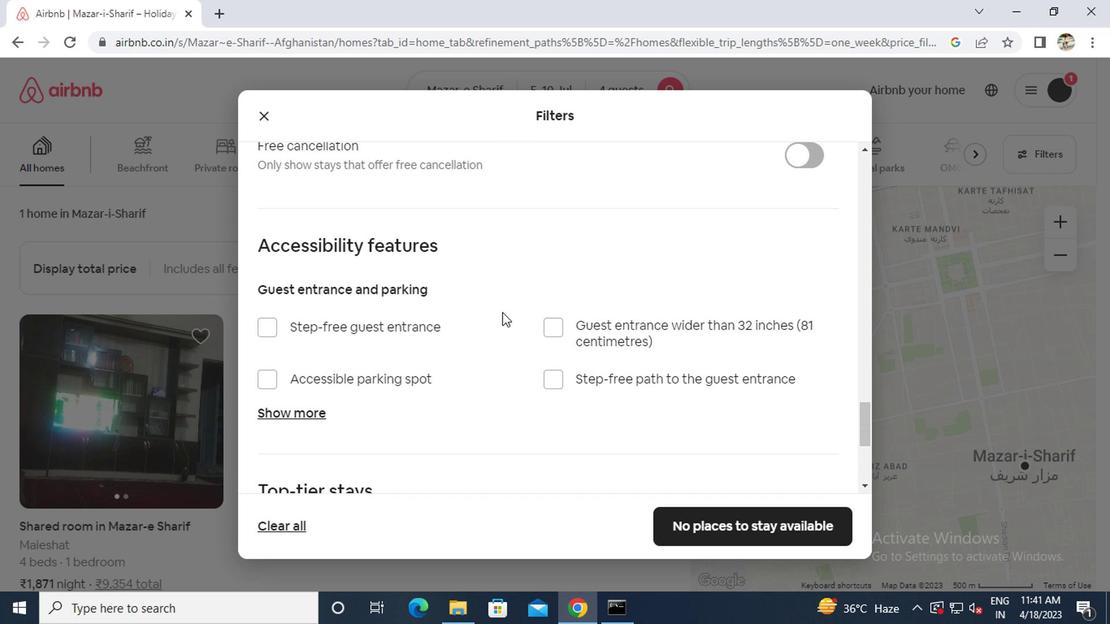 
Action: Mouse scrolled (499, 311) with delta (0, -1)
Screenshot: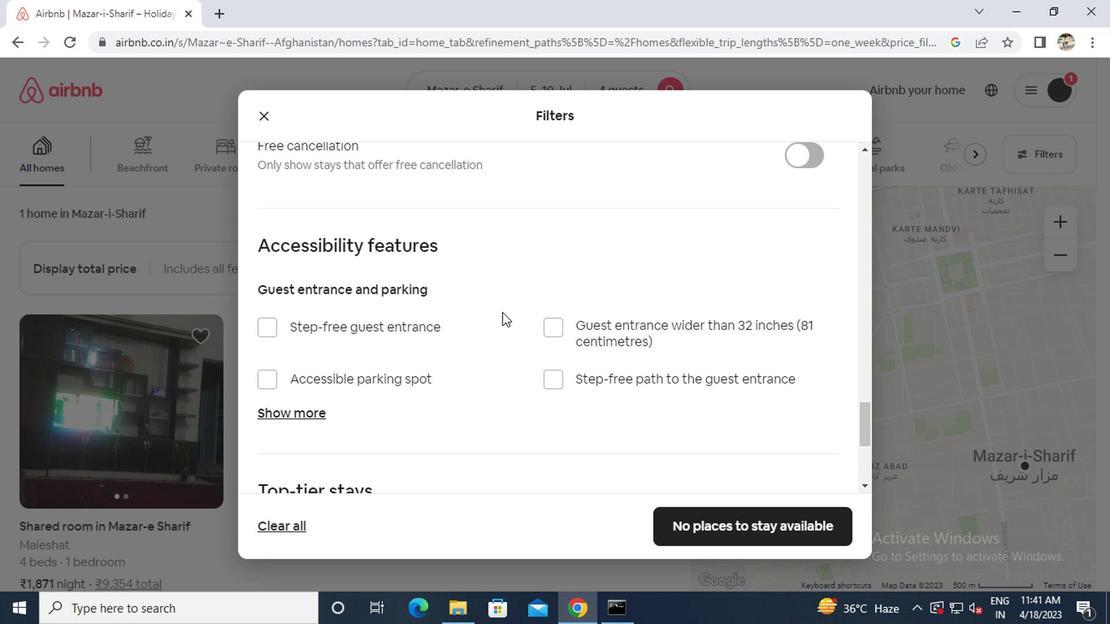 
Action: Mouse scrolled (499, 311) with delta (0, -1)
Screenshot: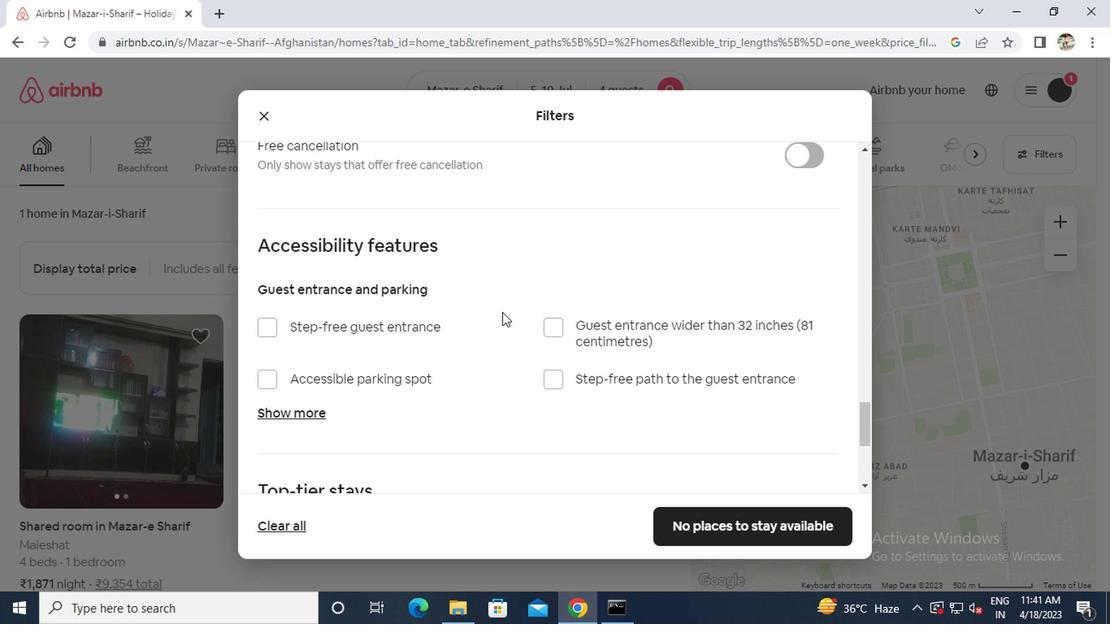 
Action: Mouse scrolled (499, 311) with delta (0, -1)
Screenshot: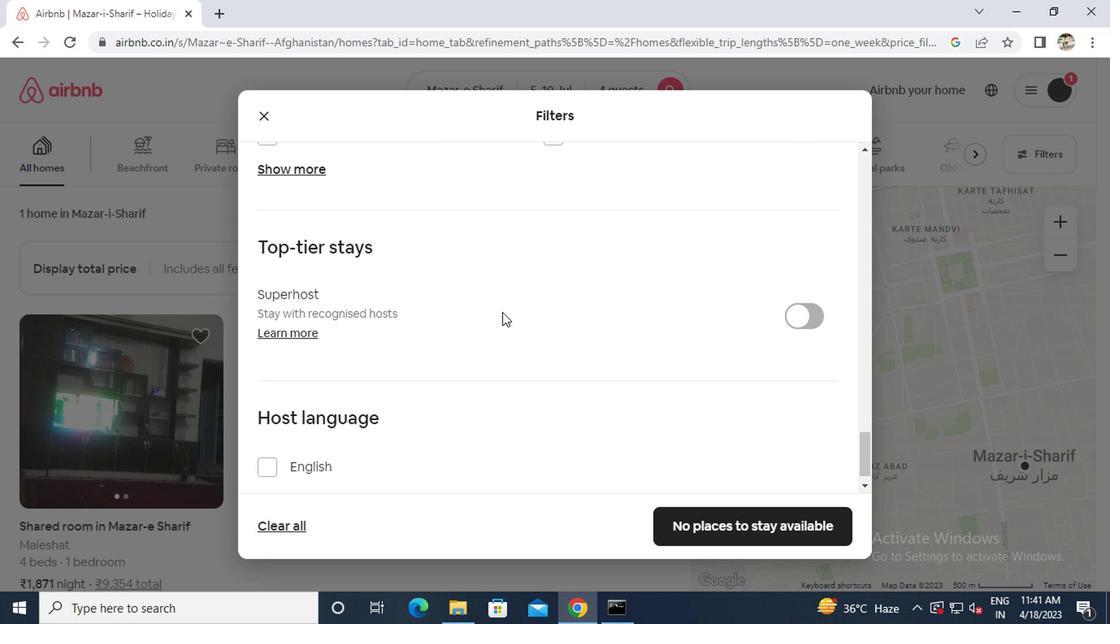 
Action: Mouse scrolled (499, 311) with delta (0, -1)
Screenshot: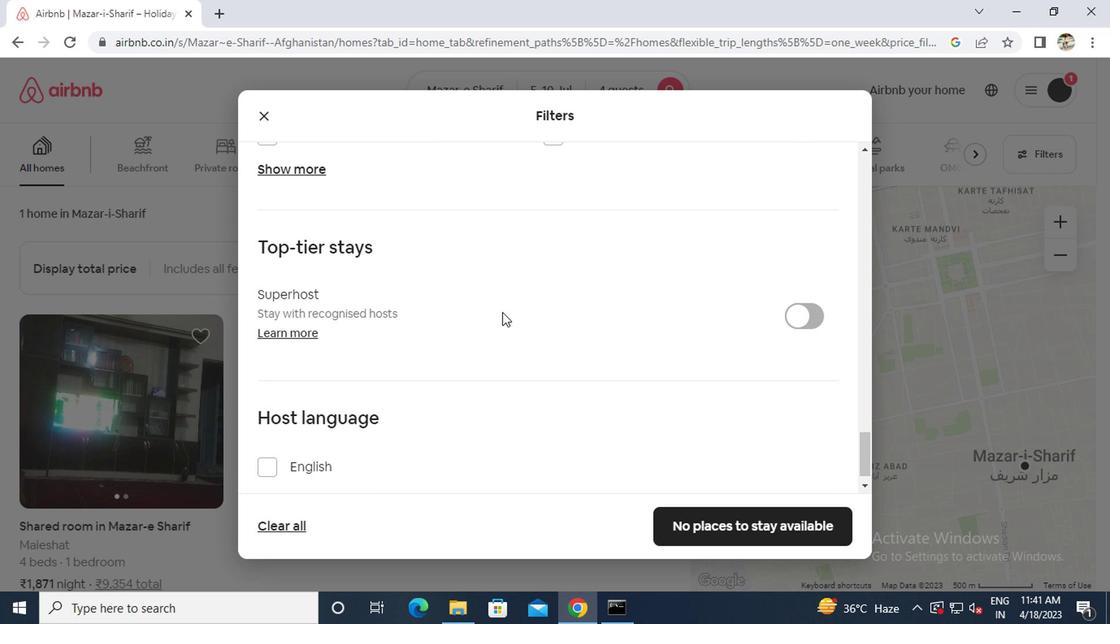 
Action: Mouse scrolled (499, 311) with delta (0, -1)
Screenshot: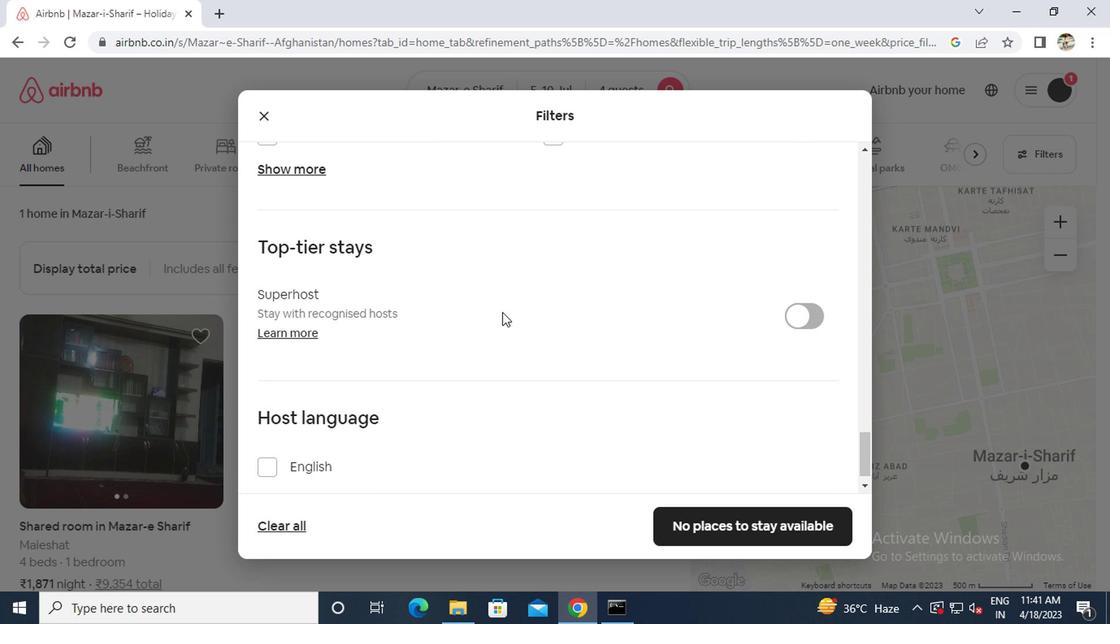 
Action: Mouse moved to (273, 454)
Screenshot: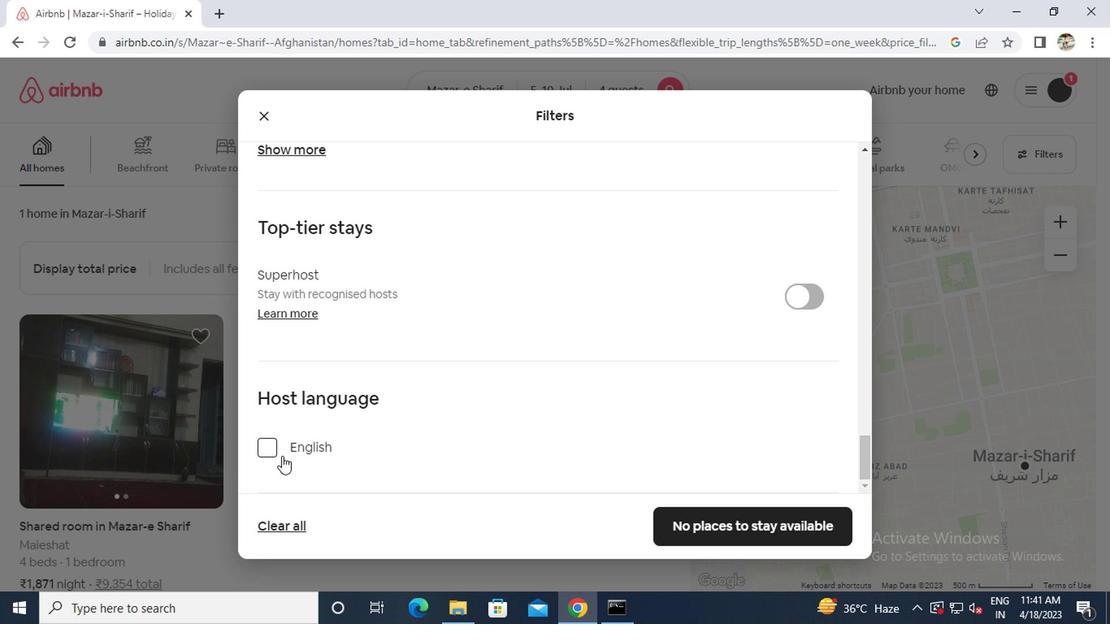 
Action: Mouse pressed left at (273, 454)
Screenshot: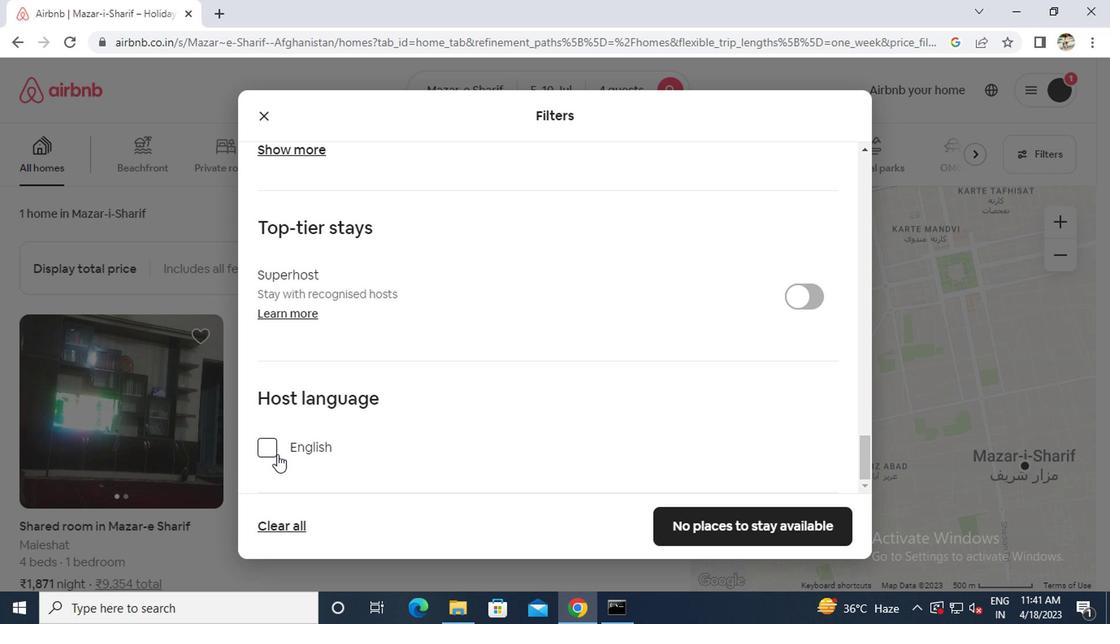 
Action: Mouse moved to (694, 527)
Screenshot: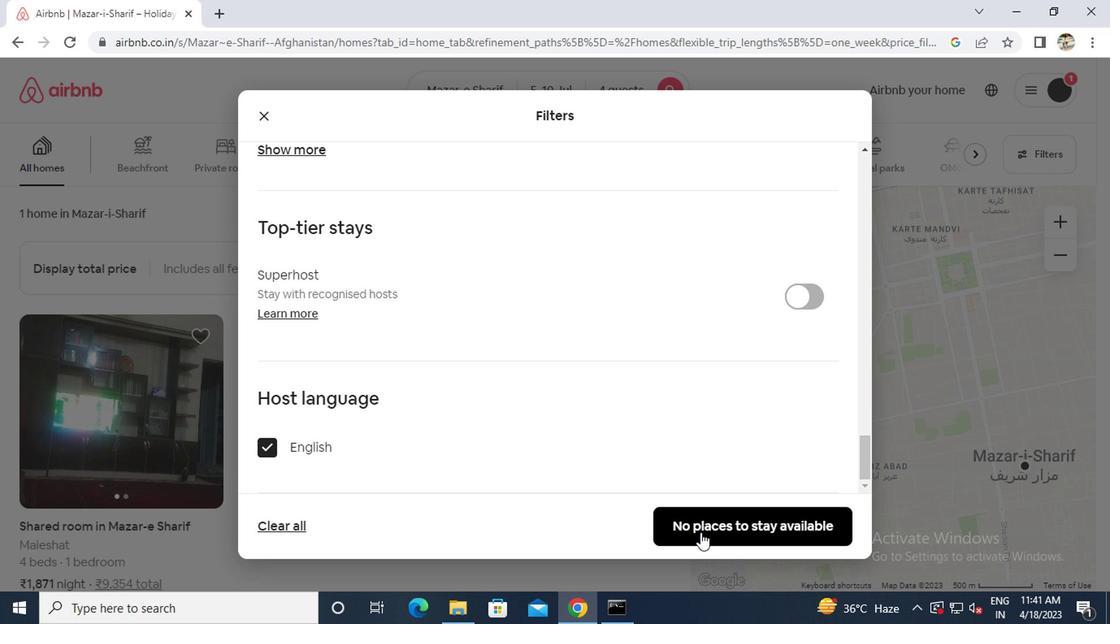 
Action: Mouse pressed left at (694, 527)
Screenshot: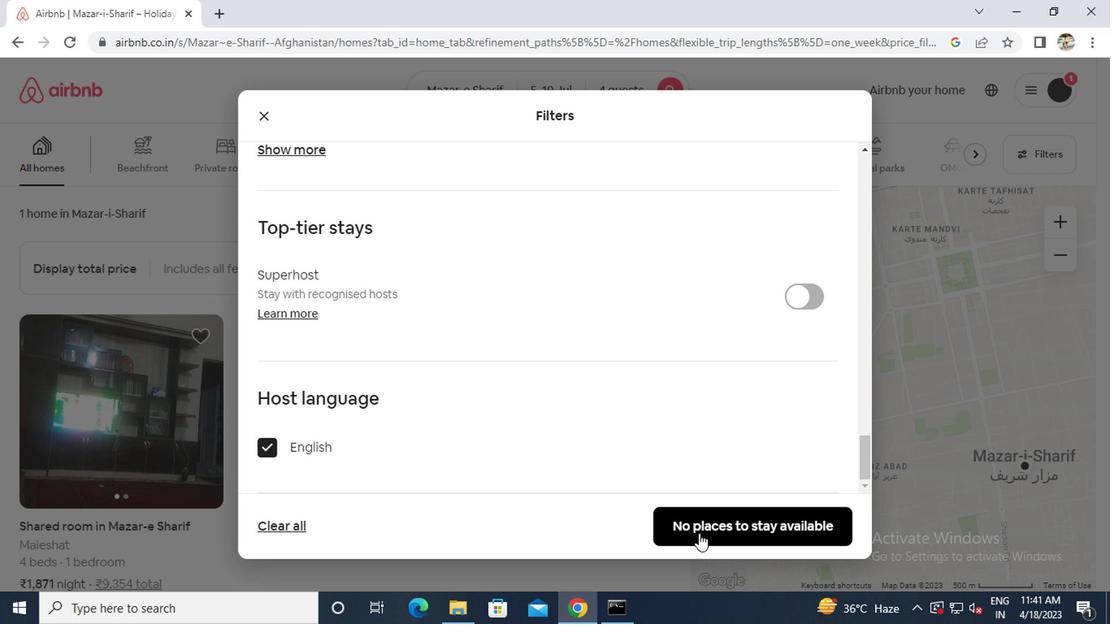 
Action: Mouse moved to (669, 471)
Screenshot: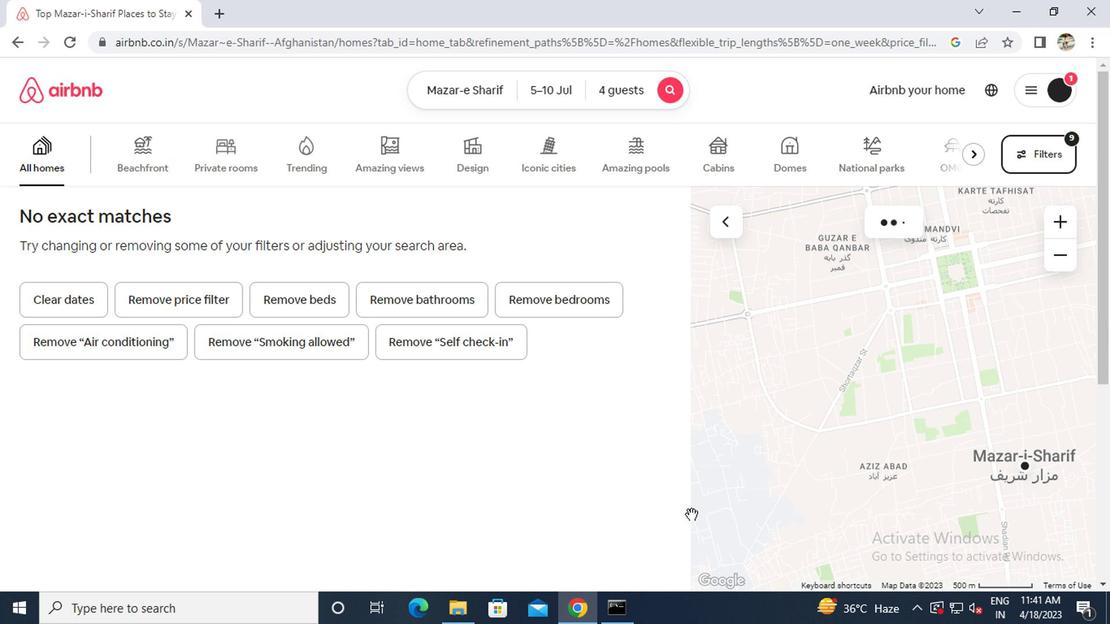 
Action: Key pressed <Key.f8>
Screenshot: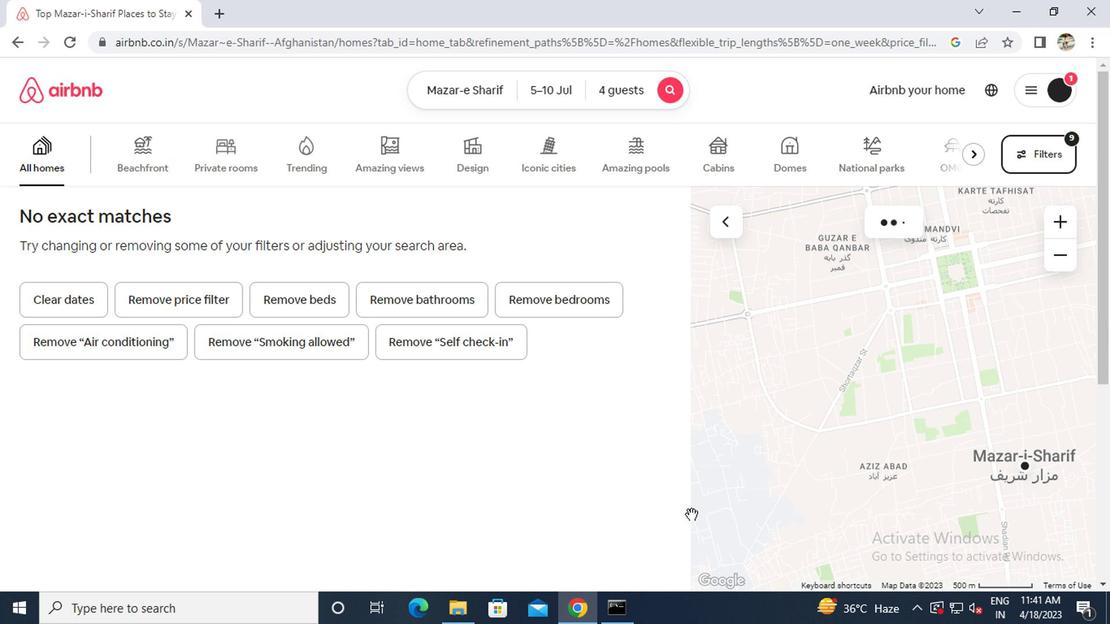 
